 Task: Find connections with filter location Murshidābād with filter topic #socialentrepreneurswith filter profile language Spanish with filter current company Shalina Healthcare with filter school Institute of Engineering and Technology with filter industry Office Furniture and Fixtures Manufacturing with filter service category Retirement Planning with filter keywords title Plant Engineer
Action: Mouse moved to (607, 101)
Screenshot: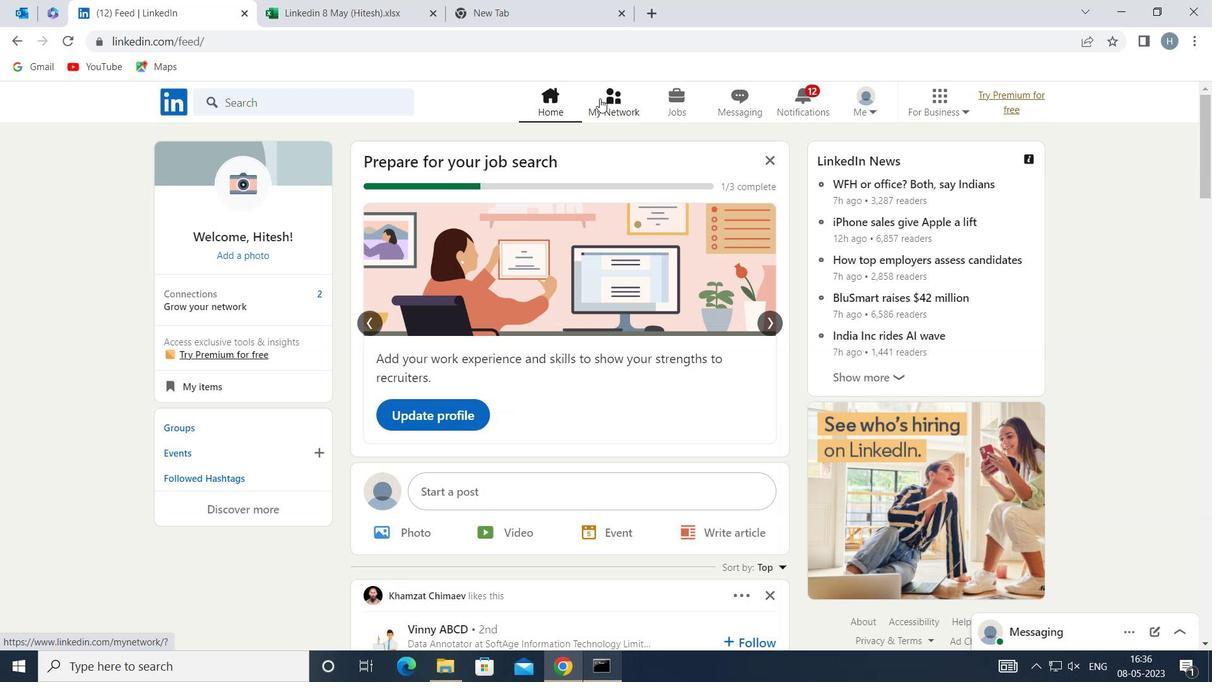 
Action: Mouse pressed left at (607, 101)
Screenshot: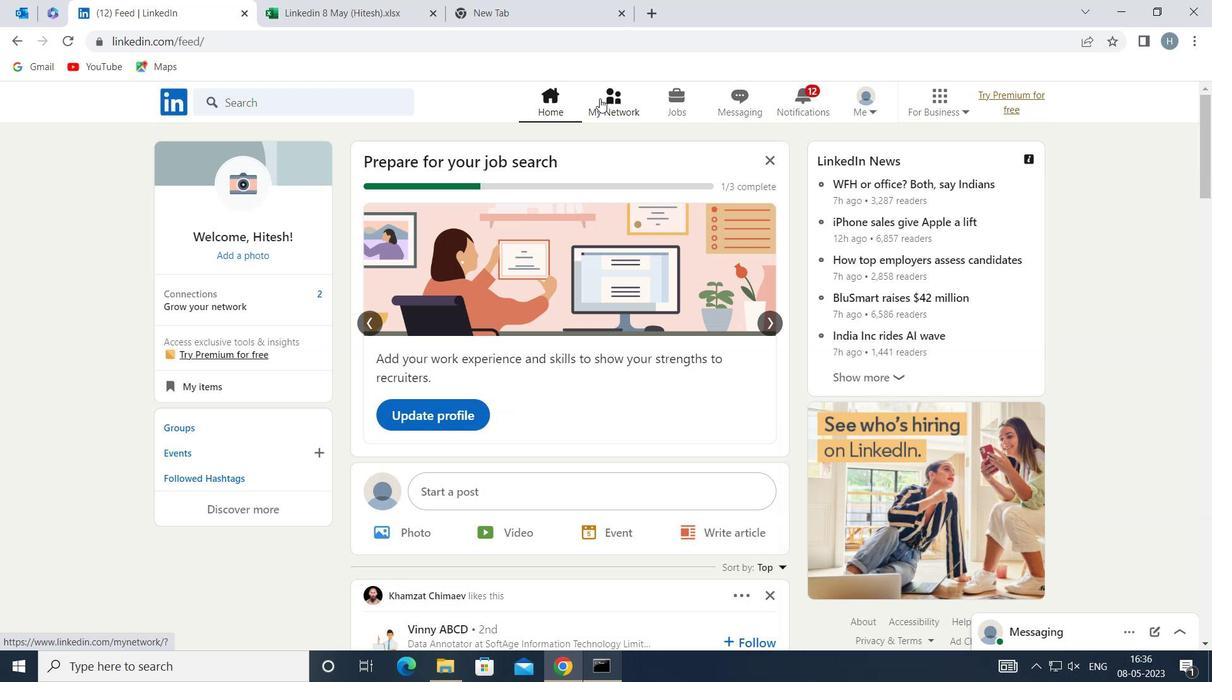 
Action: Mouse moved to (342, 181)
Screenshot: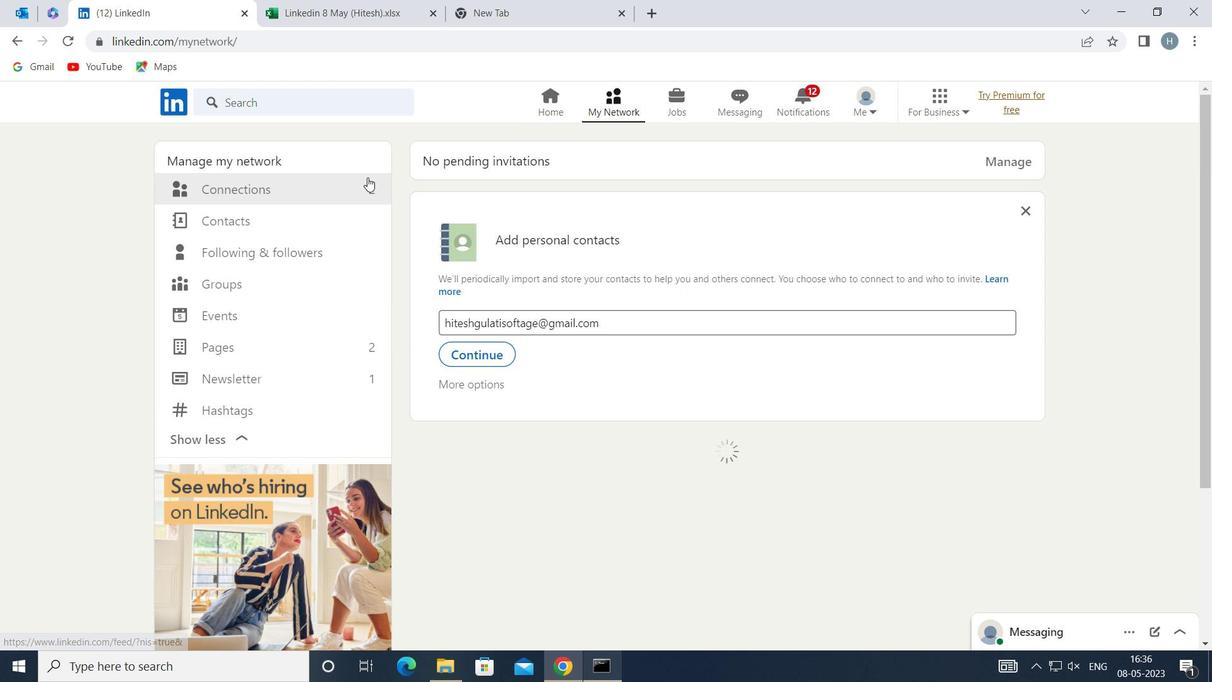 
Action: Mouse pressed left at (342, 181)
Screenshot: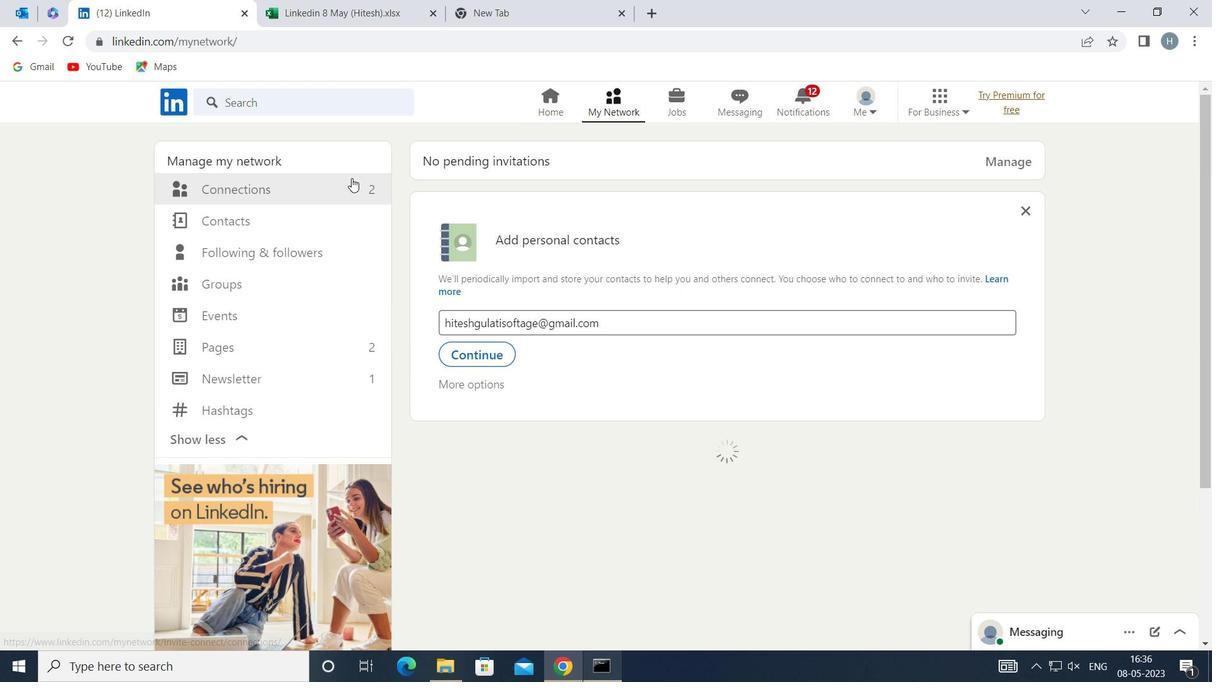 
Action: Mouse moved to (703, 188)
Screenshot: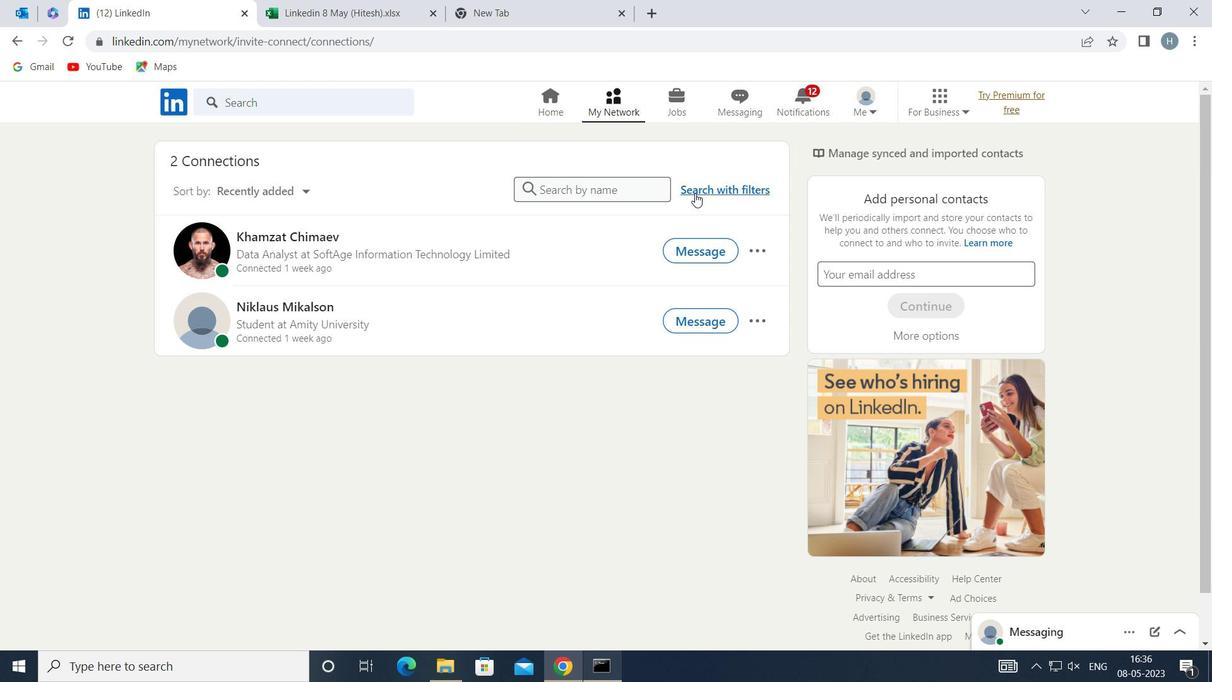 
Action: Mouse pressed left at (703, 188)
Screenshot: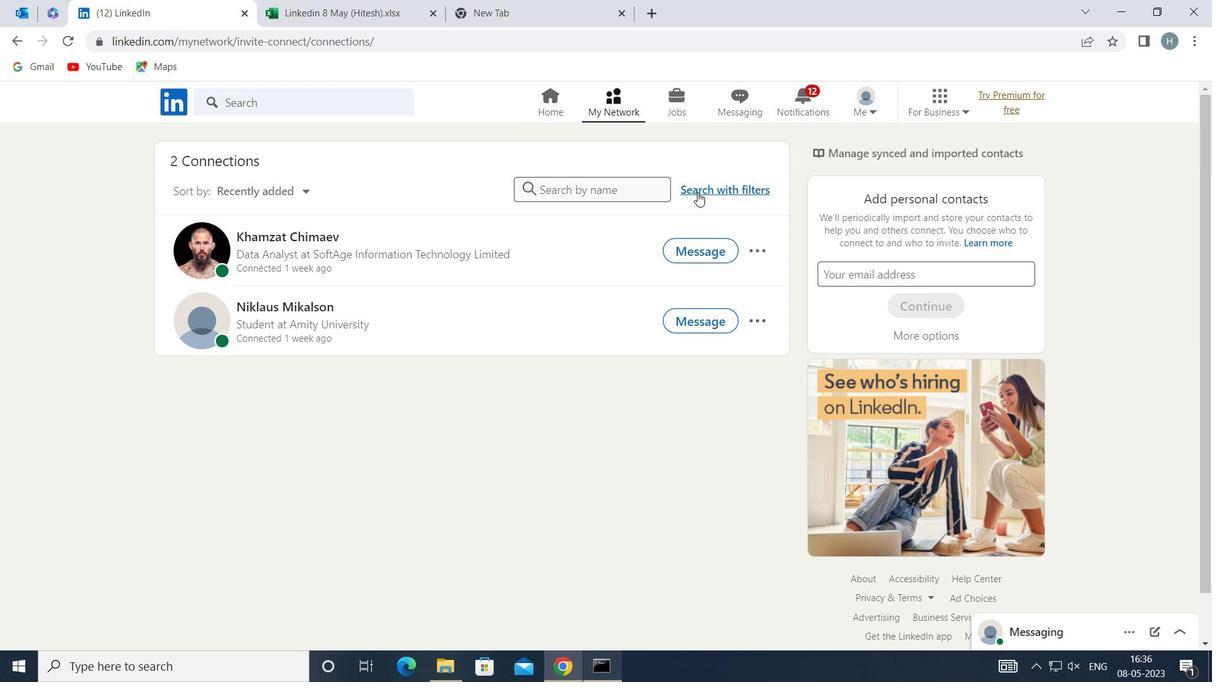 
Action: Mouse moved to (655, 150)
Screenshot: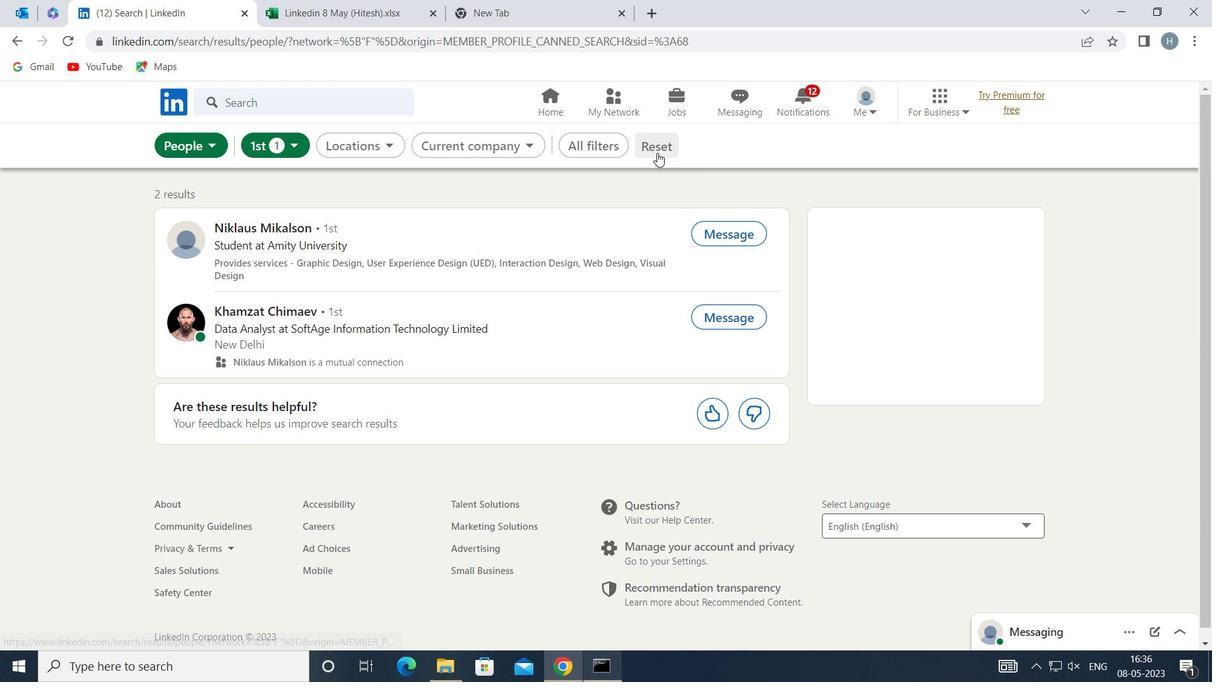 
Action: Mouse pressed left at (655, 150)
Screenshot: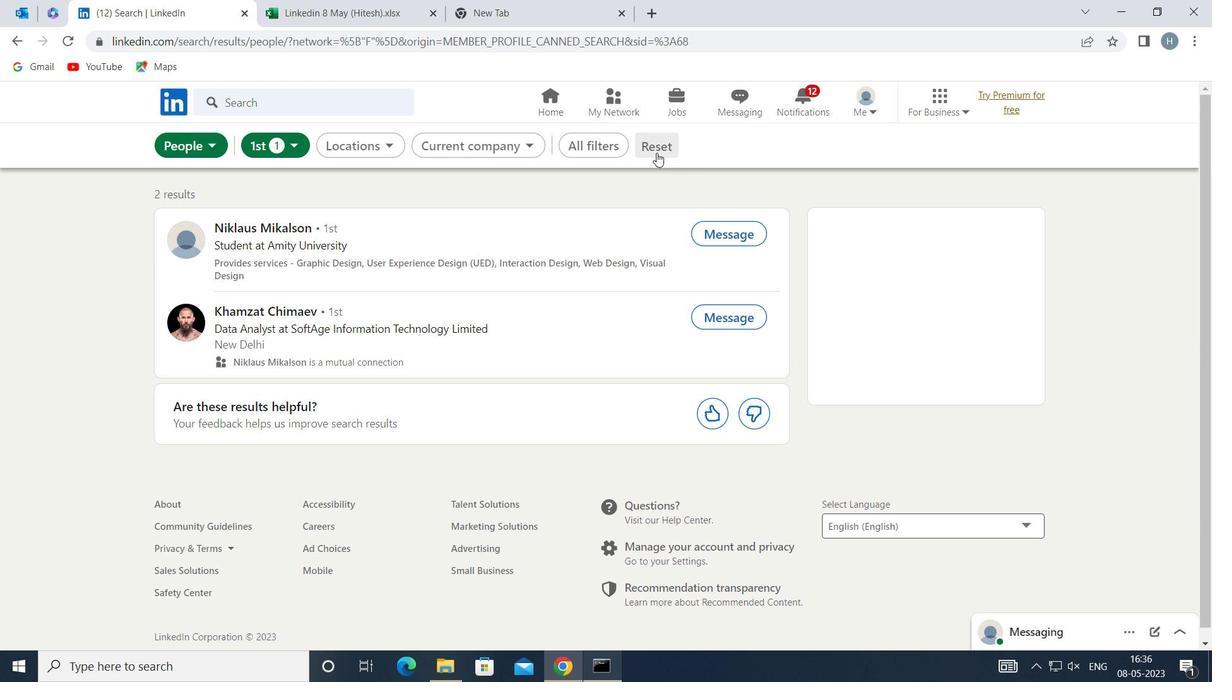 
Action: Mouse moved to (636, 146)
Screenshot: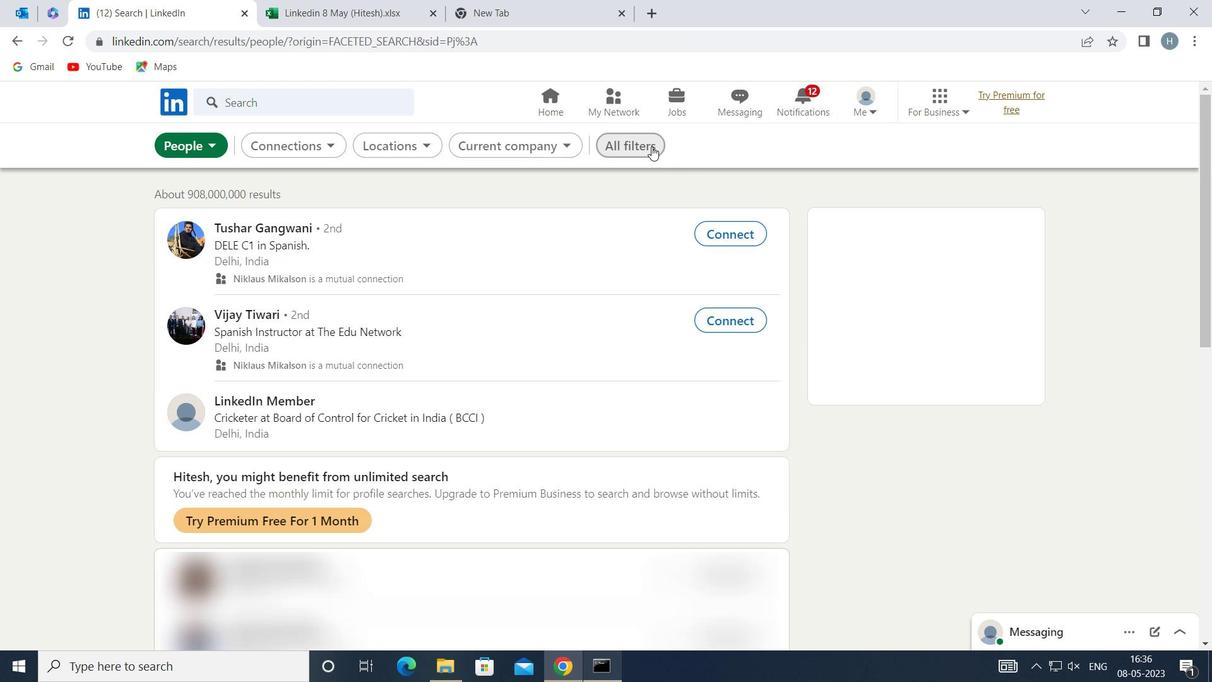 
Action: Mouse pressed left at (636, 146)
Screenshot: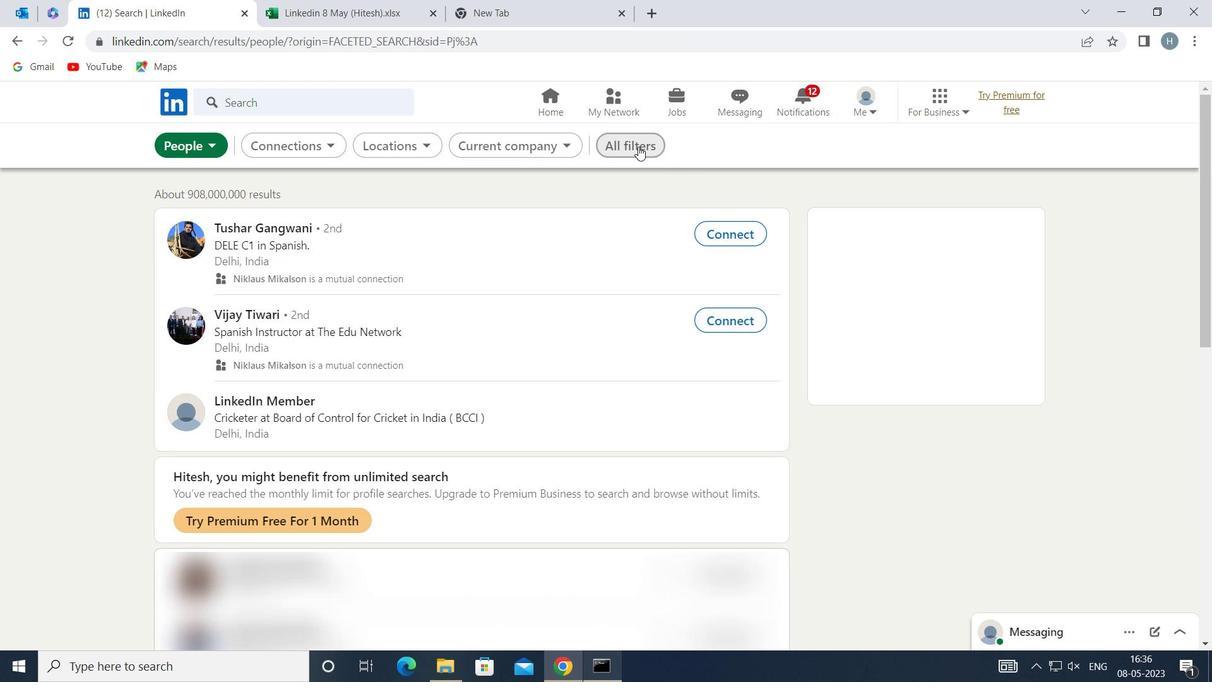 
Action: Mouse moved to (894, 305)
Screenshot: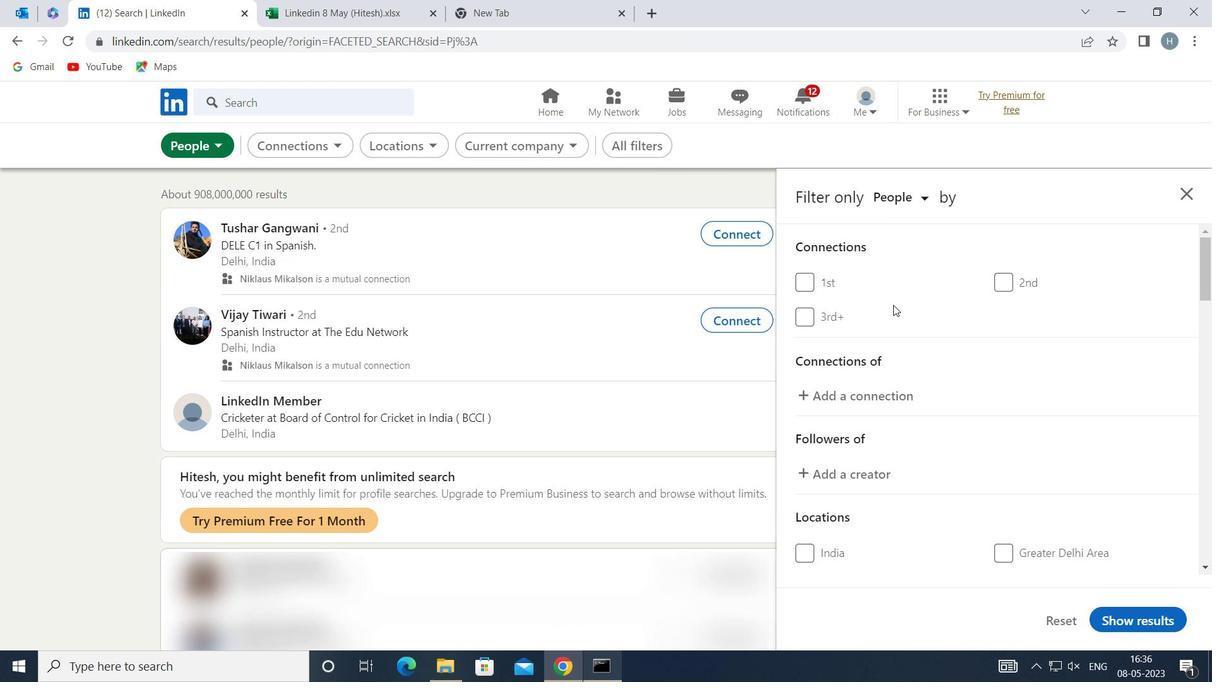 
Action: Mouse scrolled (894, 305) with delta (0, 0)
Screenshot: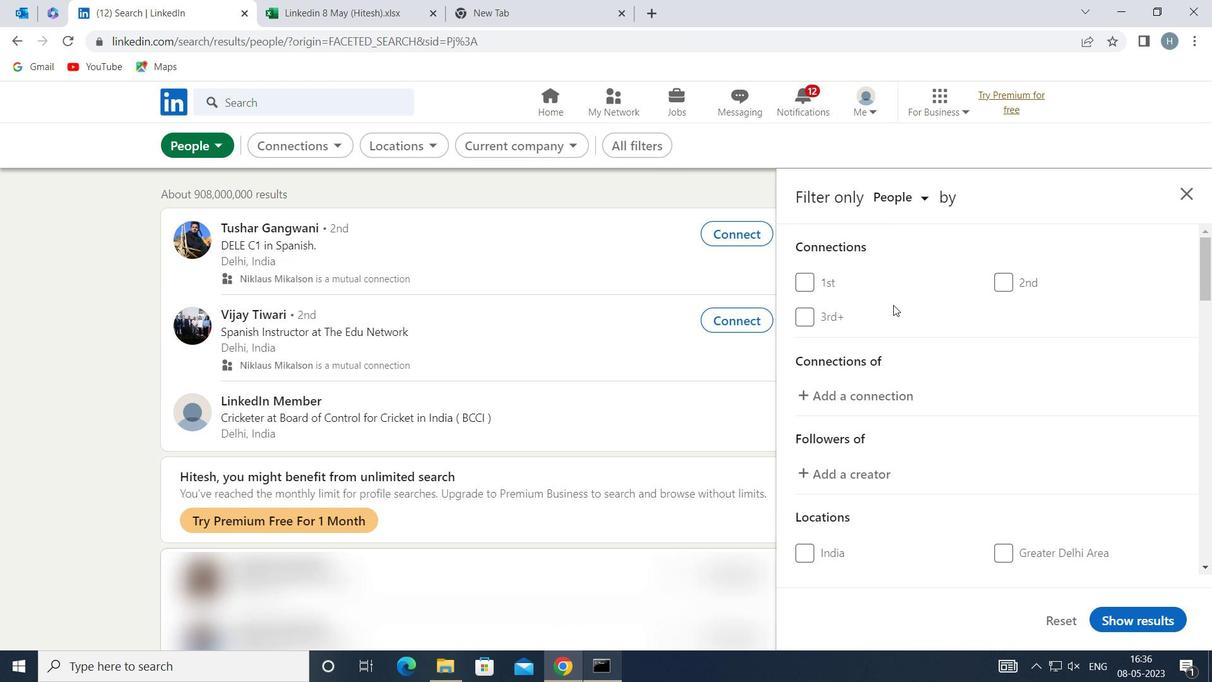 
Action: Mouse scrolled (894, 305) with delta (0, 0)
Screenshot: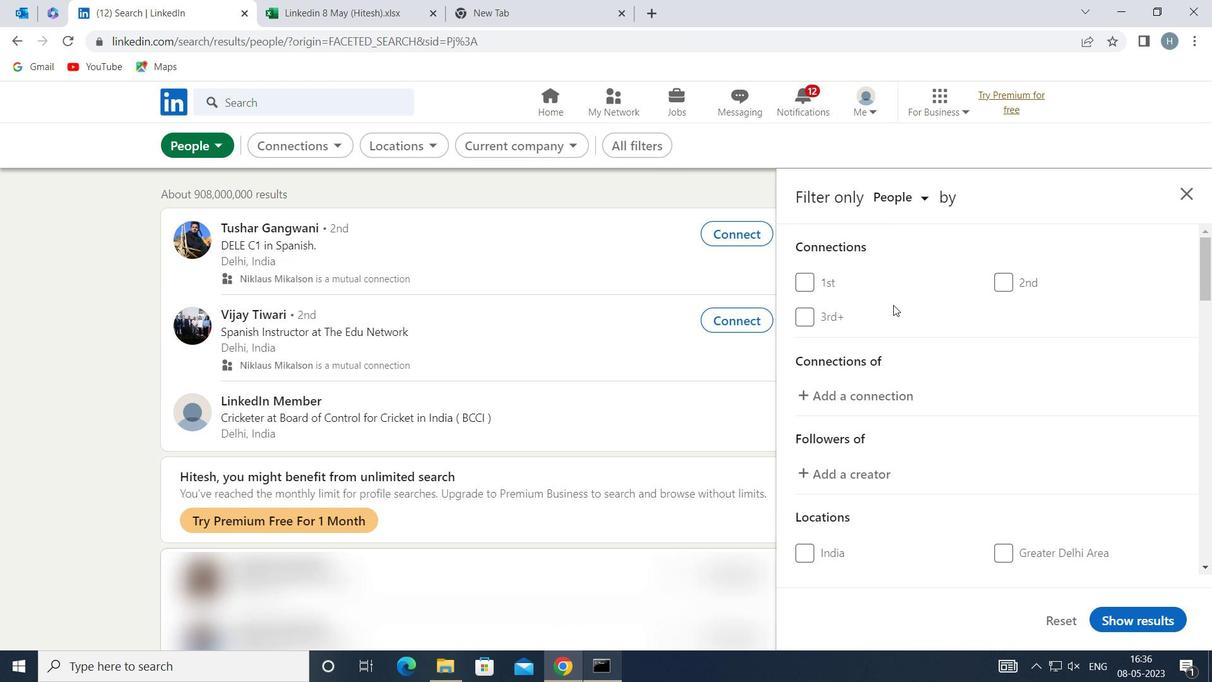 
Action: Mouse moved to (894, 306)
Screenshot: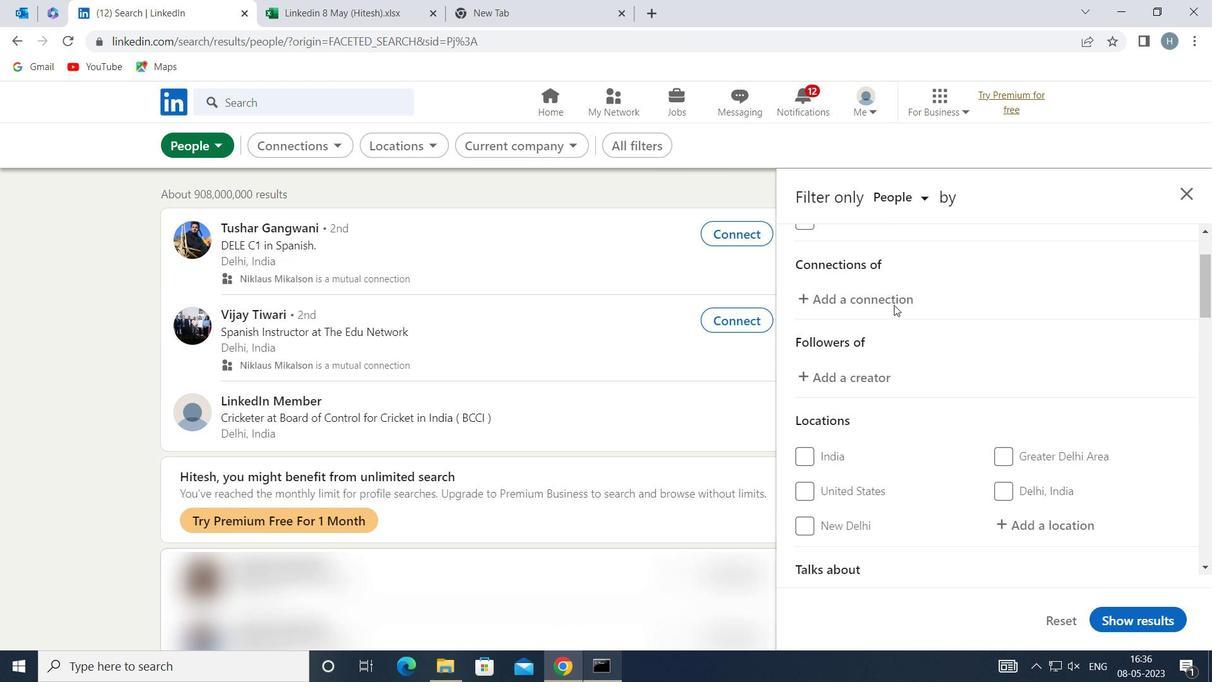 
Action: Mouse scrolled (894, 305) with delta (0, 0)
Screenshot: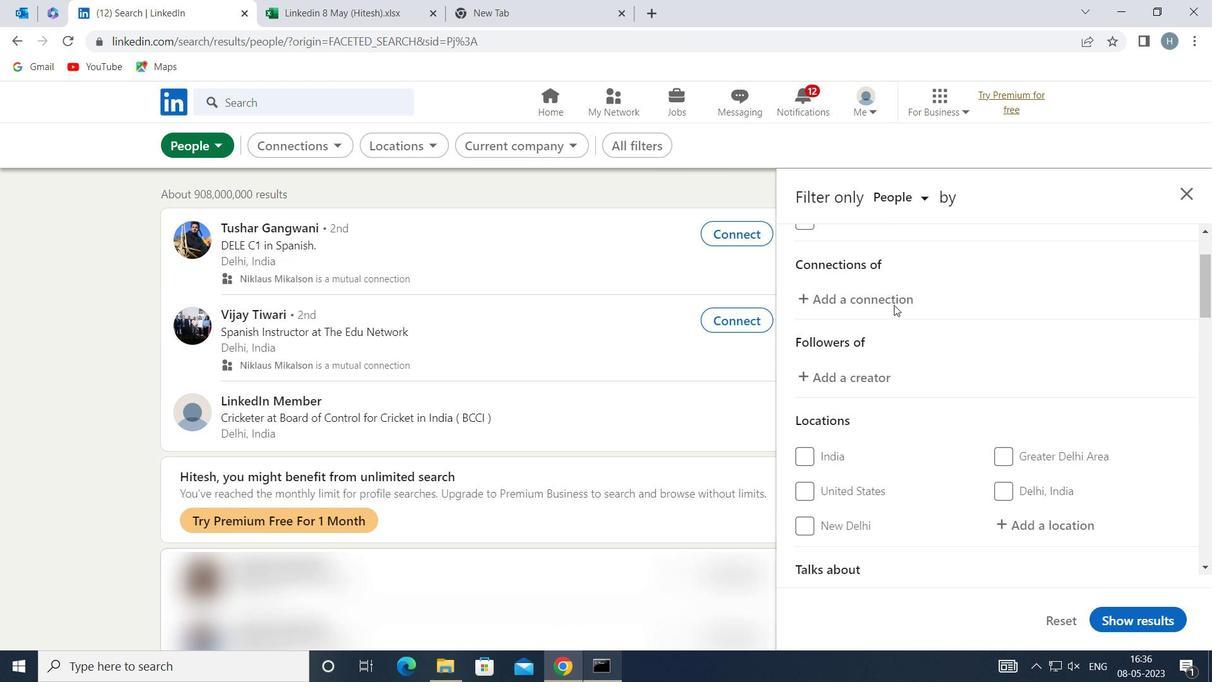
Action: Mouse moved to (1026, 378)
Screenshot: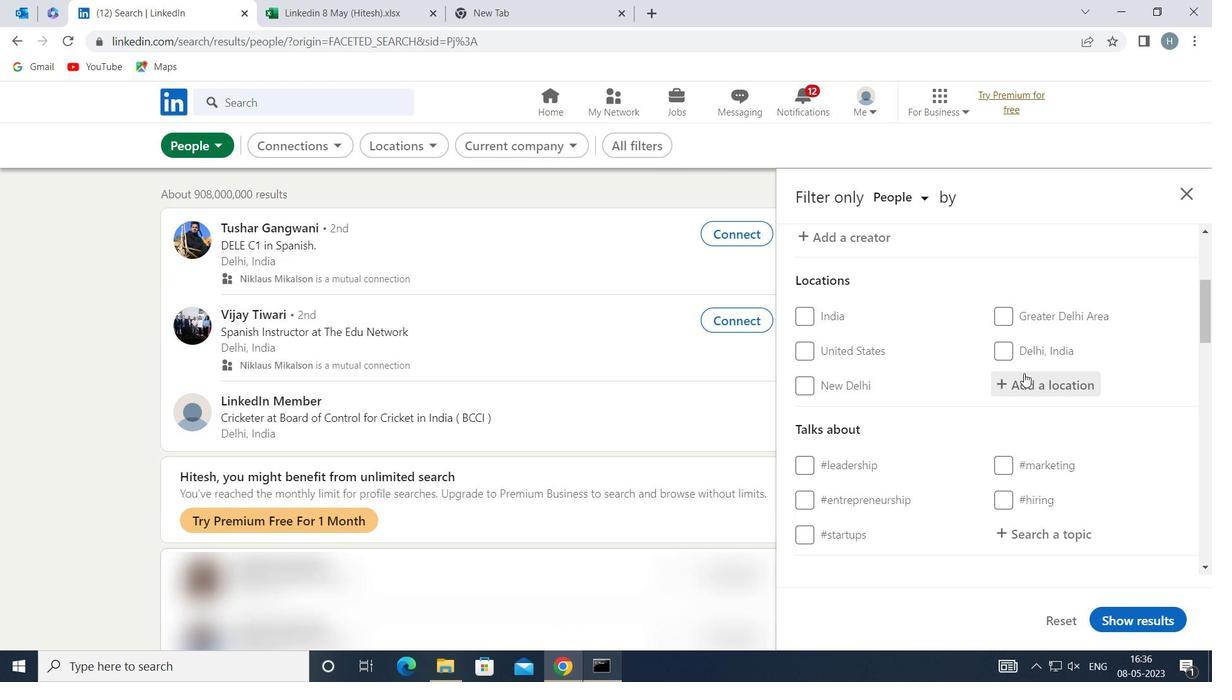 
Action: Mouse pressed left at (1026, 378)
Screenshot: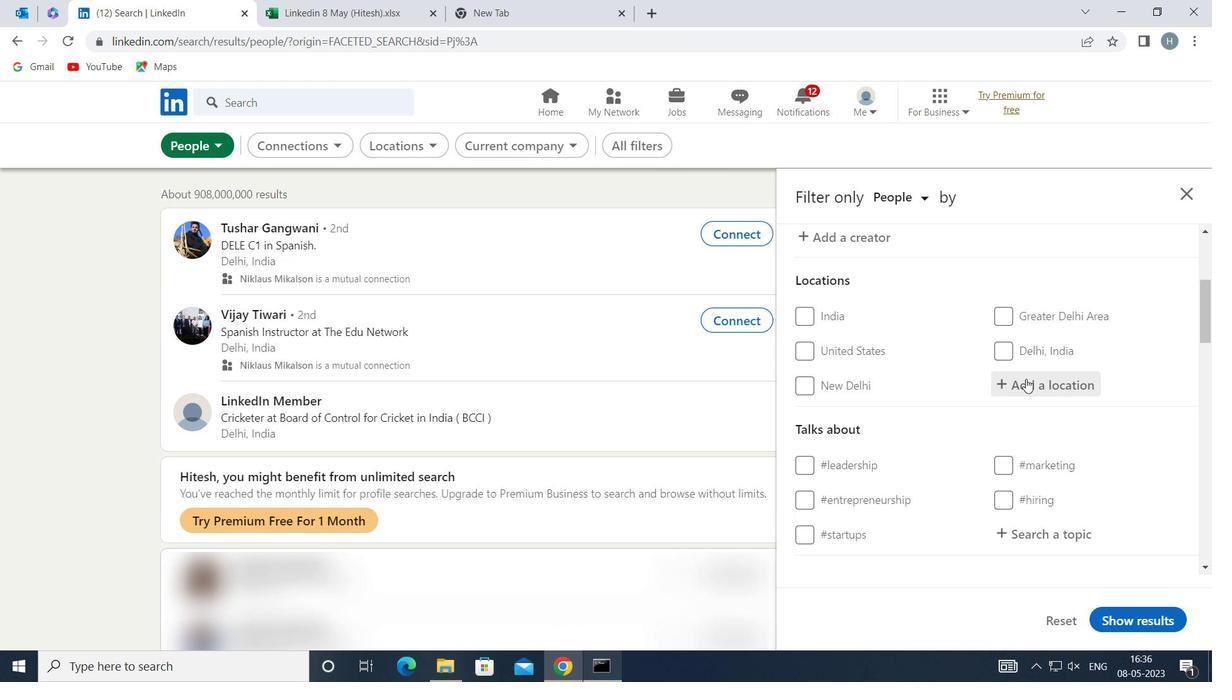 
Action: Mouse moved to (1027, 378)
Screenshot: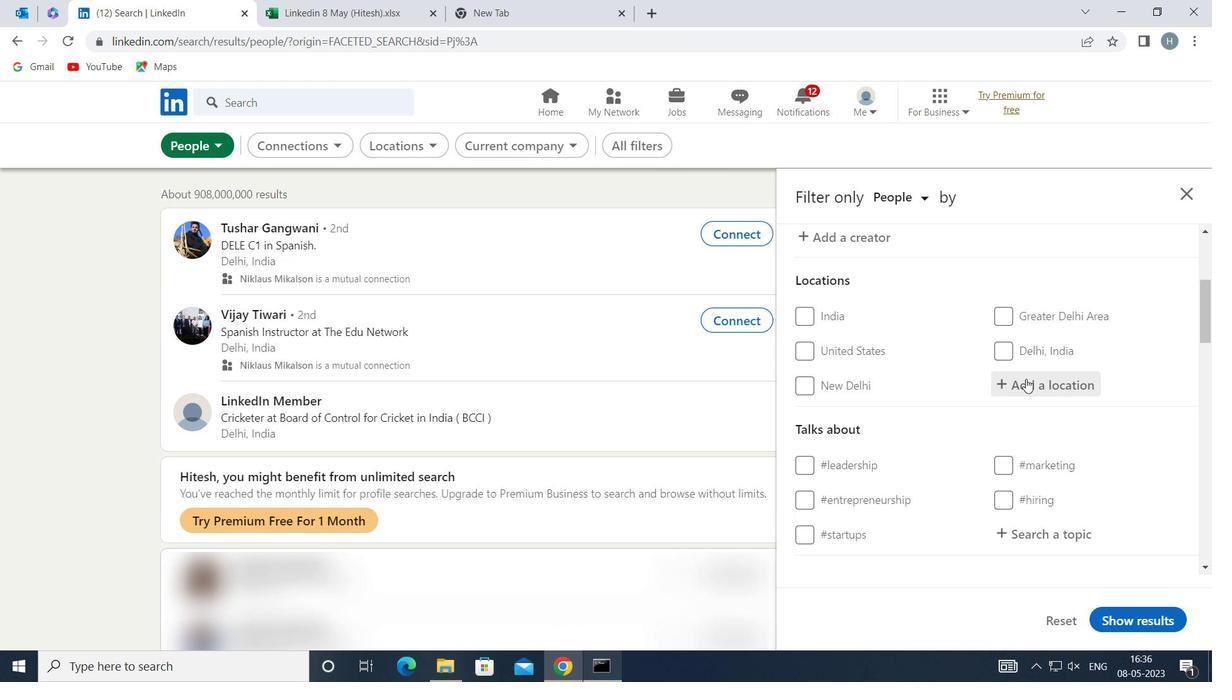 
Action: Key pressed <Key.shift>MUS<Key.backspace>E<Key.backspace>RSHIDABAD
Screenshot: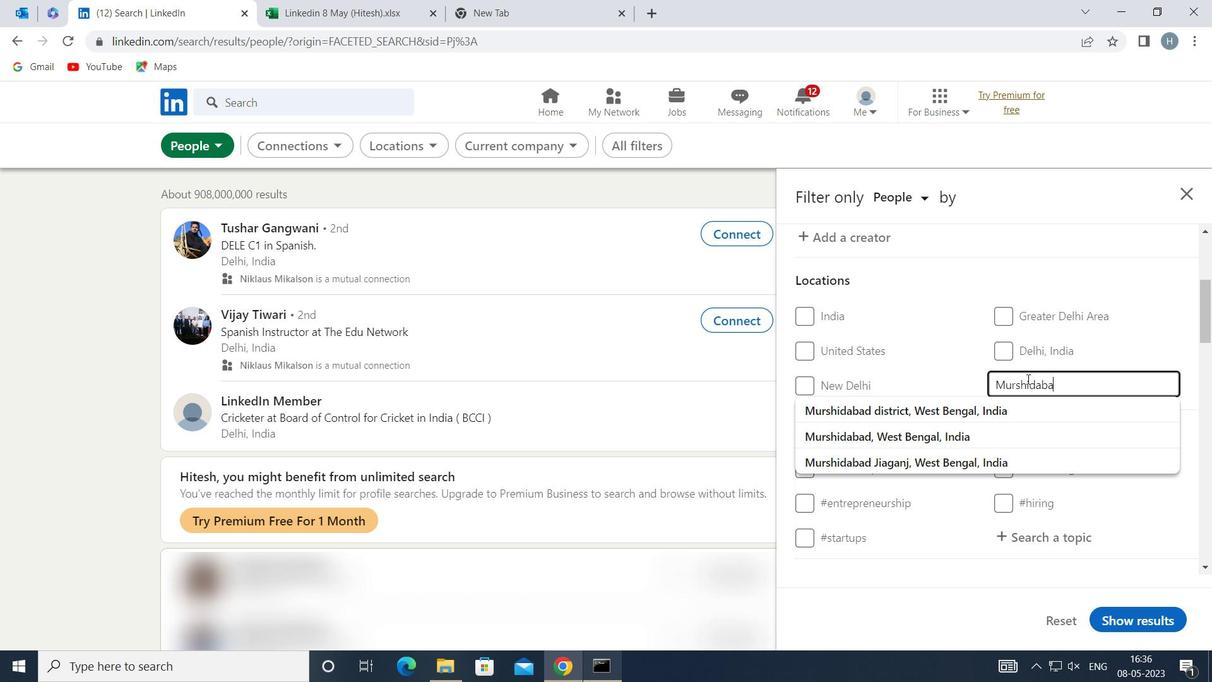 
Action: Mouse moved to (1145, 346)
Screenshot: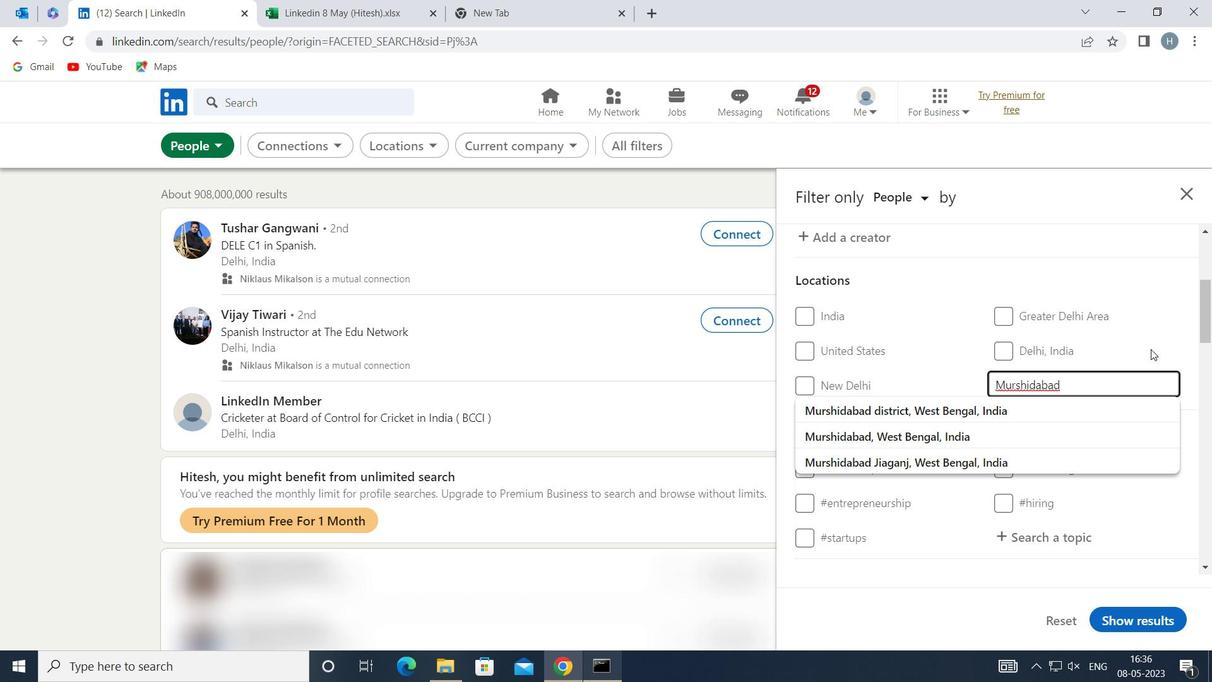 
Action: Mouse pressed left at (1145, 346)
Screenshot: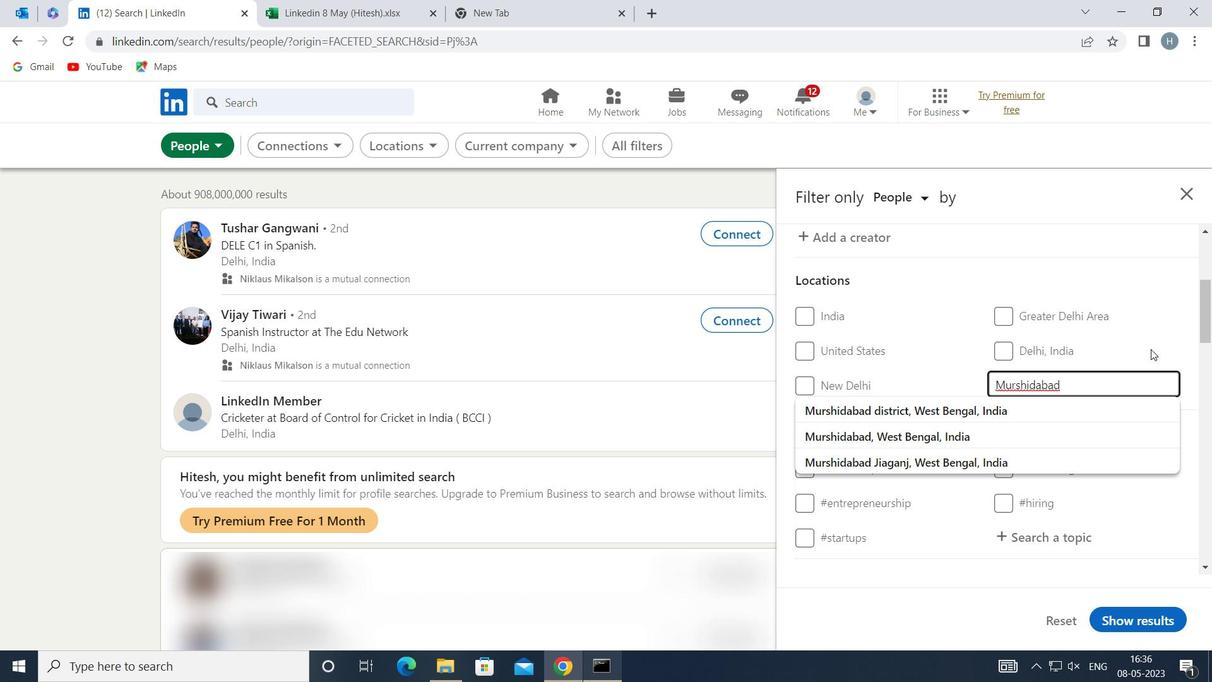 
Action: Mouse moved to (1096, 351)
Screenshot: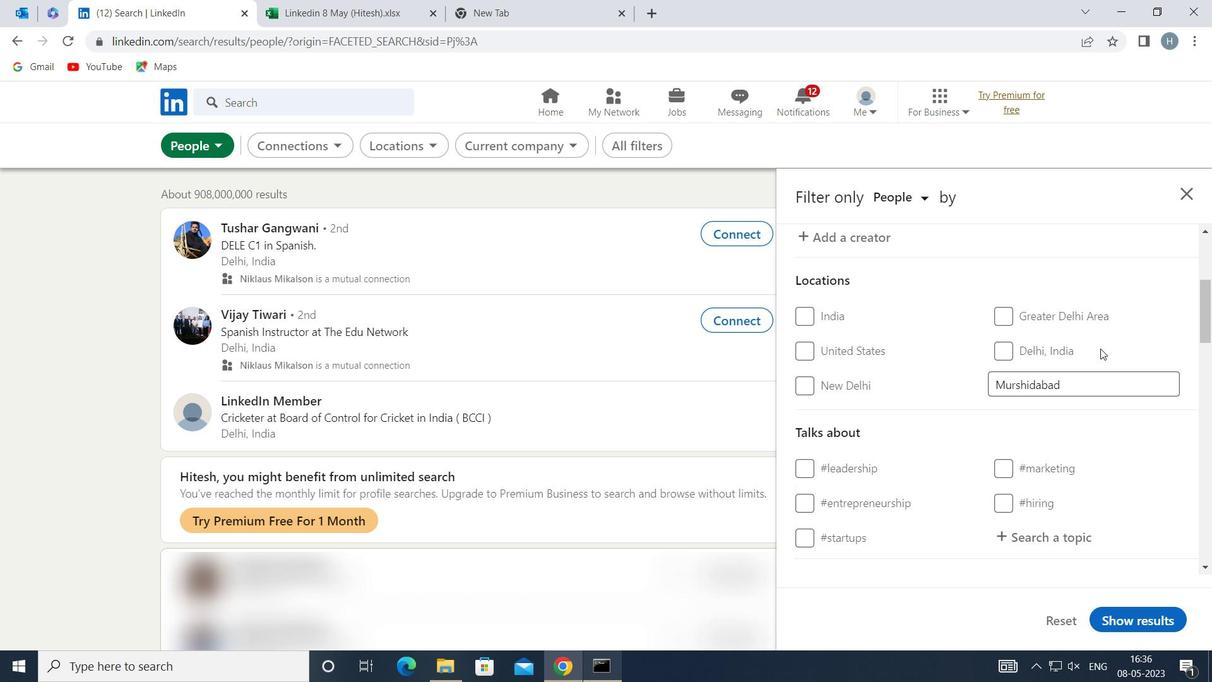 
Action: Mouse scrolled (1096, 350) with delta (0, 0)
Screenshot: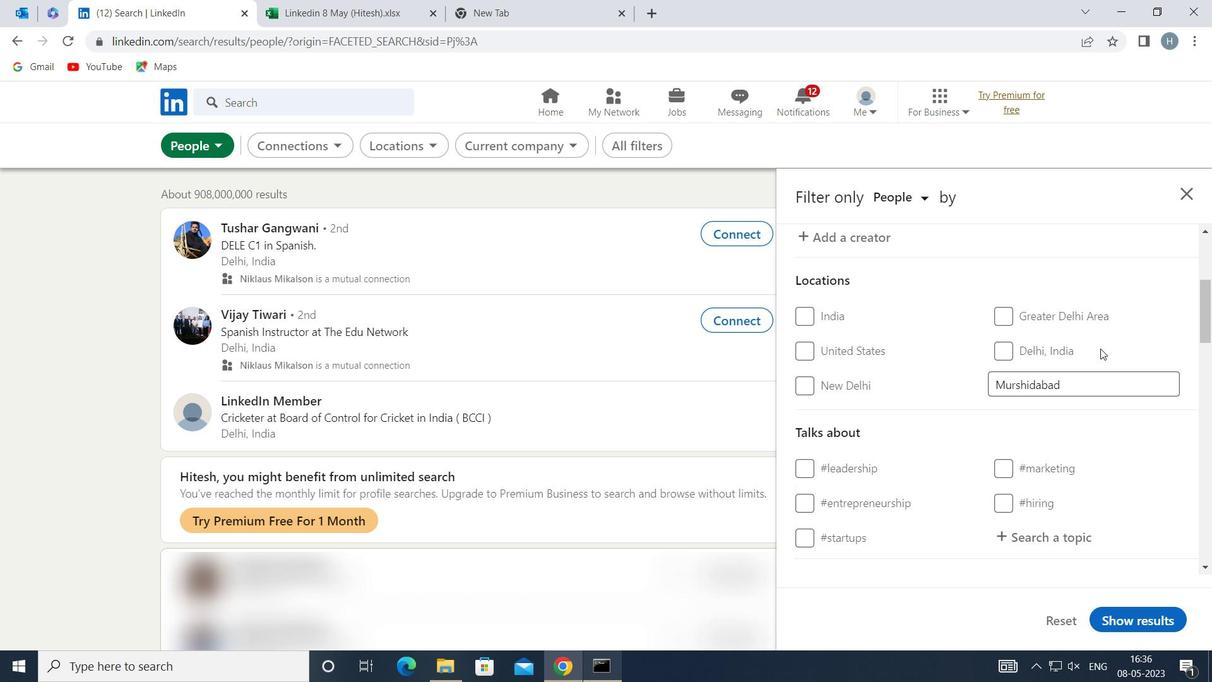 
Action: Mouse moved to (1035, 450)
Screenshot: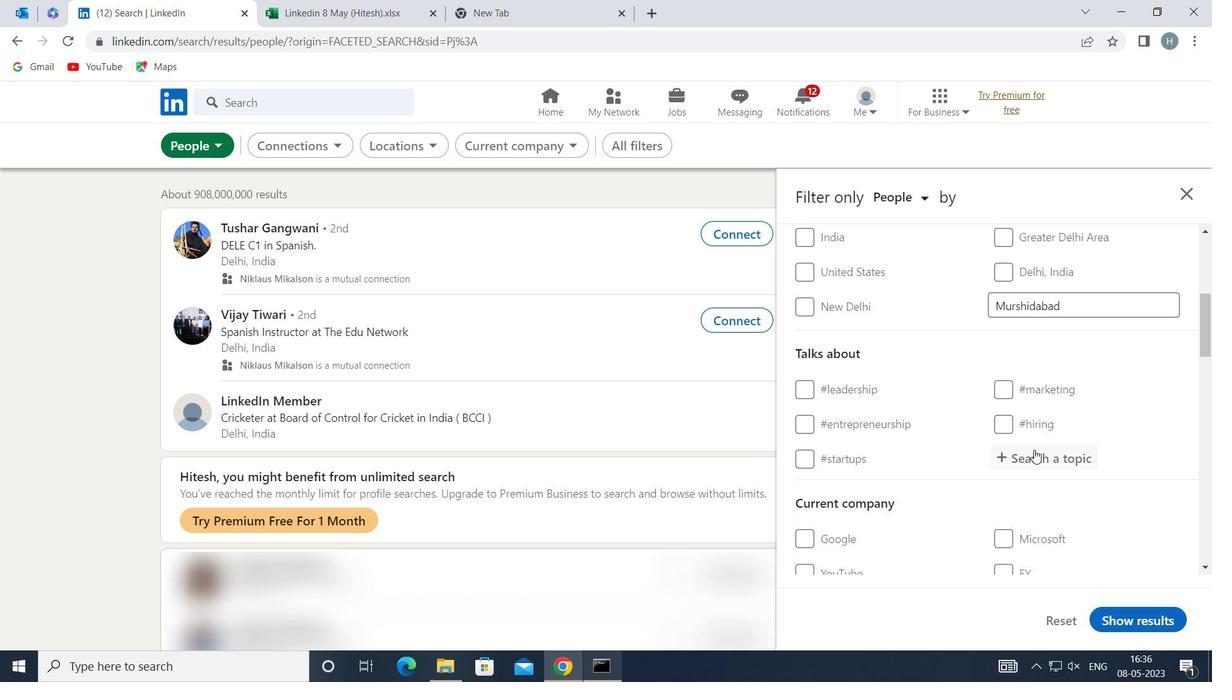 
Action: Mouse pressed left at (1035, 450)
Screenshot: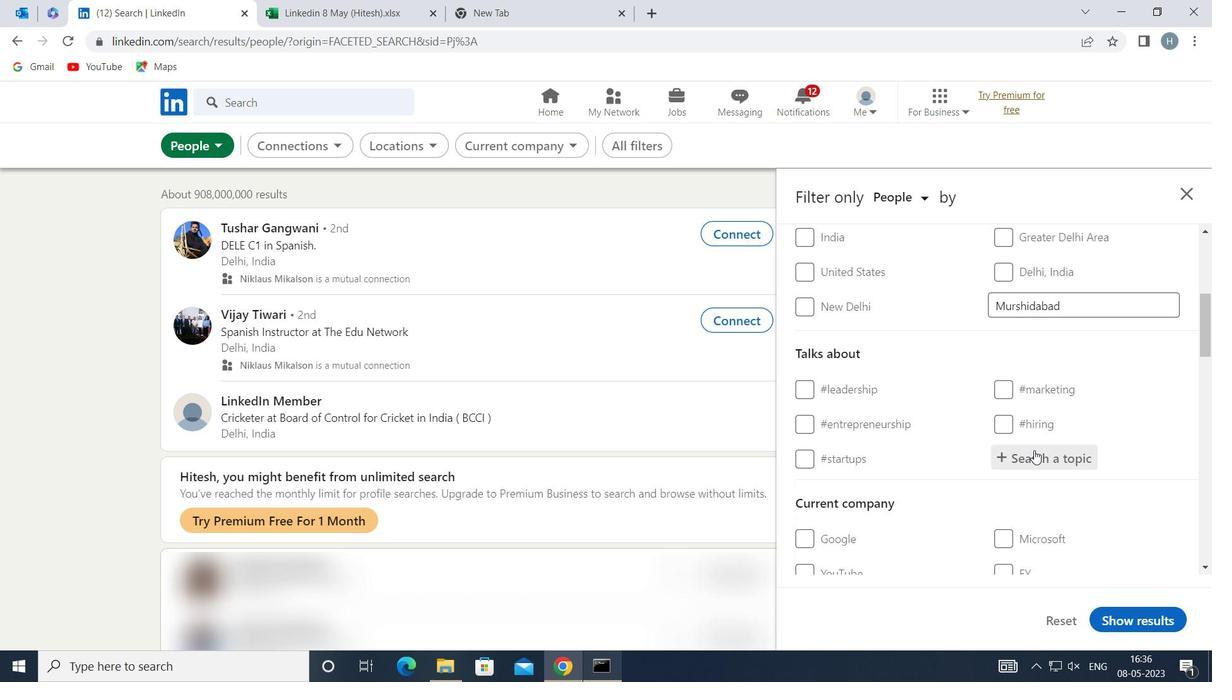 
Action: Key pressed A<Key.backspace>SOCIALENTREP
Screenshot: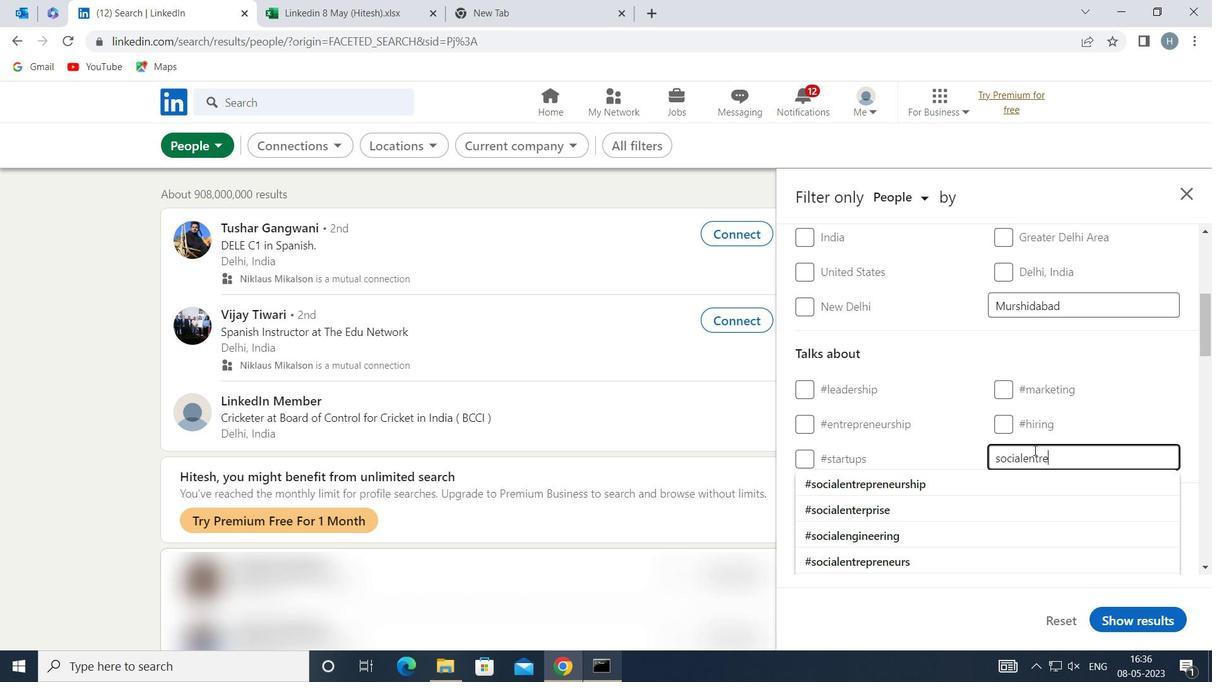 
Action: Mouse moved to (954, 506)
Screenshot: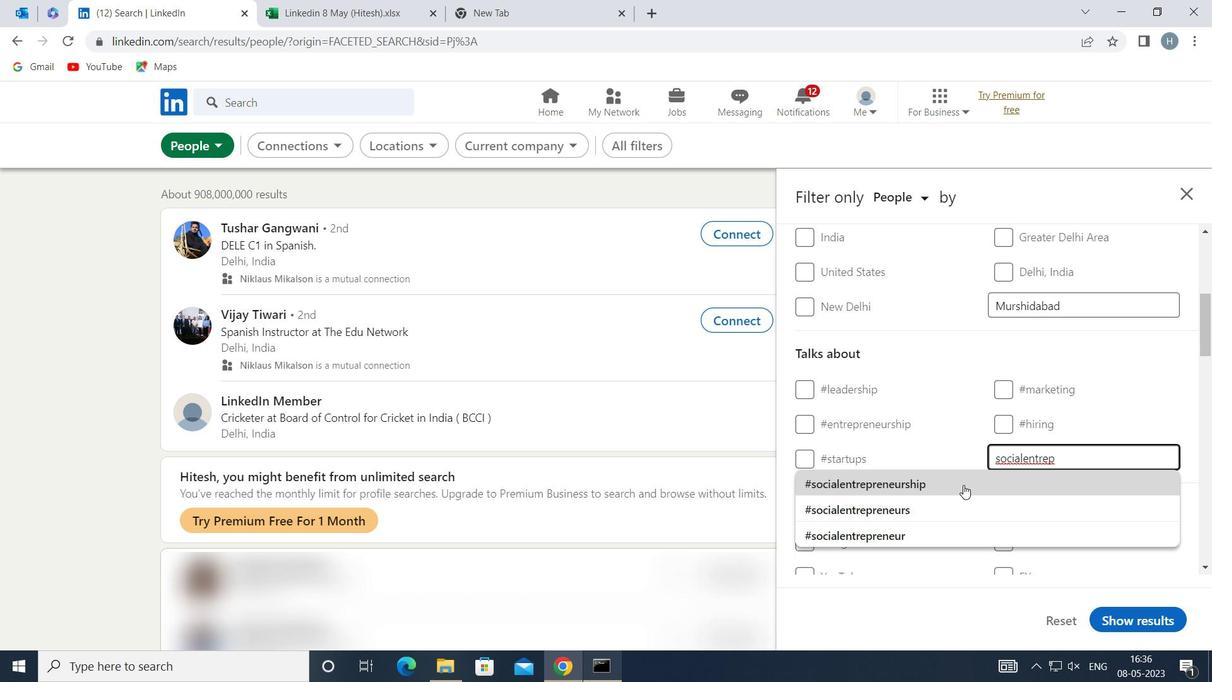 
Action: Mouse pressed left at (954, 506)
Screenshot: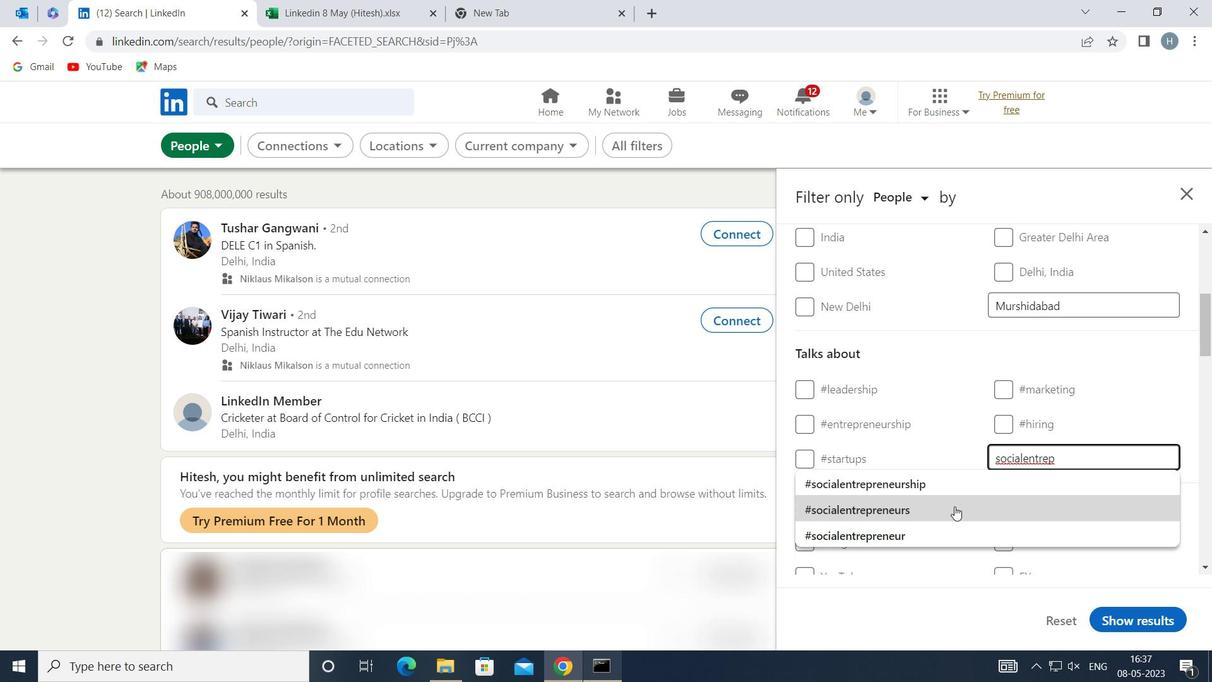 
Action: Mouse moved to (925, 427)
Screenshot: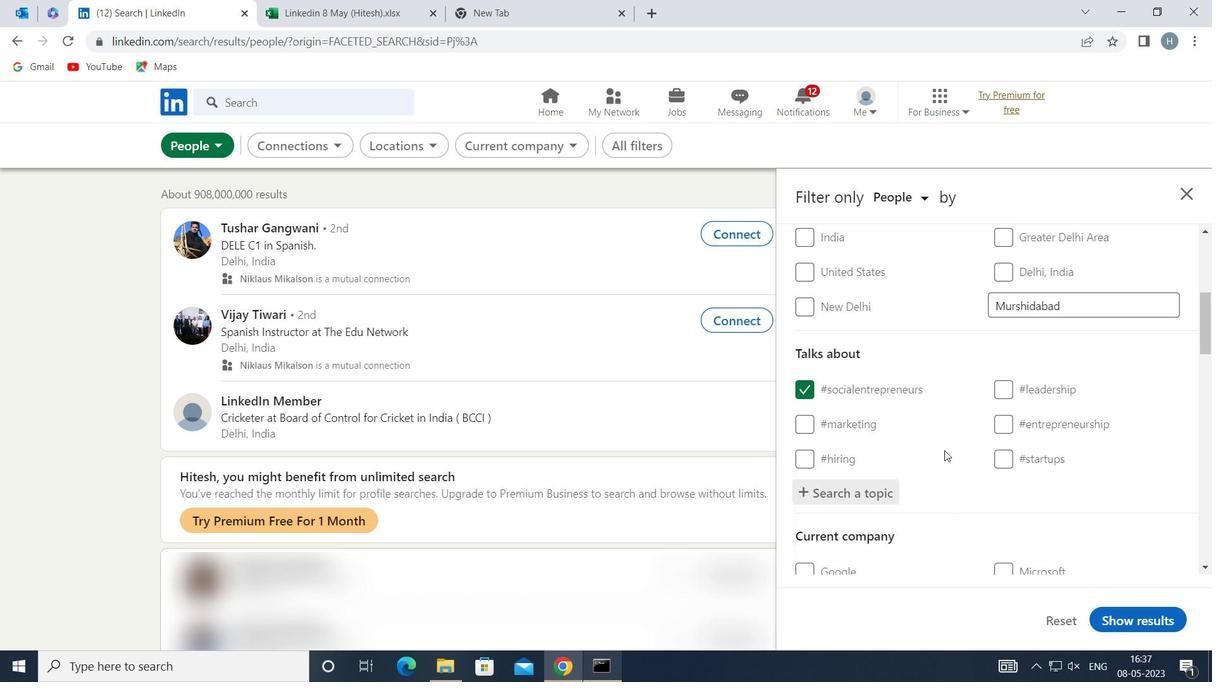 
Action: Mouse scrolled (925, 426) with delta (0, 0)
Screenshot: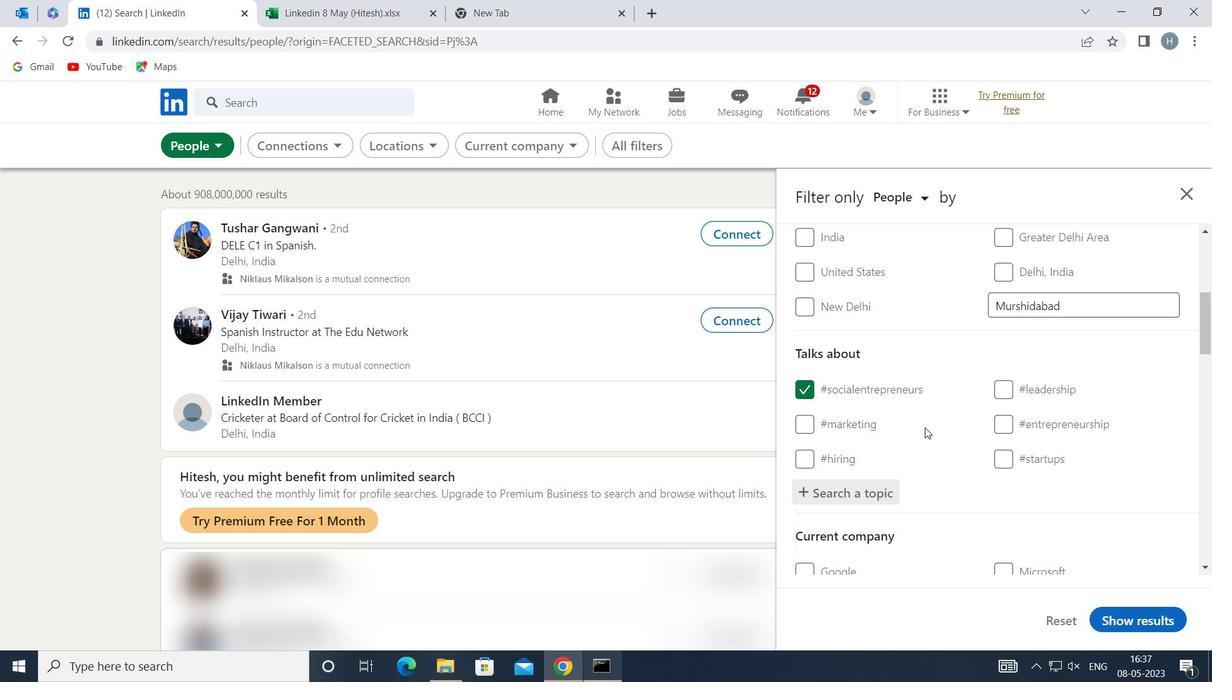 
Action: Mouse scrolled (925, 426) with delta (0, 0)
Screenshot: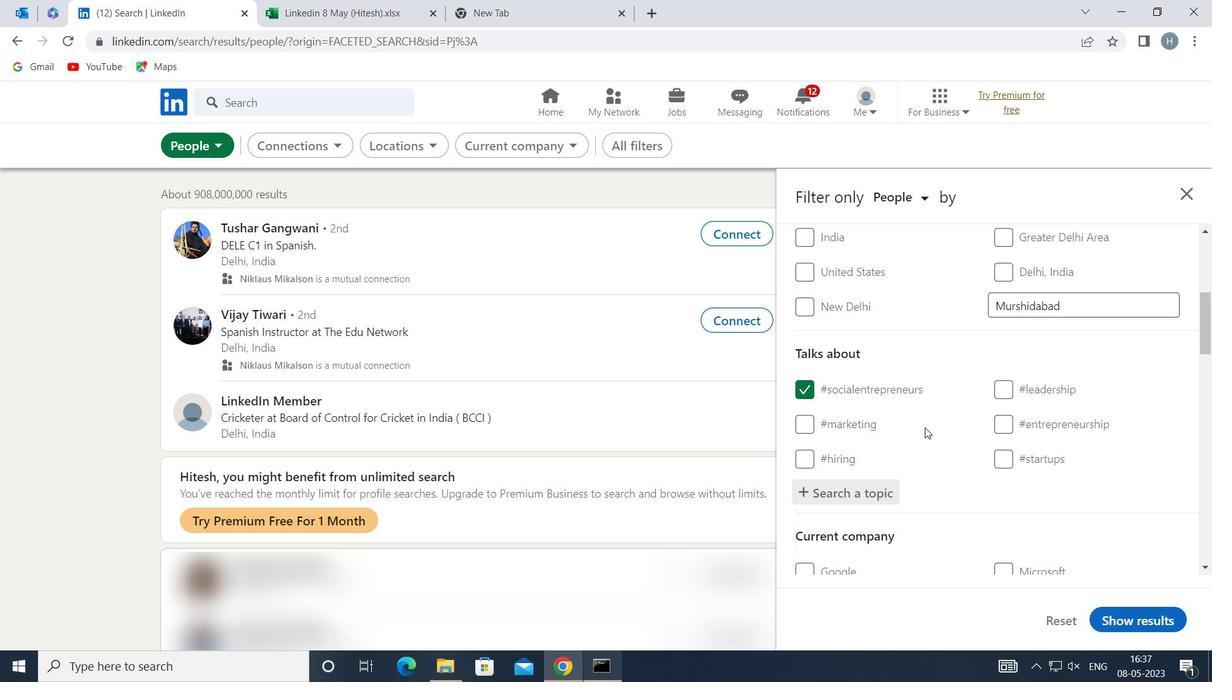 
Action: Mouse moved to (934, 429)
Screenshot: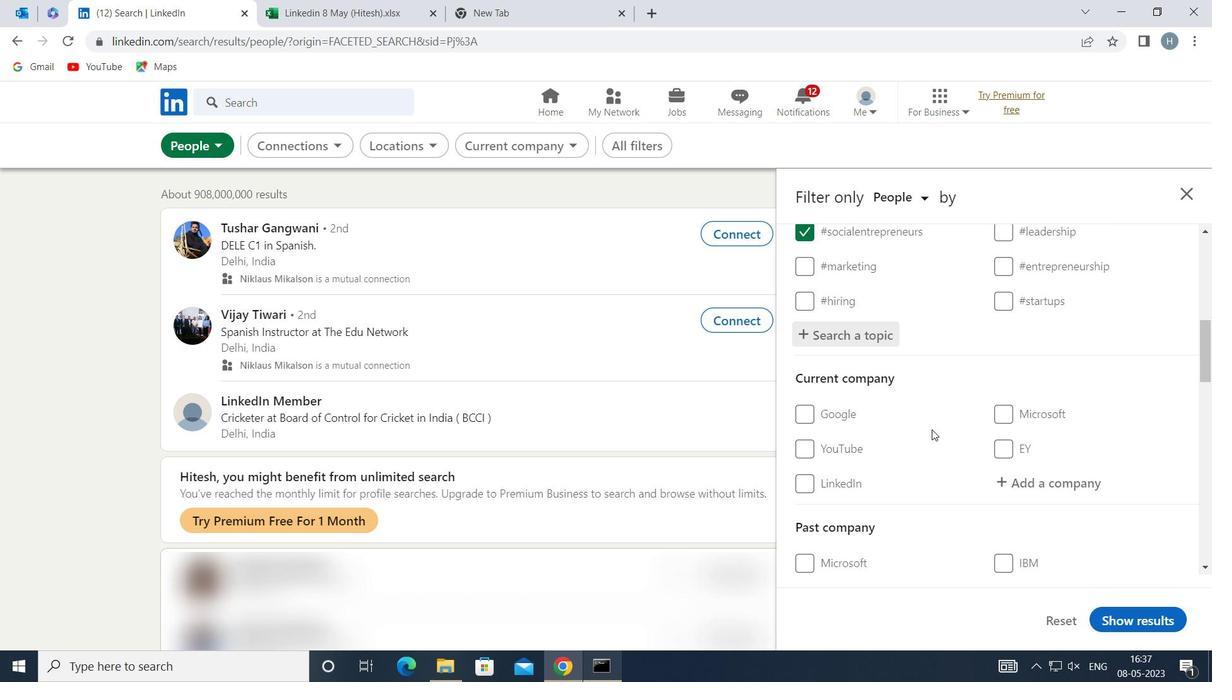 
Action: Mouse scrolled (934, 428) with delta (0, 0)
Screenshot: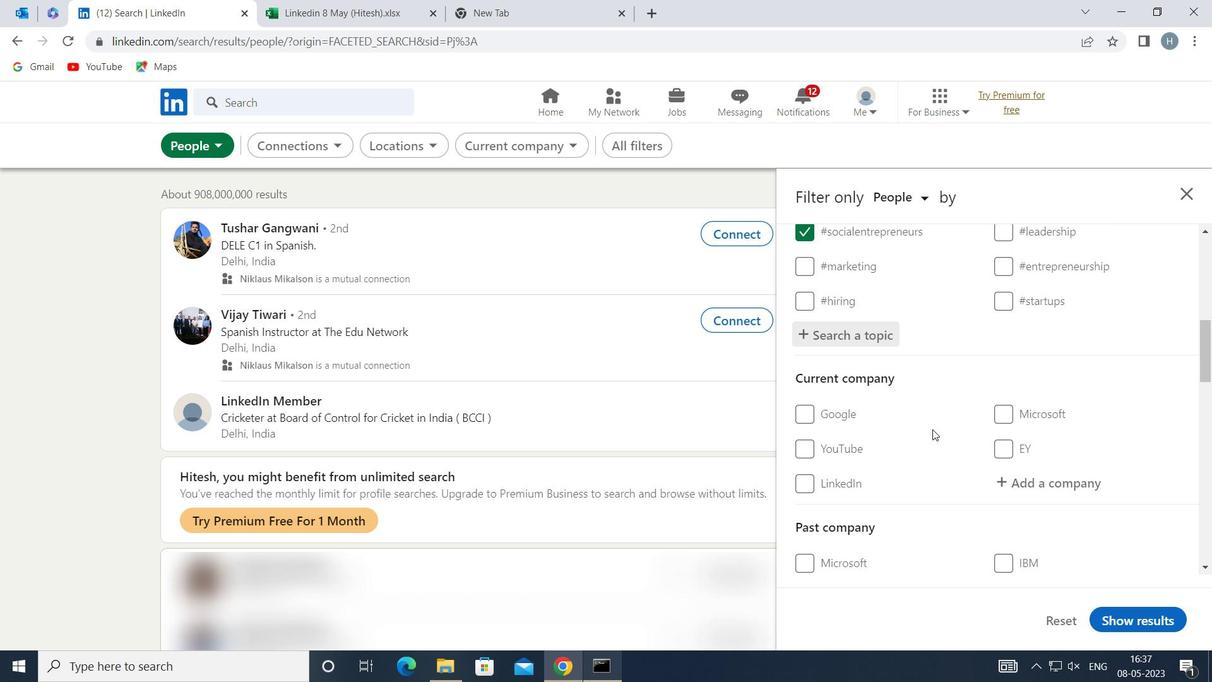 
Action: Mouse scrolled (934, 428) with delta (0, 0)
Screenshot: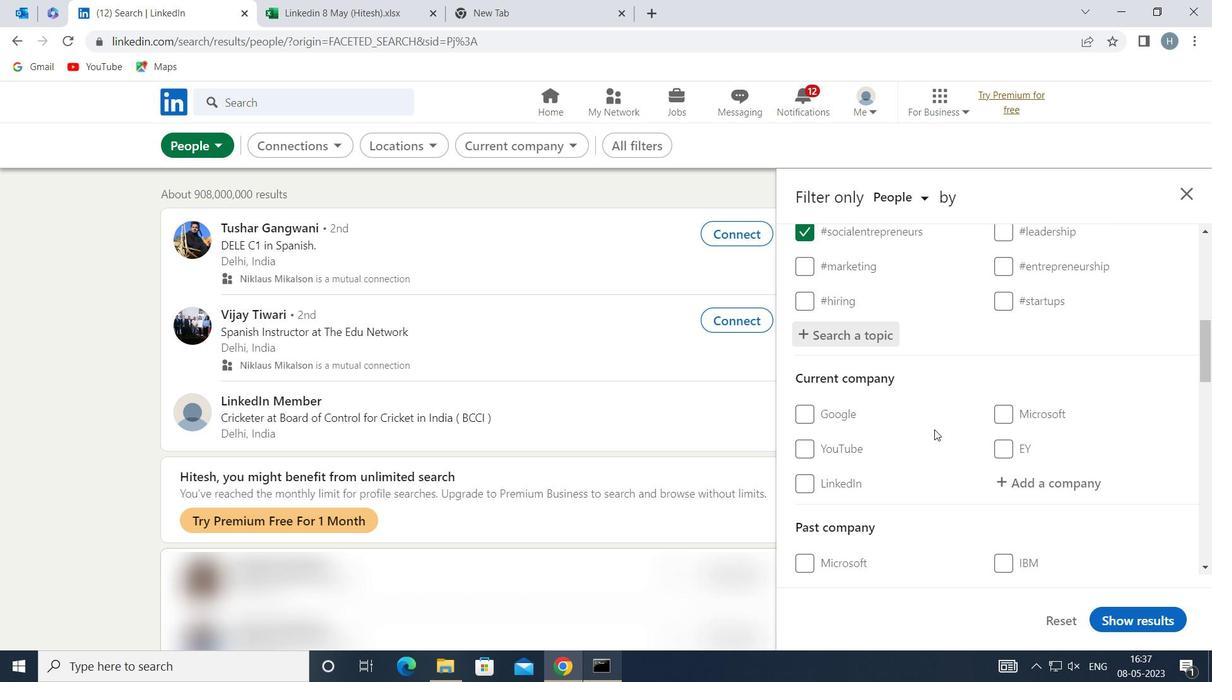
Action: Mouse moved to (934, 426)
Screenshot: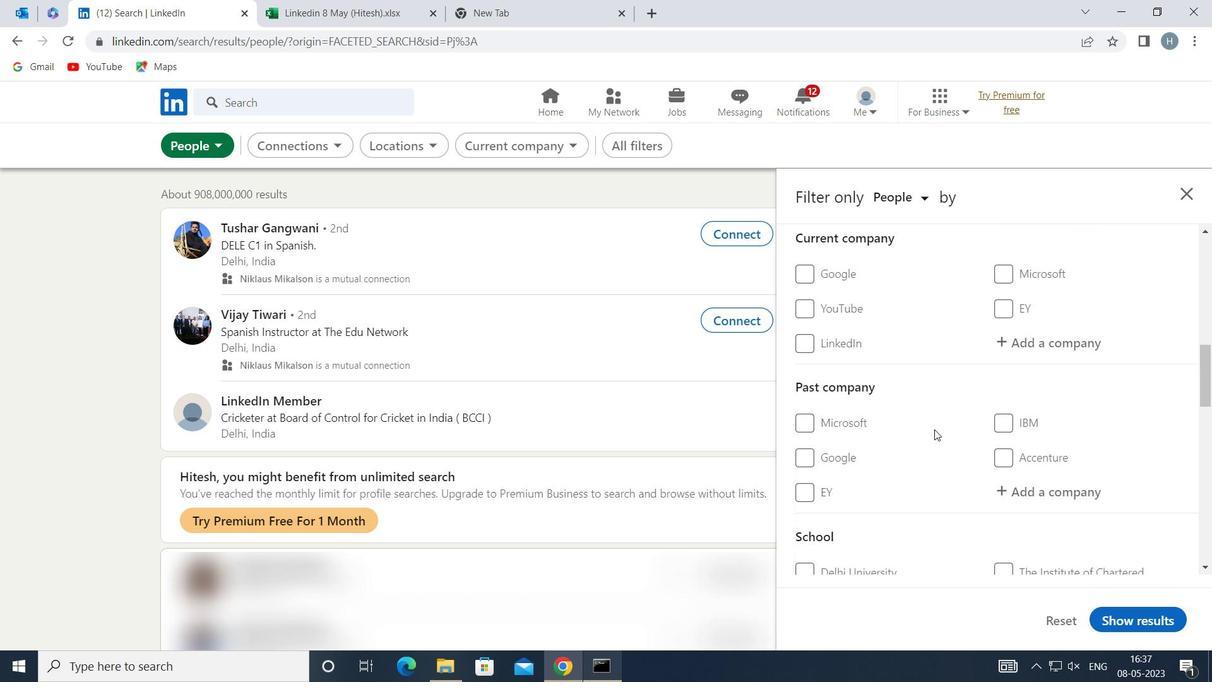 
Action: Mouse scrolled (934, 426) with delta (0, 0)
Screenshot: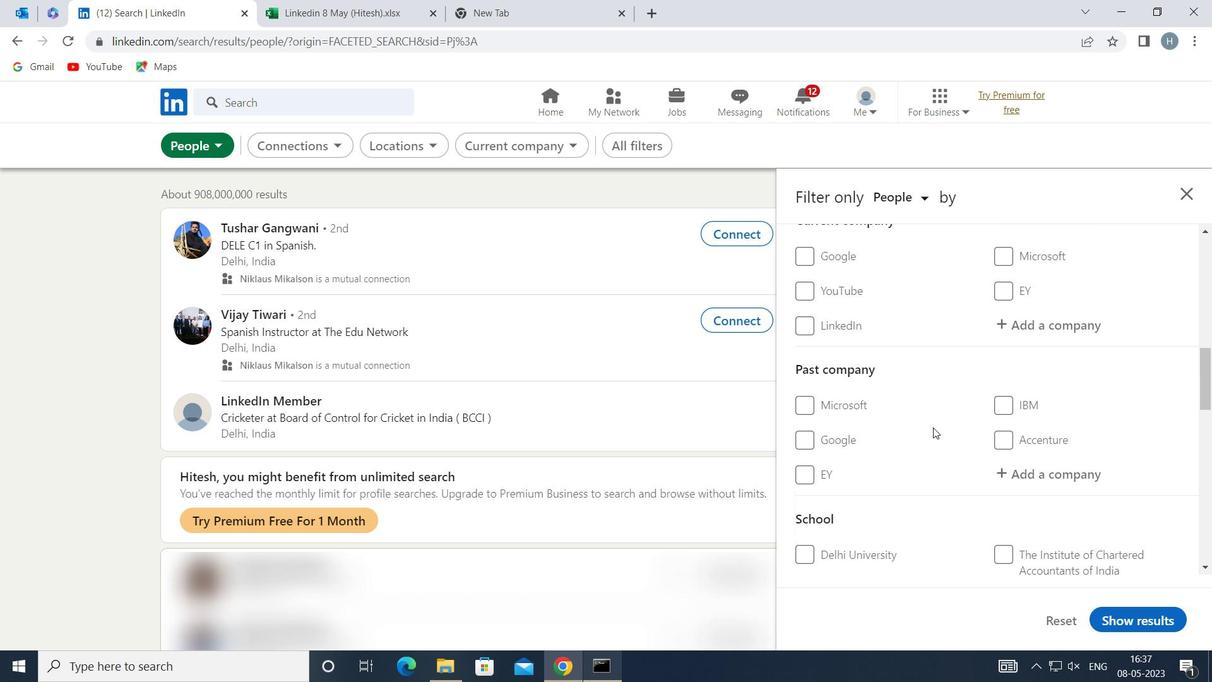 
Action: Mouse moved to (927, 425)
Screenshot: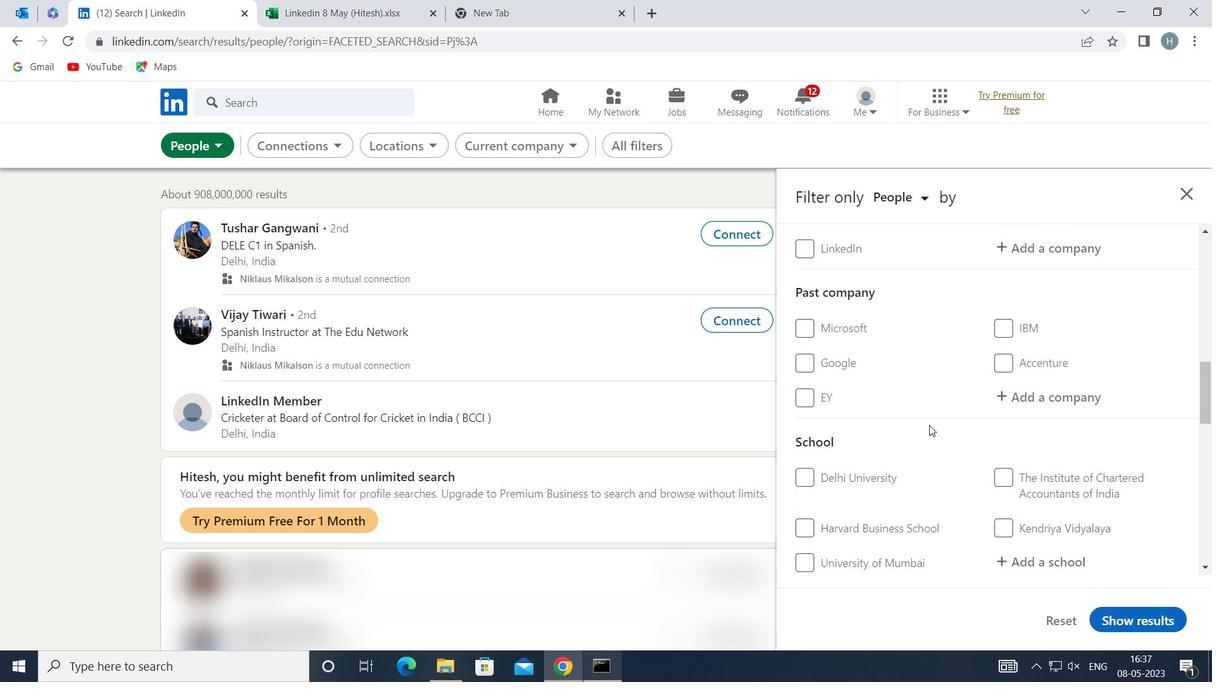 
Action: Mouse scrolled (927, 425) with delta (0, 0)
Screenshot: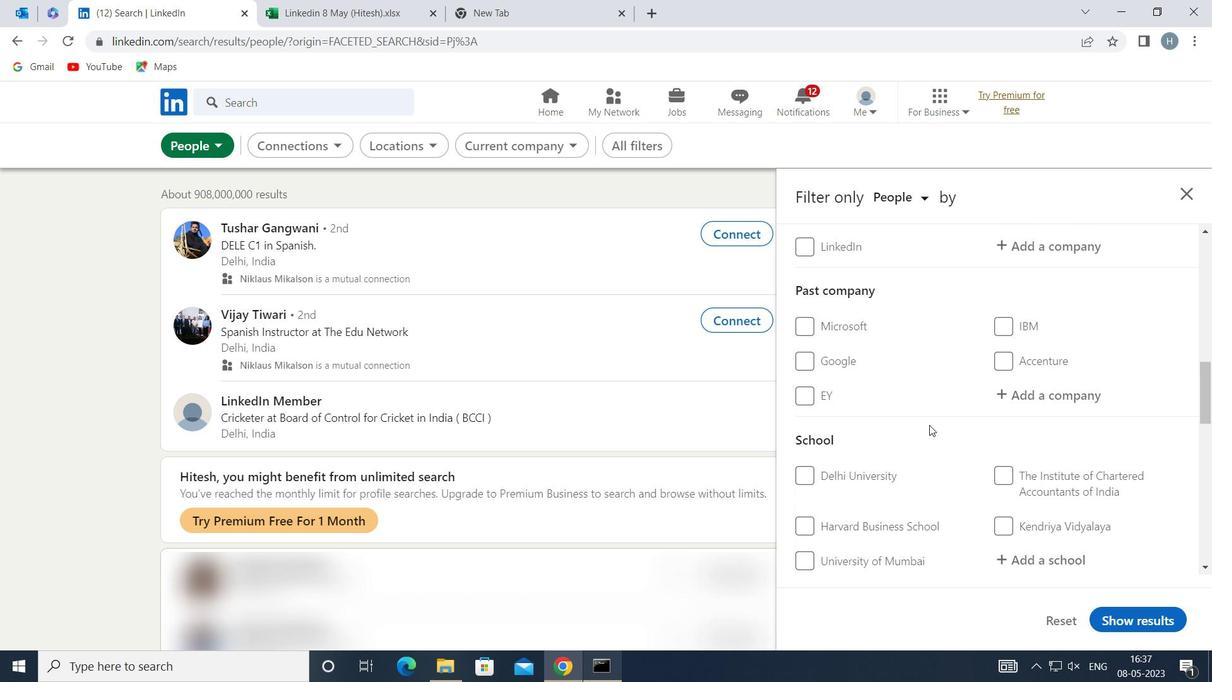 
Action: Mouse moved to (926, 425)
Screenshot: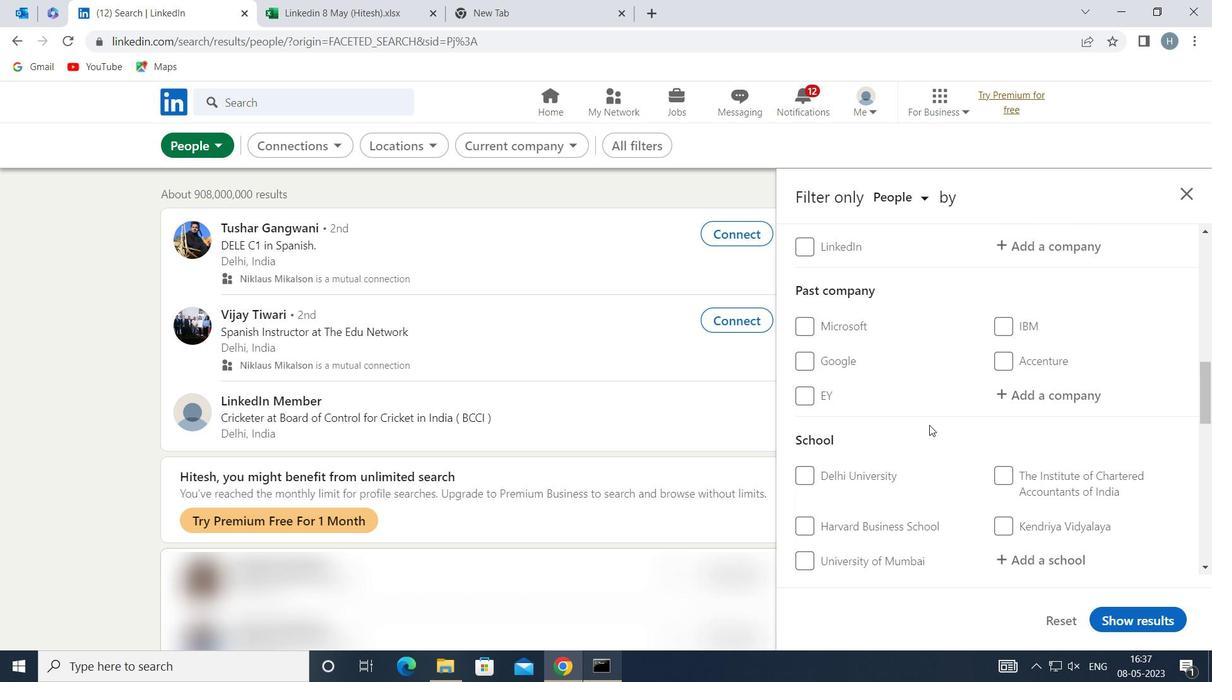 
Action: Mouse scrolled (926, 425) with delta (0, 0)
Screenshot: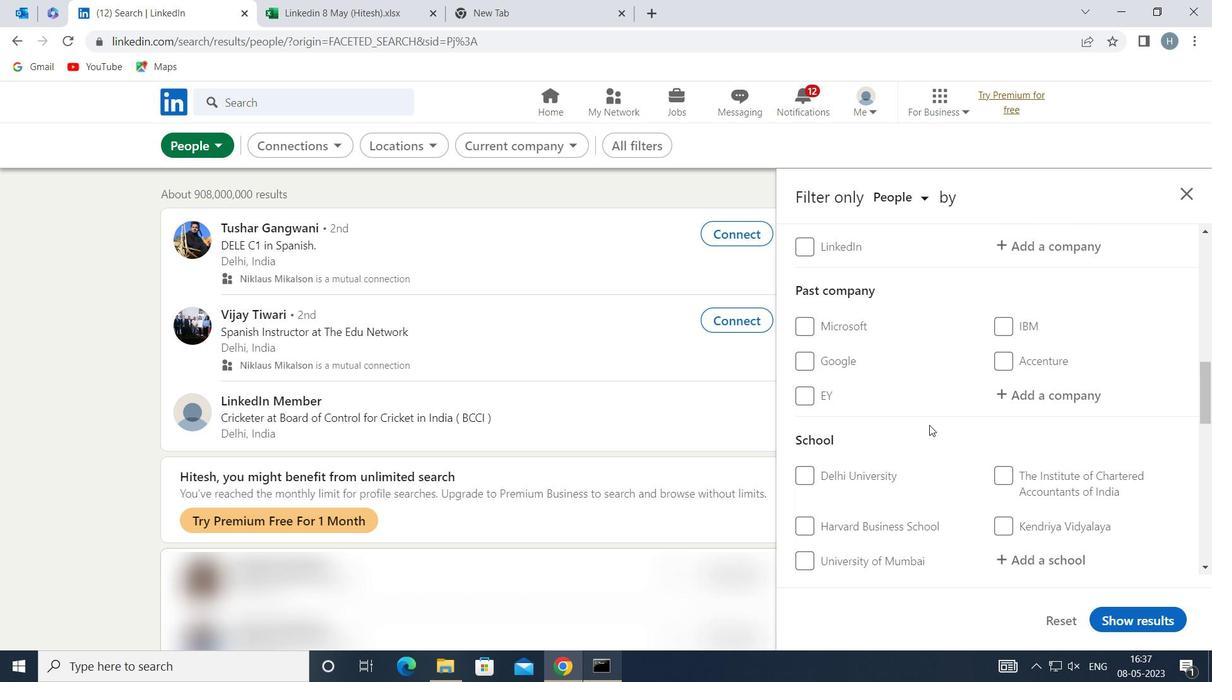 
Action: Mouse scrolled (926, 425) with delta (0, 0)
Screenshot: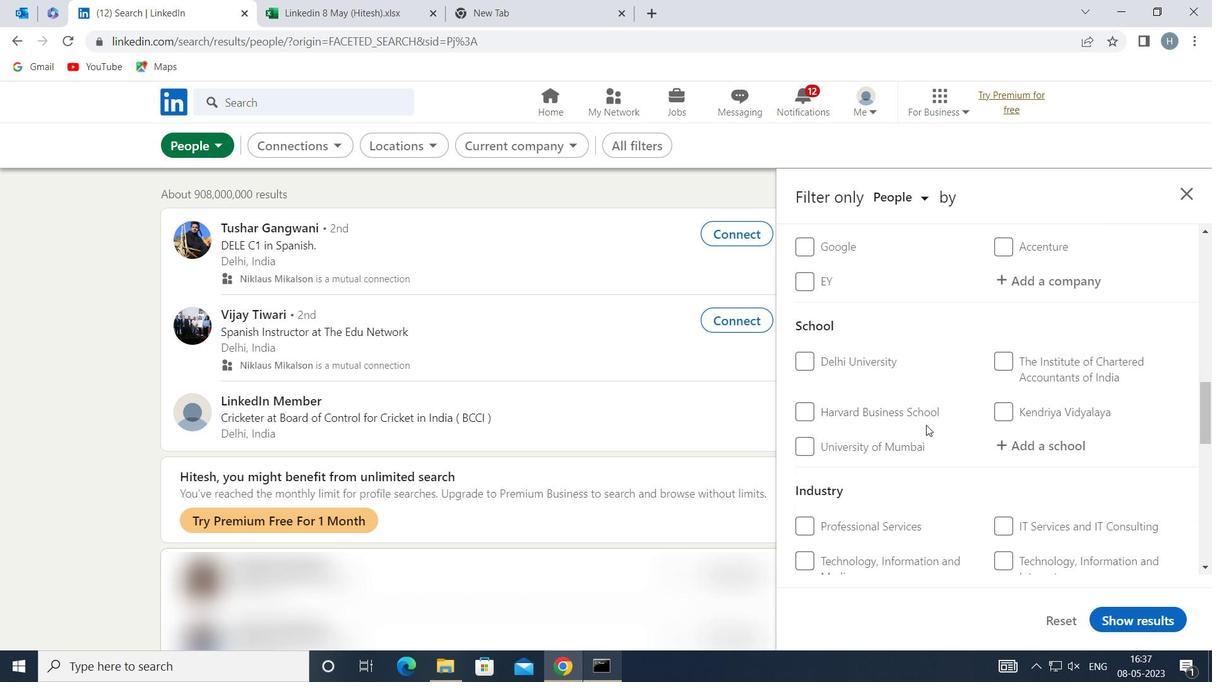 
Action: Mouse scrolled (926, 425) with delta (0, 0)
Screenshot: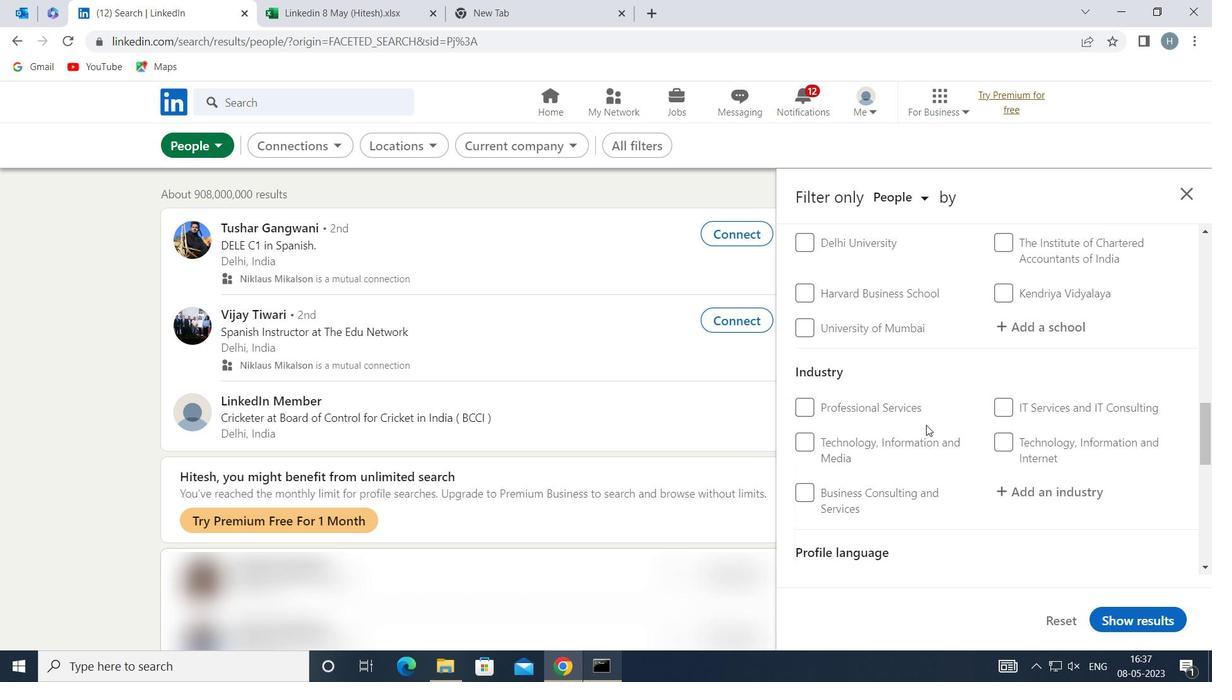 
Action: Mouse scrolled (926, 425) with delta (0, 0)
Screenshot: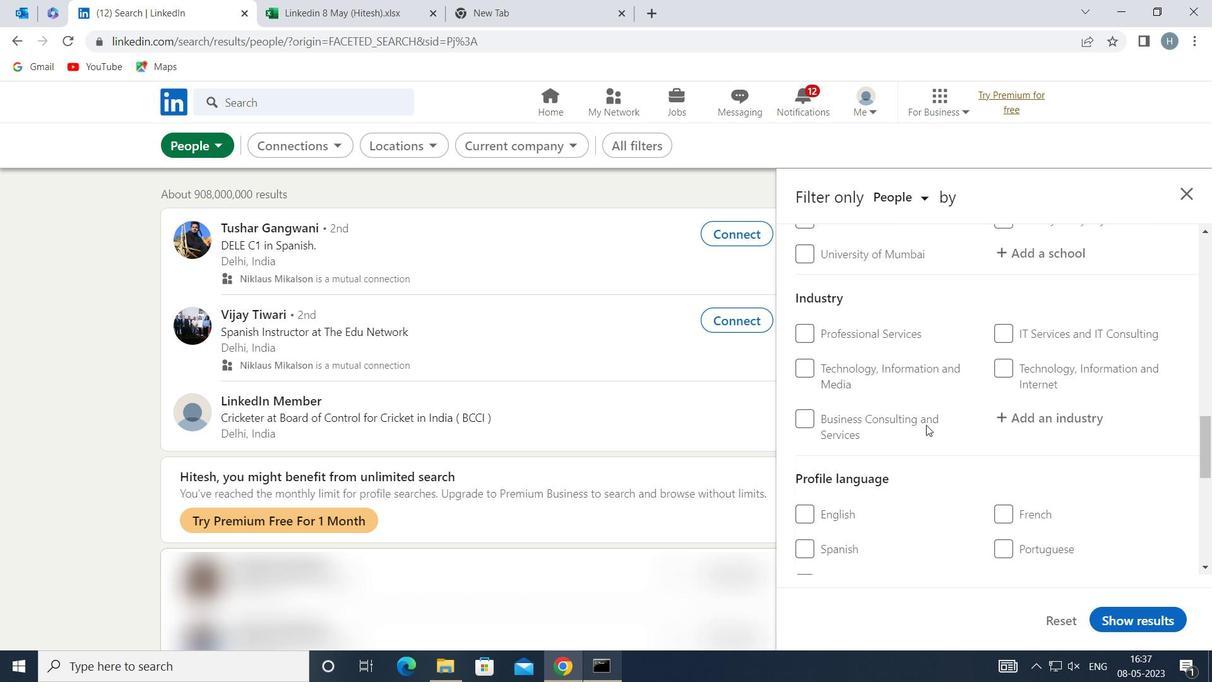 
Action: Mouse moved to (819, 458)
Screenshot: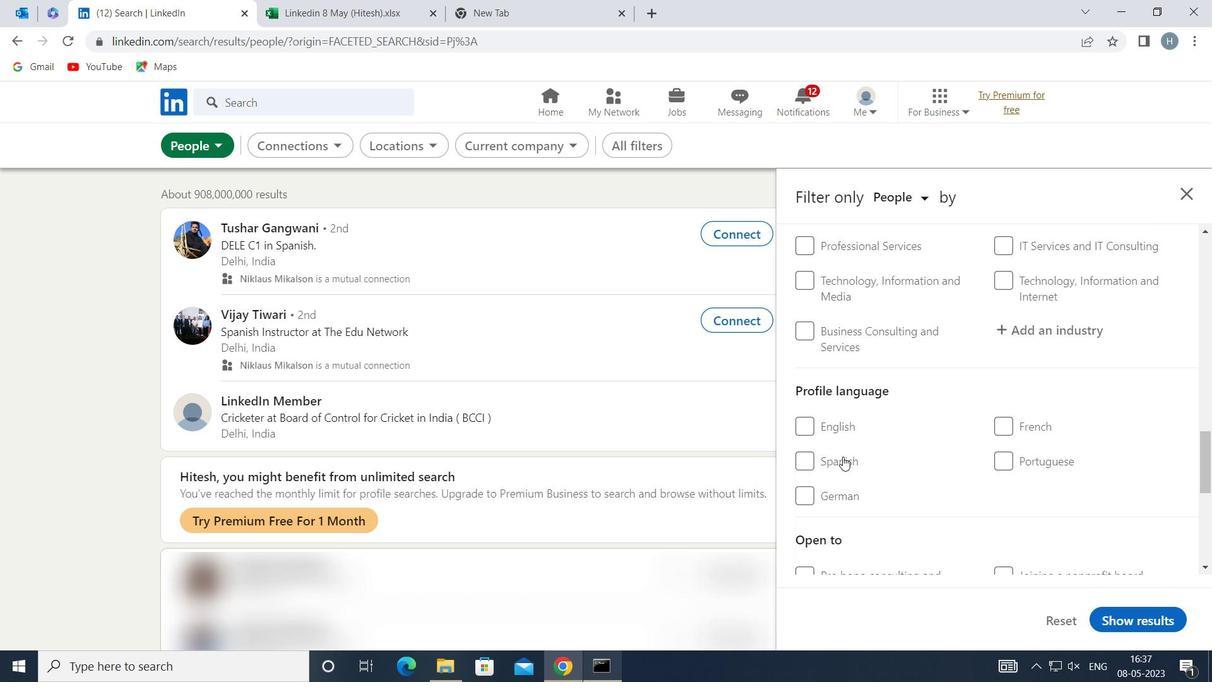 
Action: Mouse pressed left at (819, 458)
Screenshot: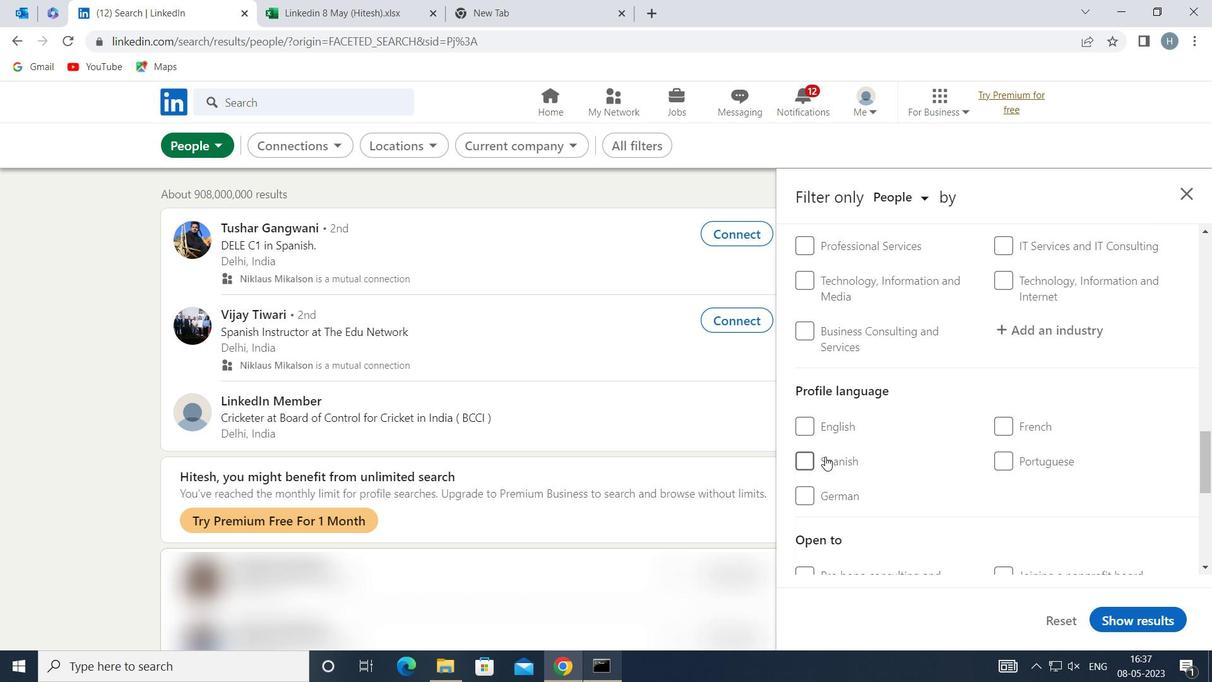 
Action: Mouse moved to (929, 453)
Screenshot: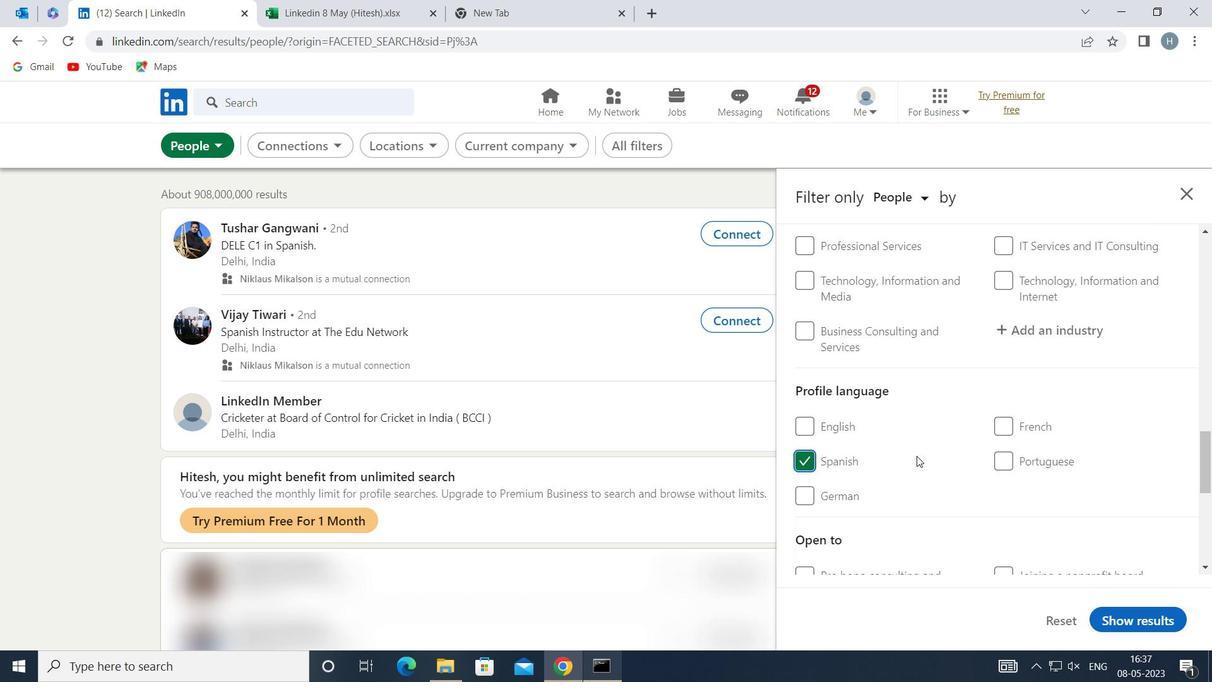 
Action: Mouse scrolled (929, 454) with delta (0, 0)
Screenshot: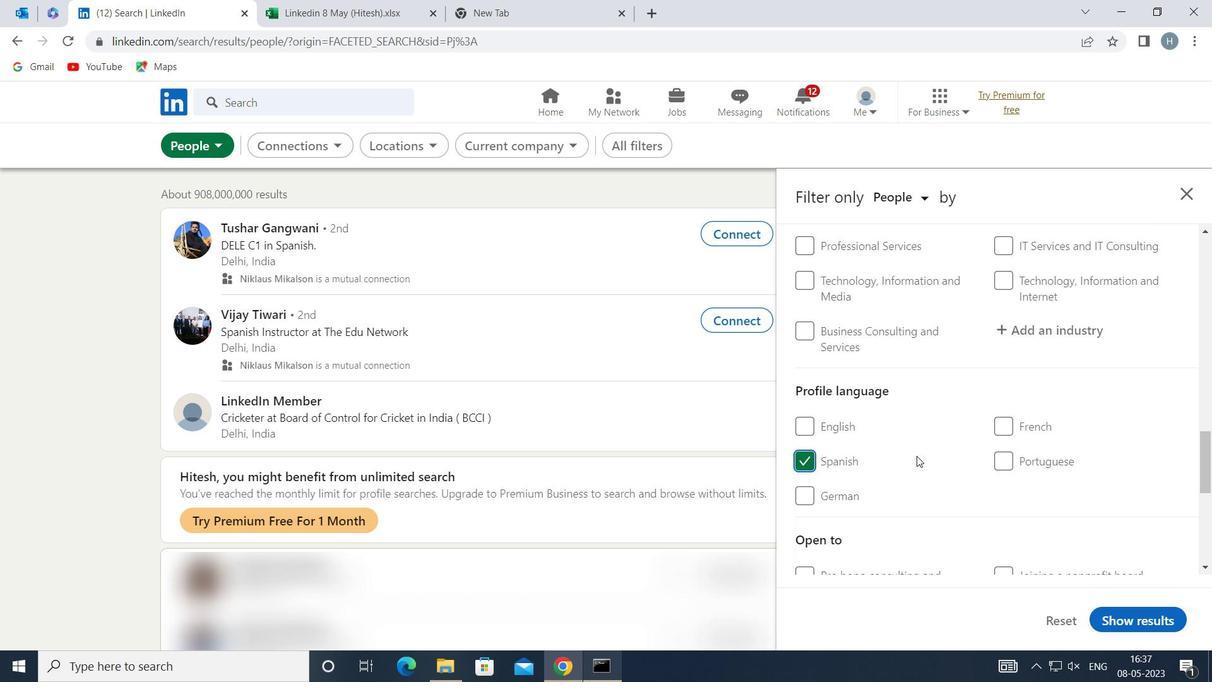 
Action: Mouse moved to (930, 449)
Screenshot: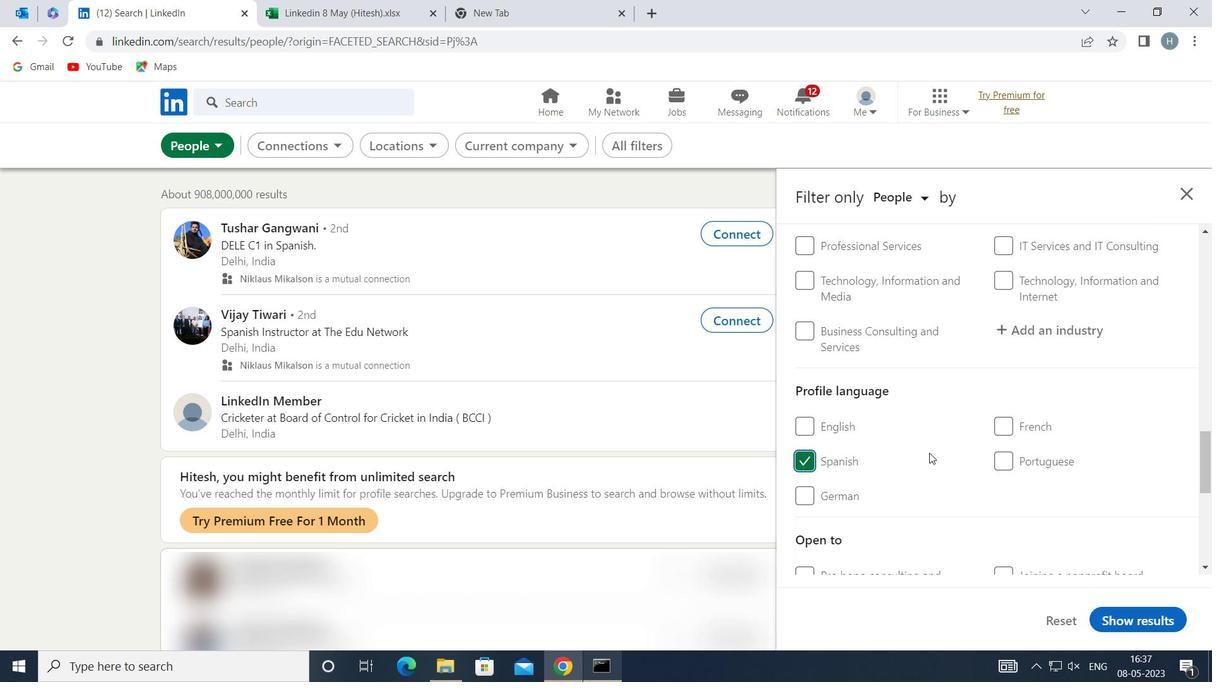 
Action: Mouse scrolled (930, 450) with delta (0, 0)
Screenshot: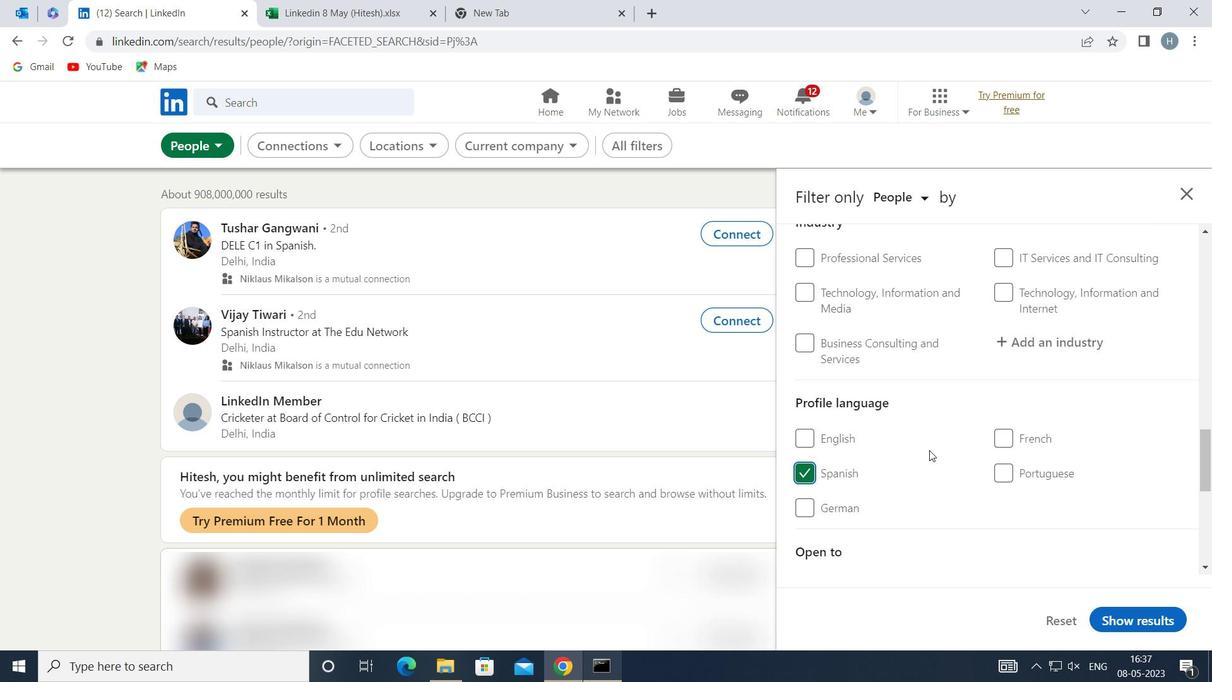 
Action: Mouse scrolled (930, 450) with delta (0, 0)
Screenshot: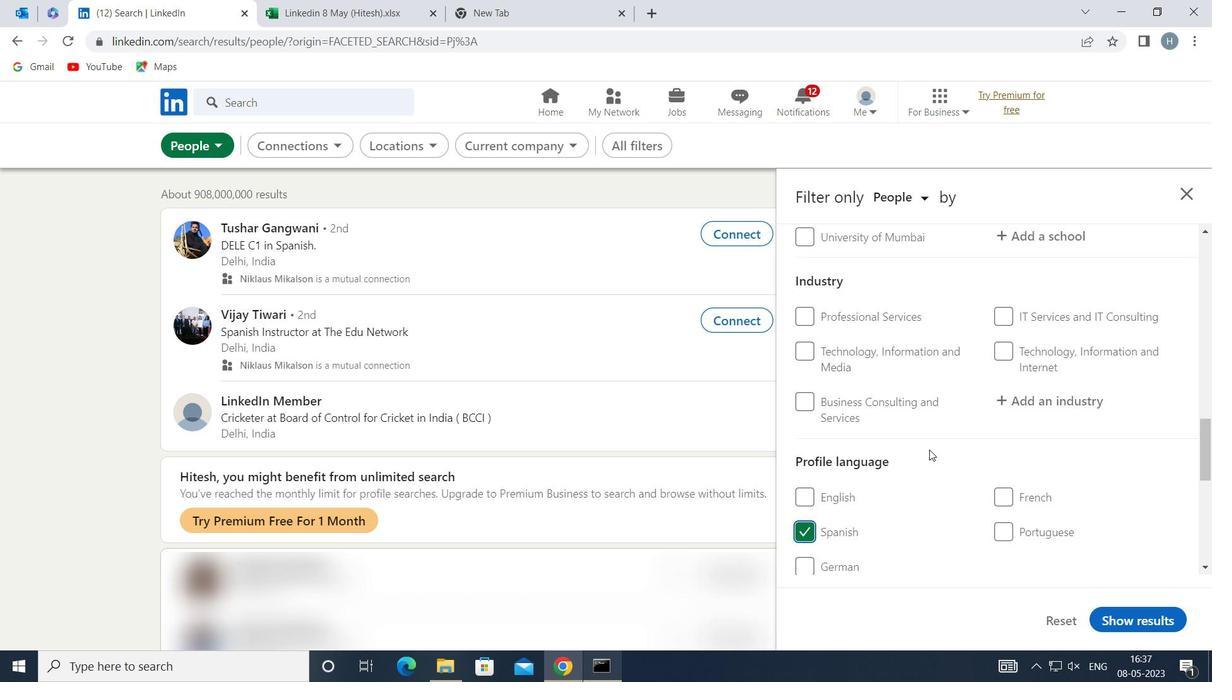 
Action: Mouse scrolled (930, 450) with delta (0, 0)
Screenshot: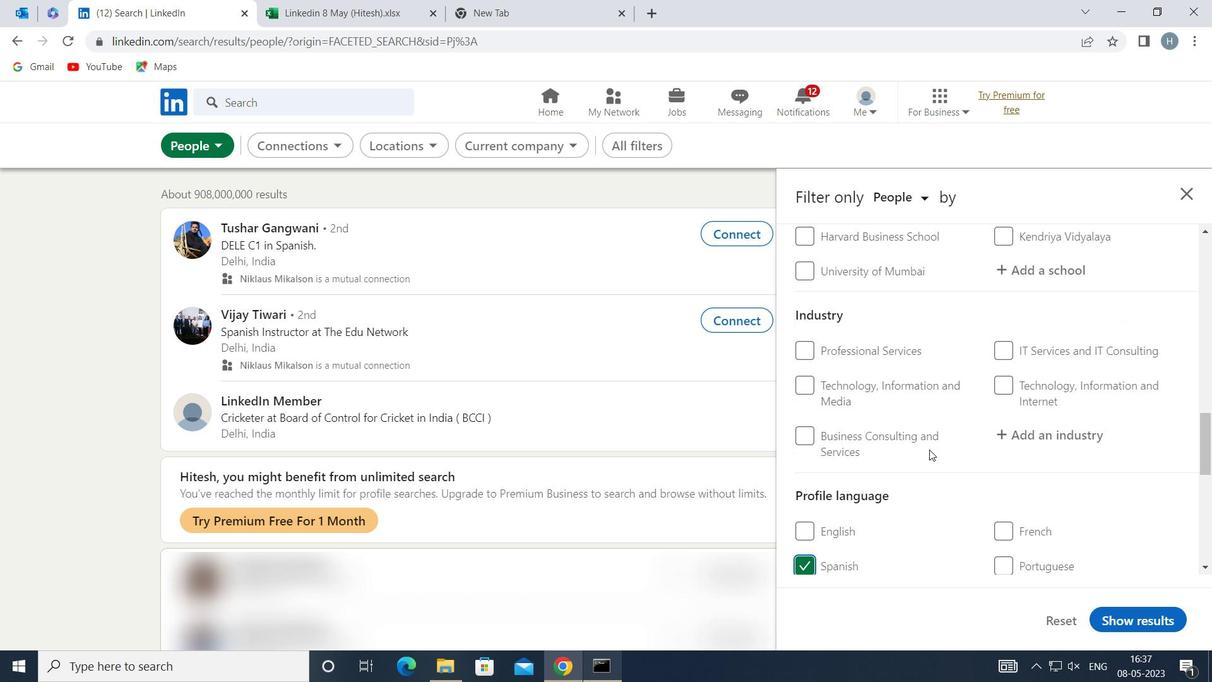 
Action: Mouse scrolled (930, 450) with delta (0, 0)
Screenshot: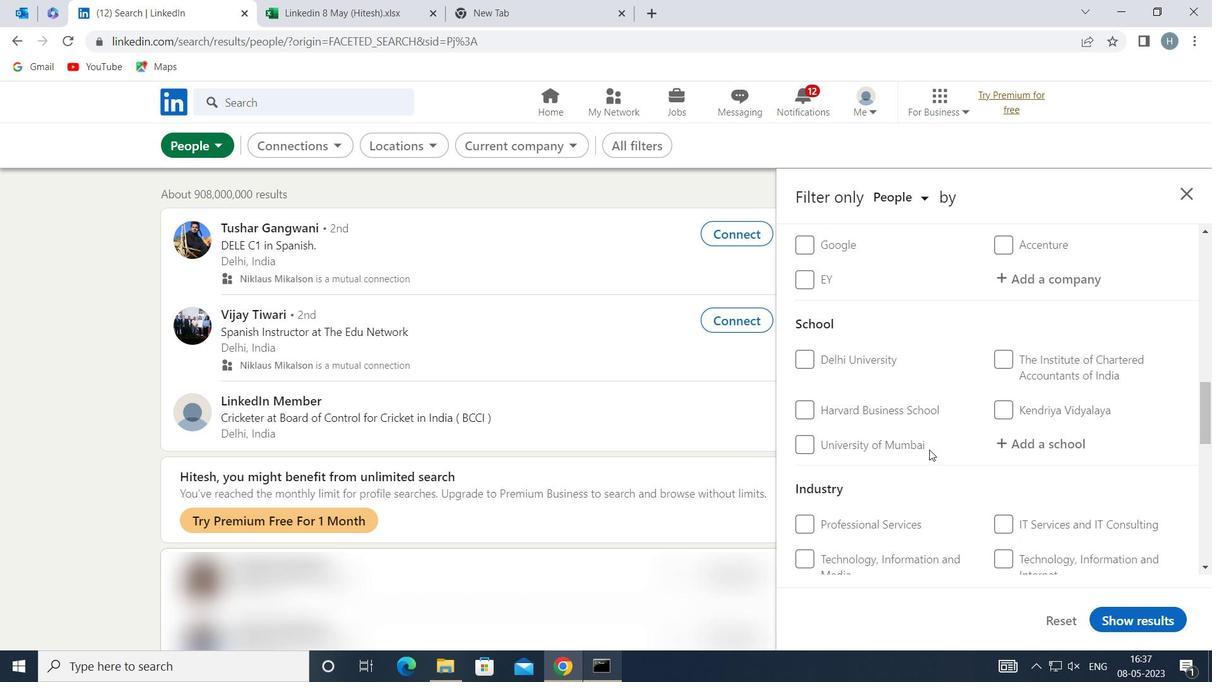 
Action: Mouse scrolled (930, 450) with delta (0, 0)
Screenshot: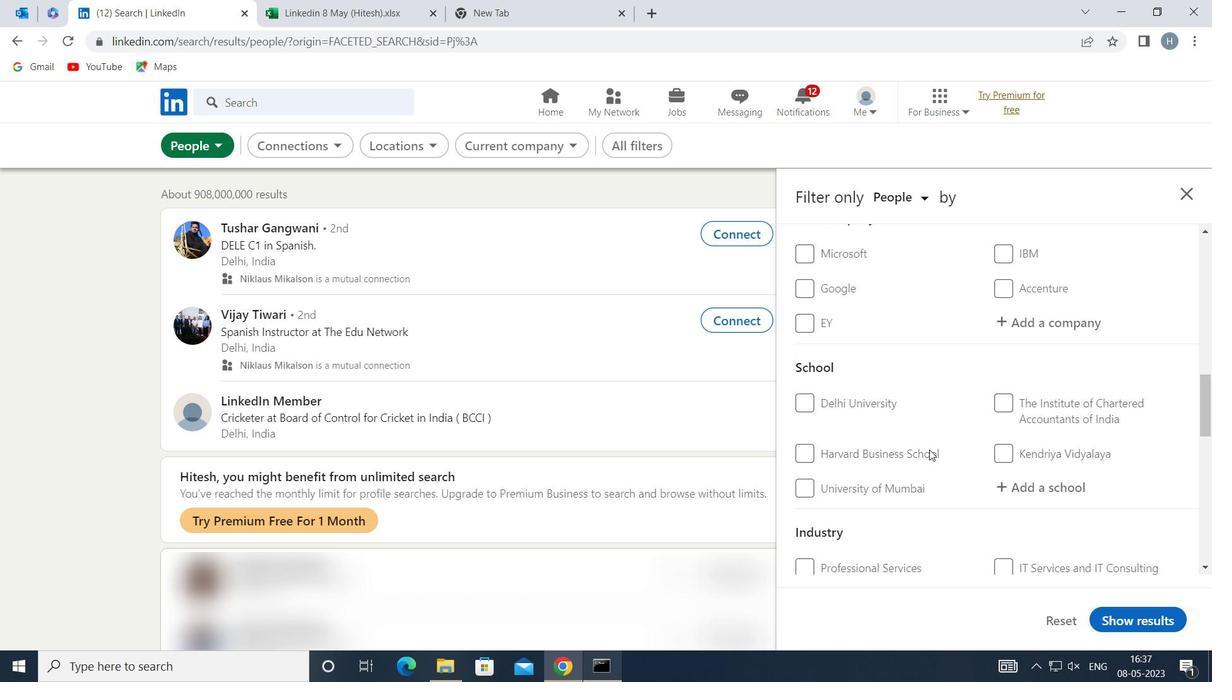 
Action: Mouse scrolled (930, 450) with delta (0, 0)
Screenshot: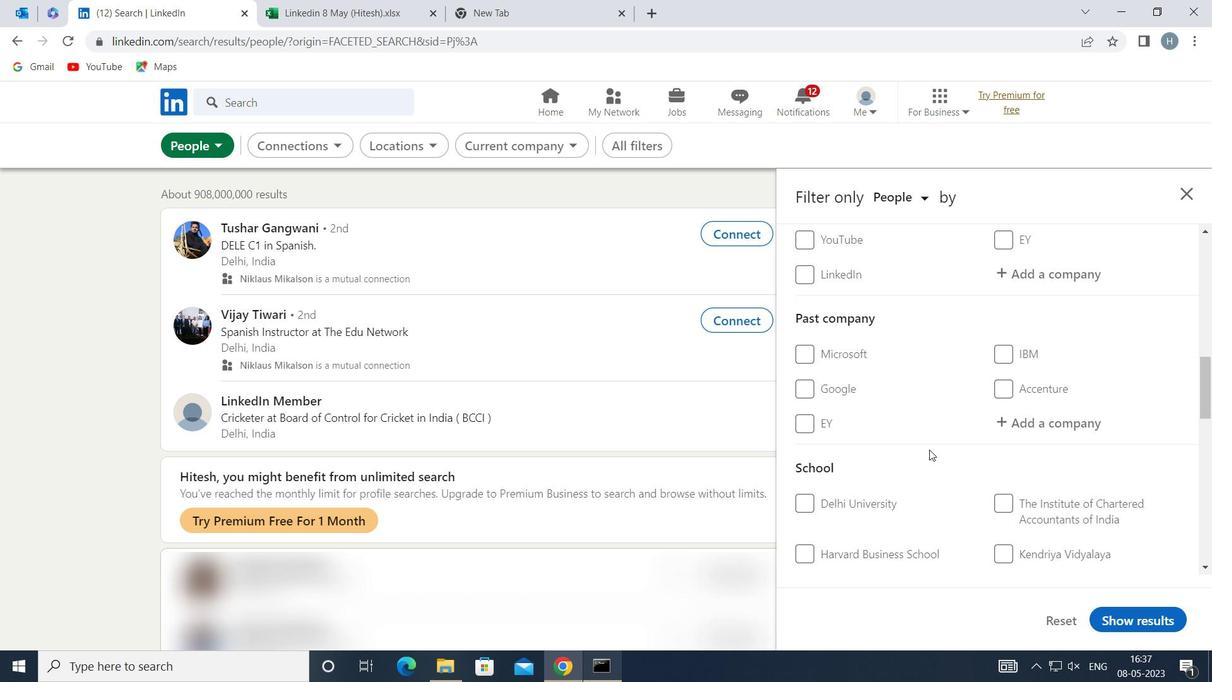 
Action: Mouse moved to (930, 449)
Screenshot: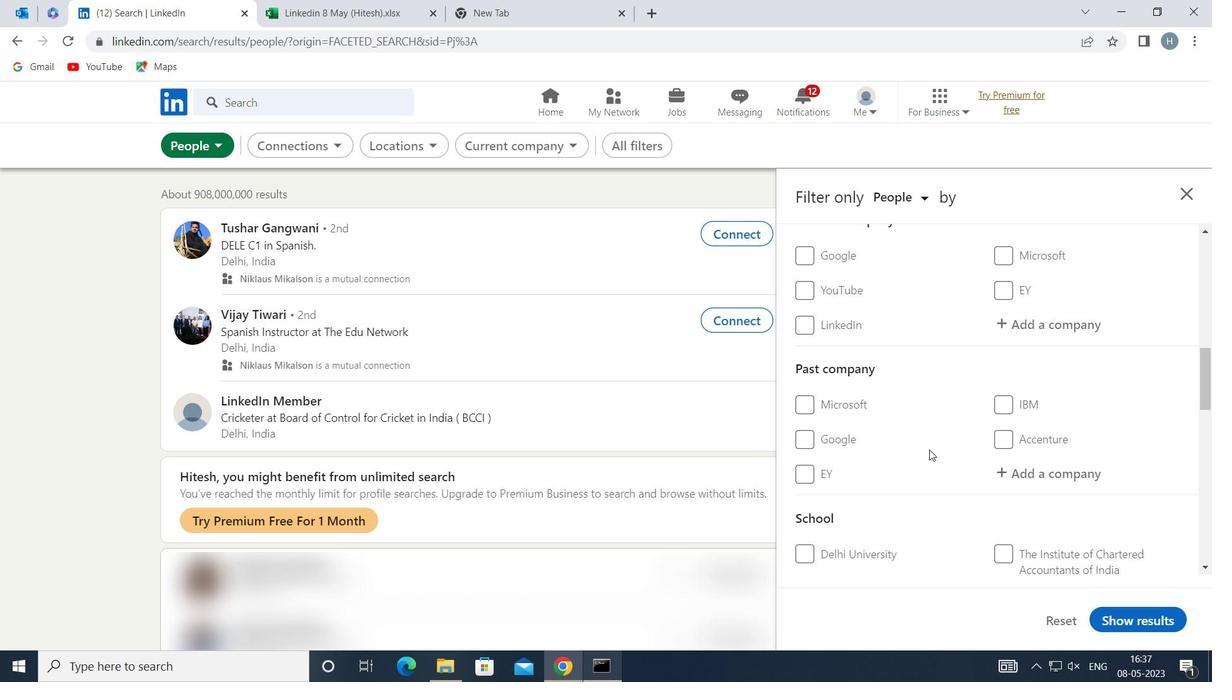 
Action: Mouse scrolled (930, 449) with delta (0, 0)
Screenshot: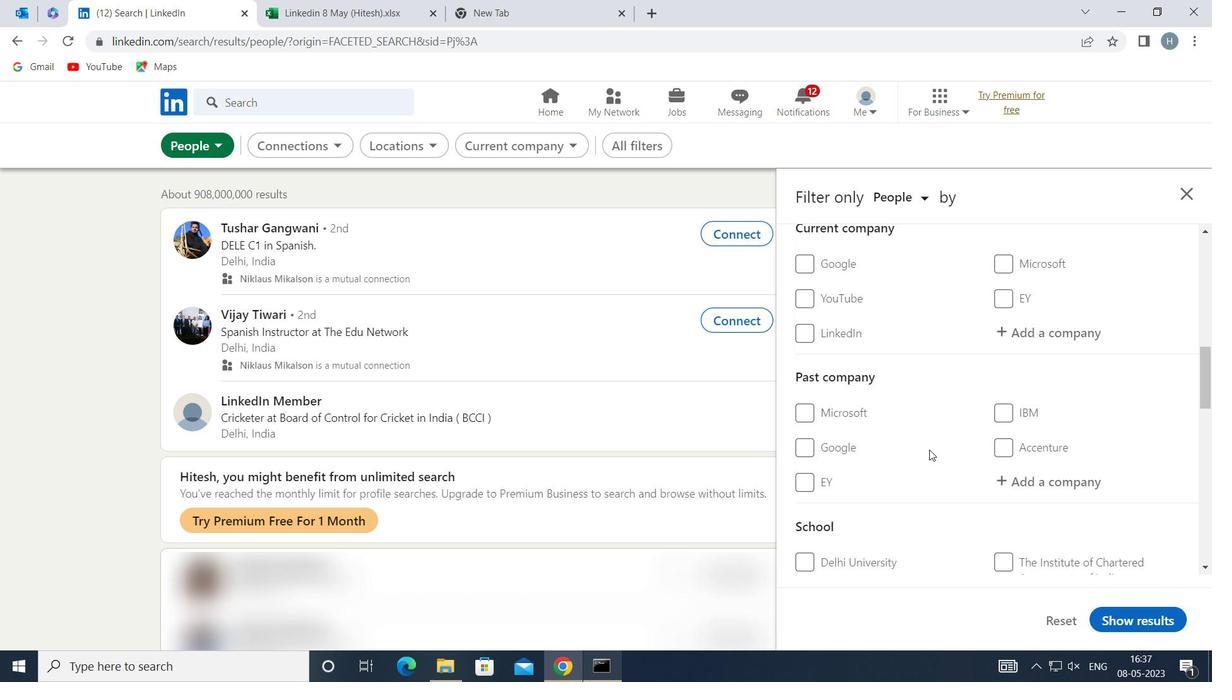 
Action: Mouse moved to (935, 449)
Screenshot: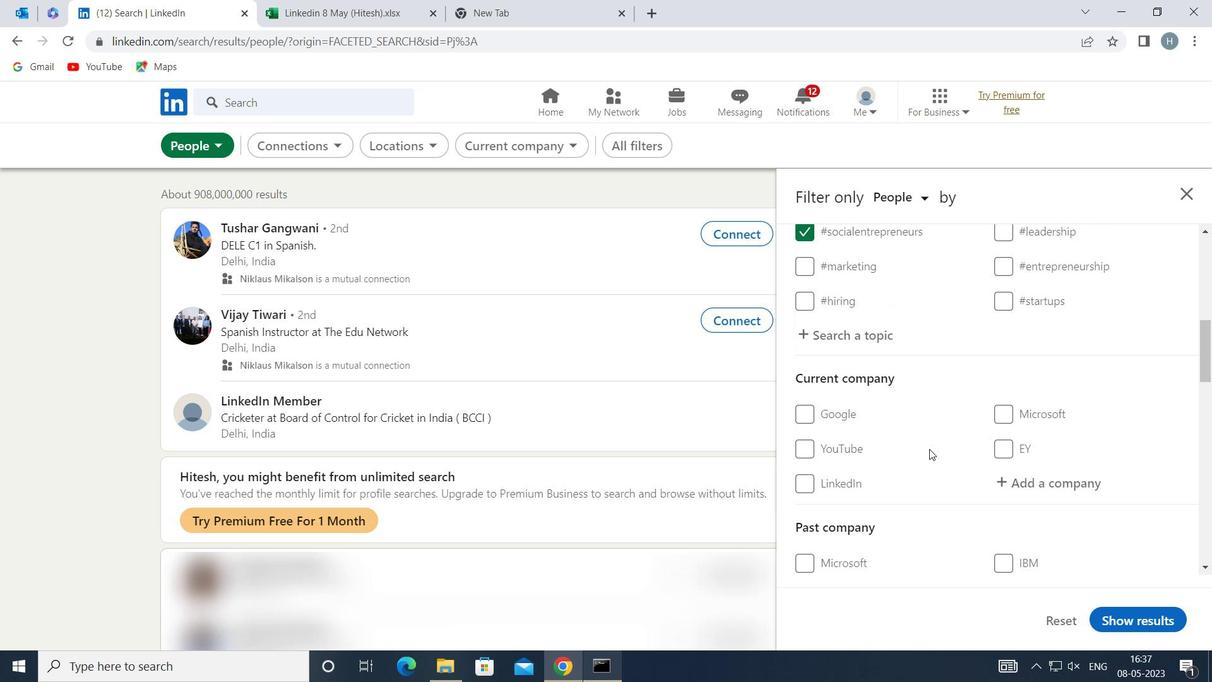 
Action: Mouse scrolled (935, 448) with delta (0, 0)
Screenshot: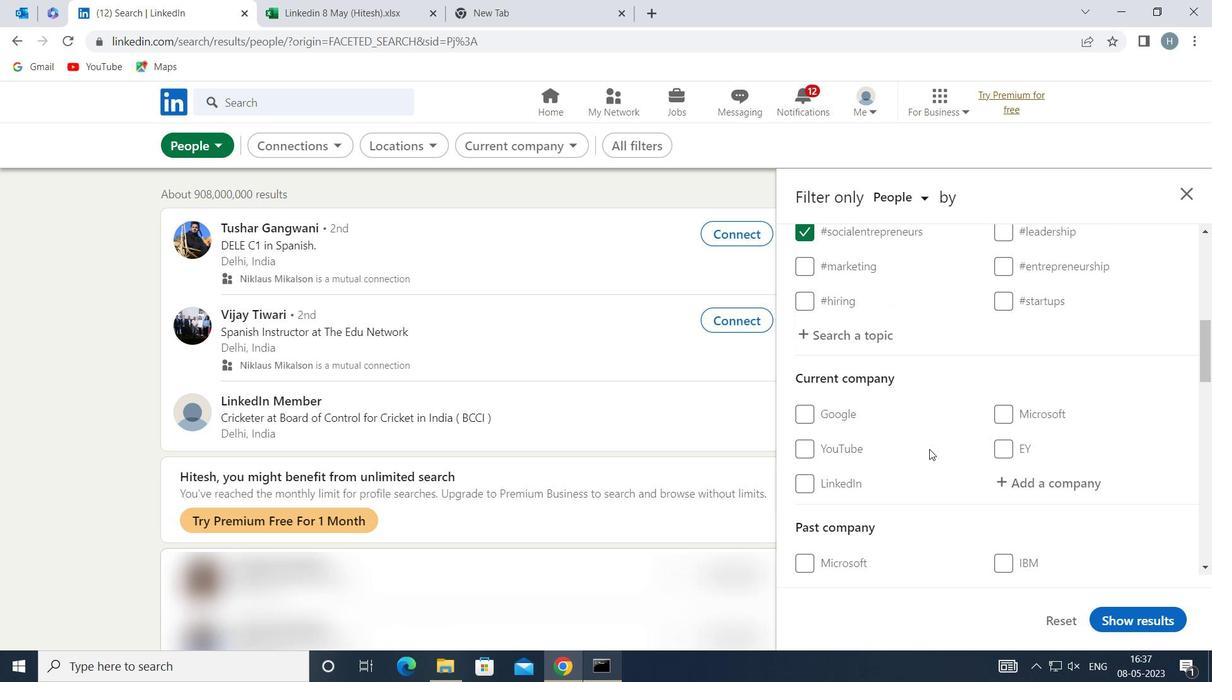 
Action: Mouse moved to (1050, 401)
Screenshot: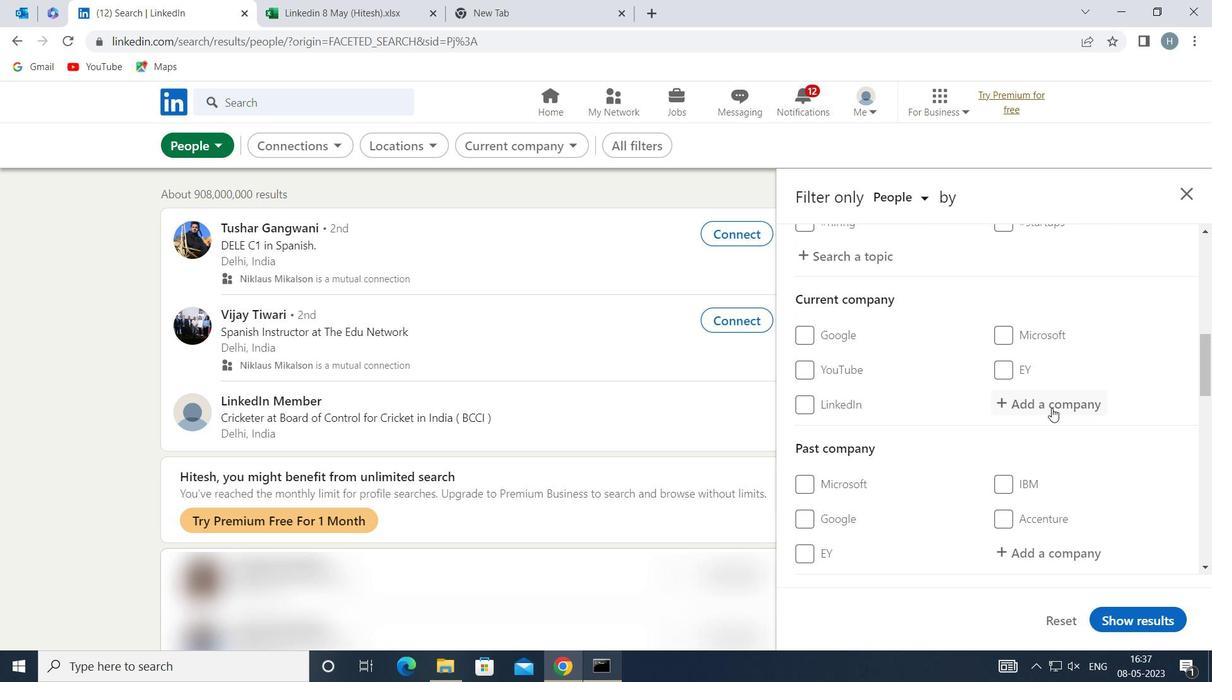 
Action: Mouse pressed left at (1050, 401)
Screenshot: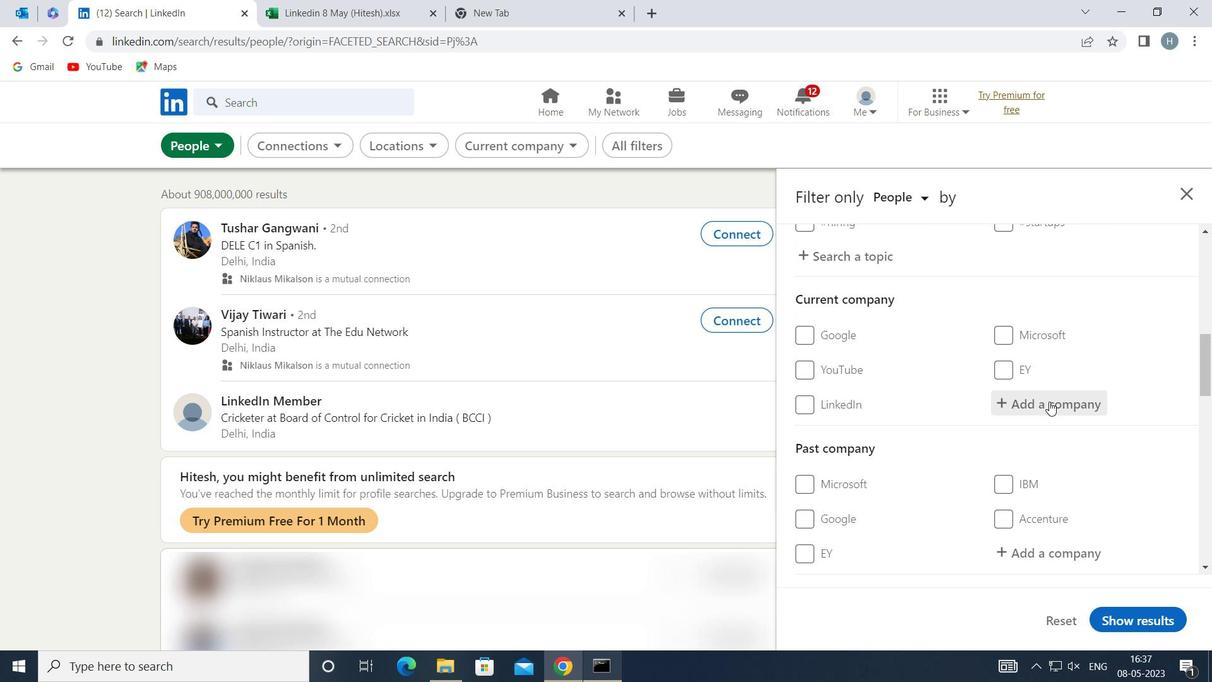 
Action: Mouse moved to (1028, 402)
Screenshot: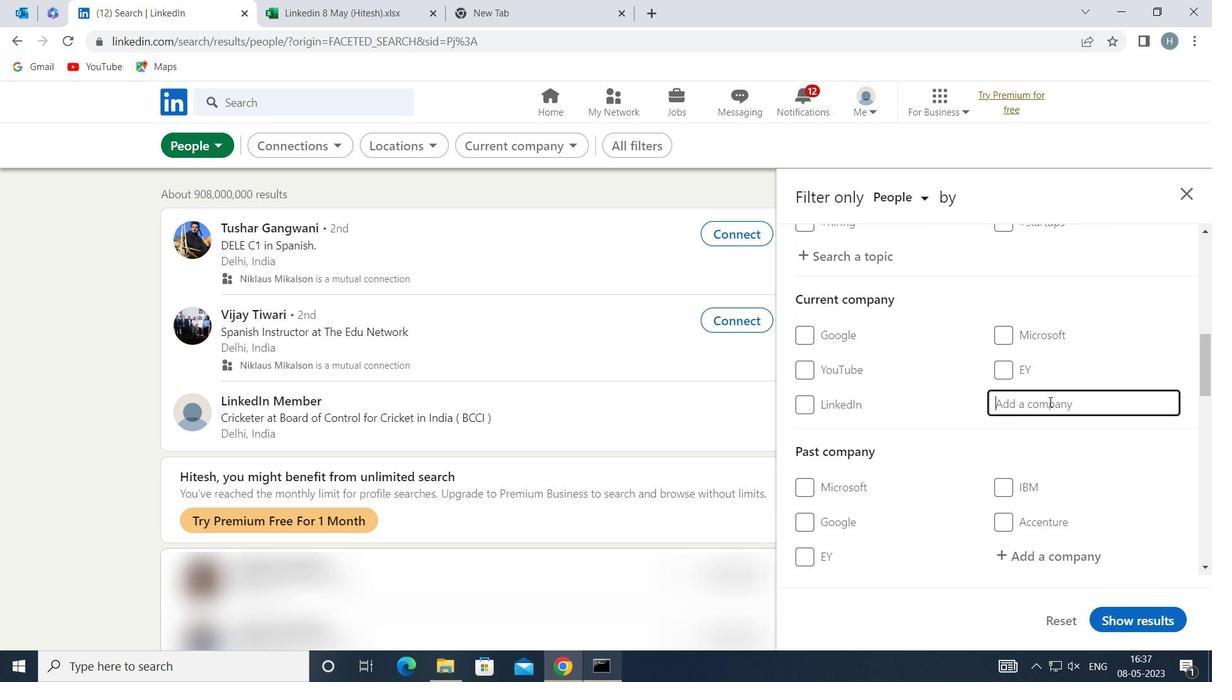 
Action: Key pressed <Key.shift>SHALINA<Key.space><Key.shift>HEALTHCARE
Screenshot: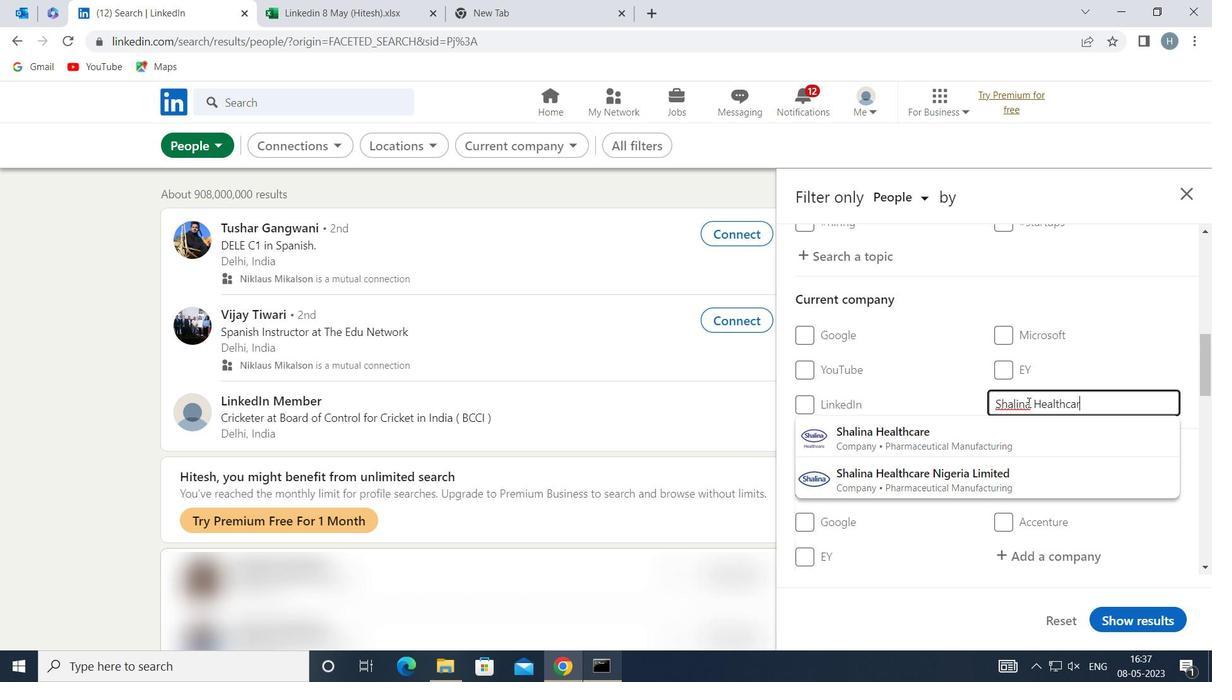
Action: Mouse moved to (982, 436)
Screenshot: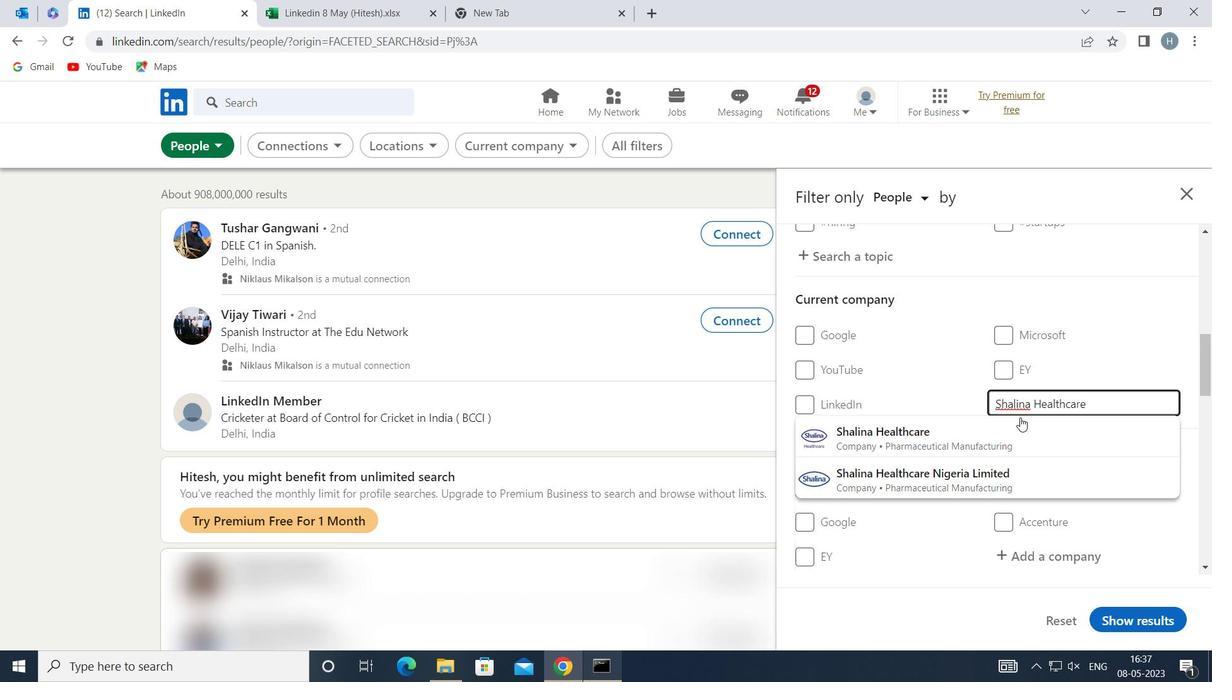 
Action: Mouse pressed left at (982, 436)
Screenshot: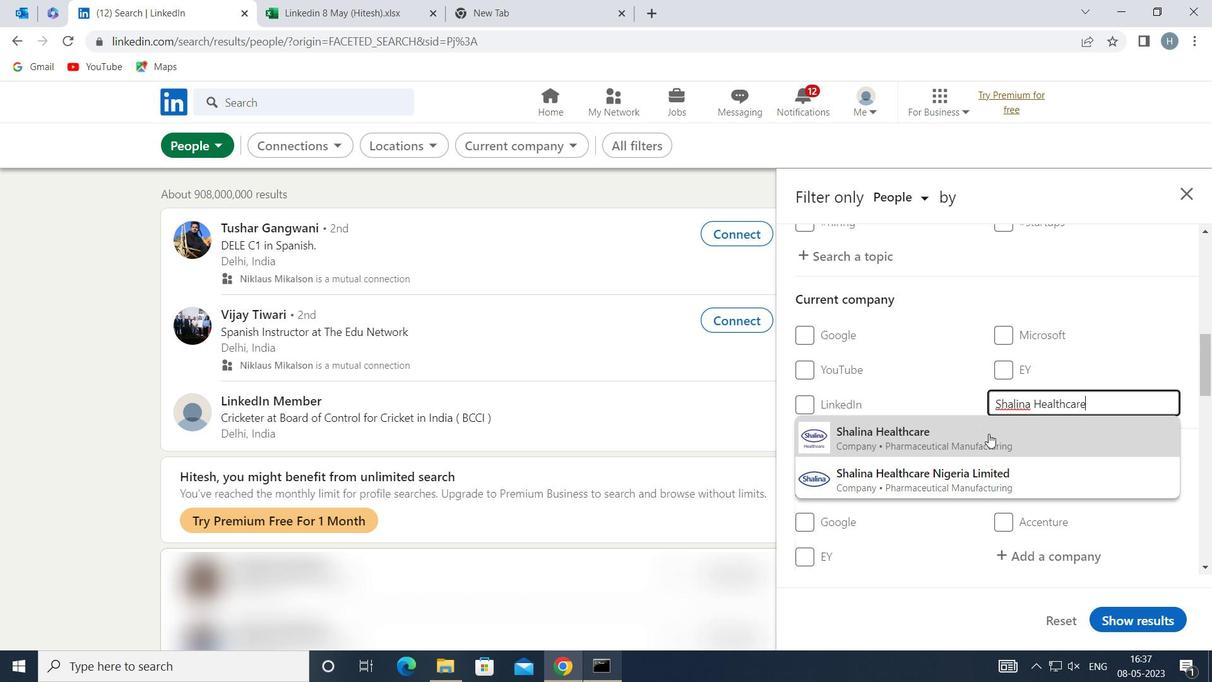 
Action: Mouse moved to (972, 419)
Screenshot: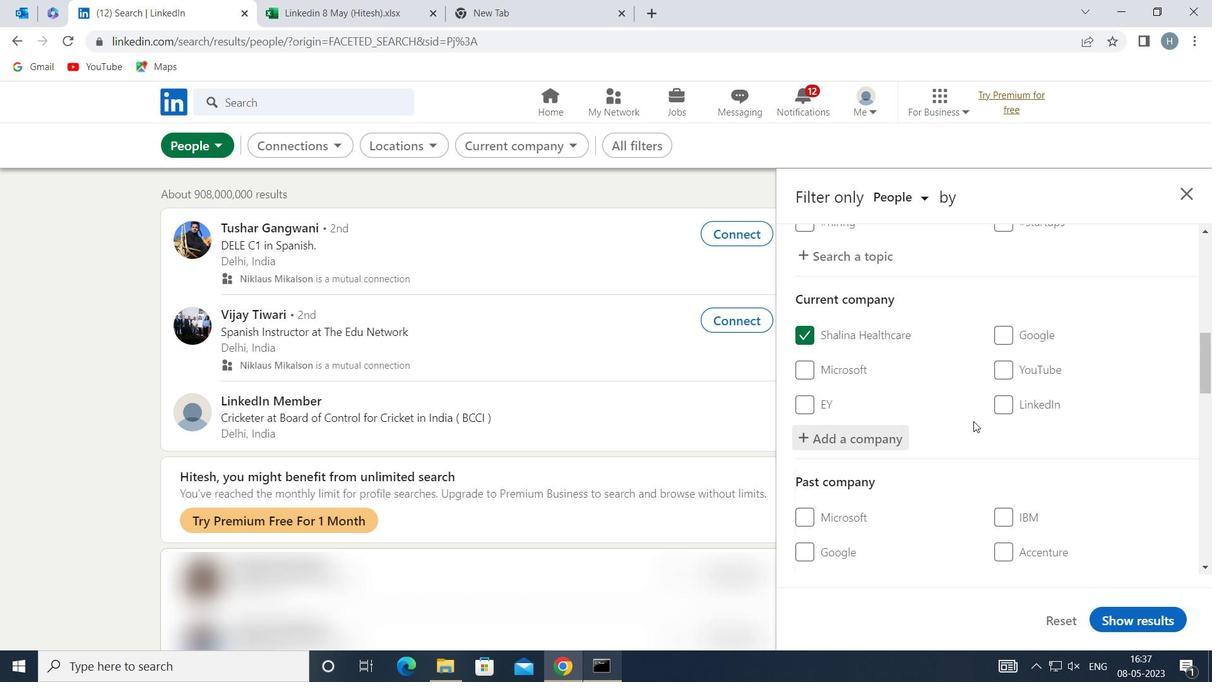 
Action: Mouse scrolled (972, 419) with delta (0, 0)
Screenshot: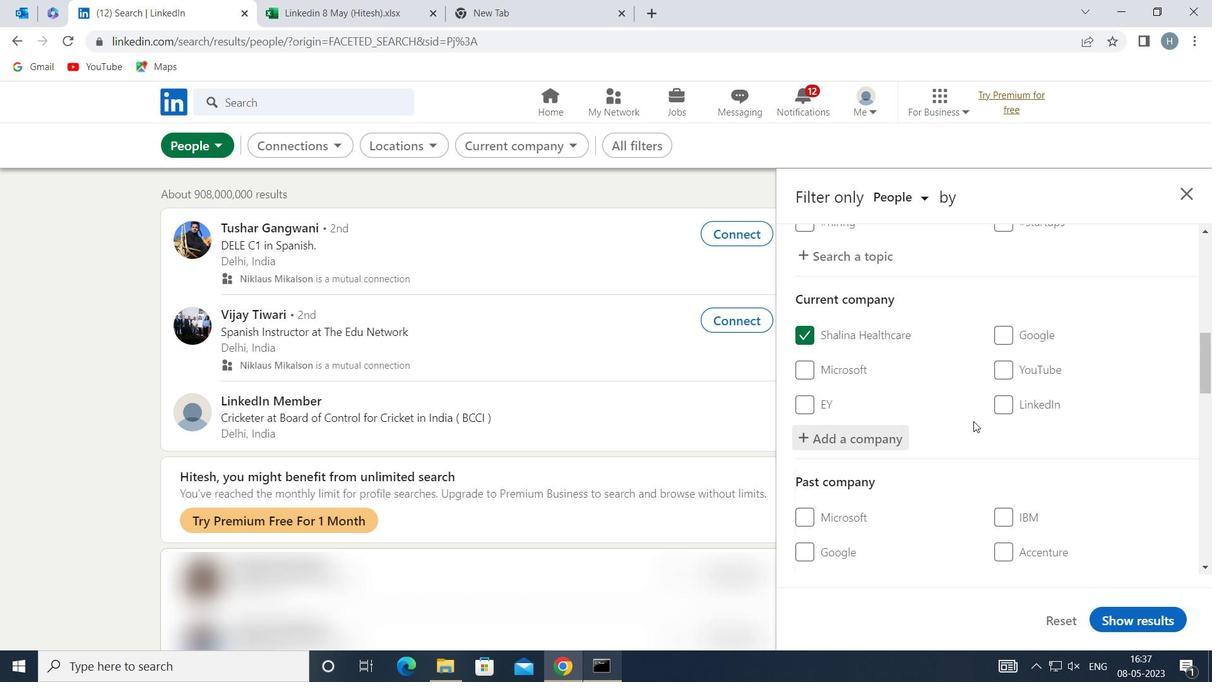 
Action: Mouse moved to (966, 421)
Screenshot: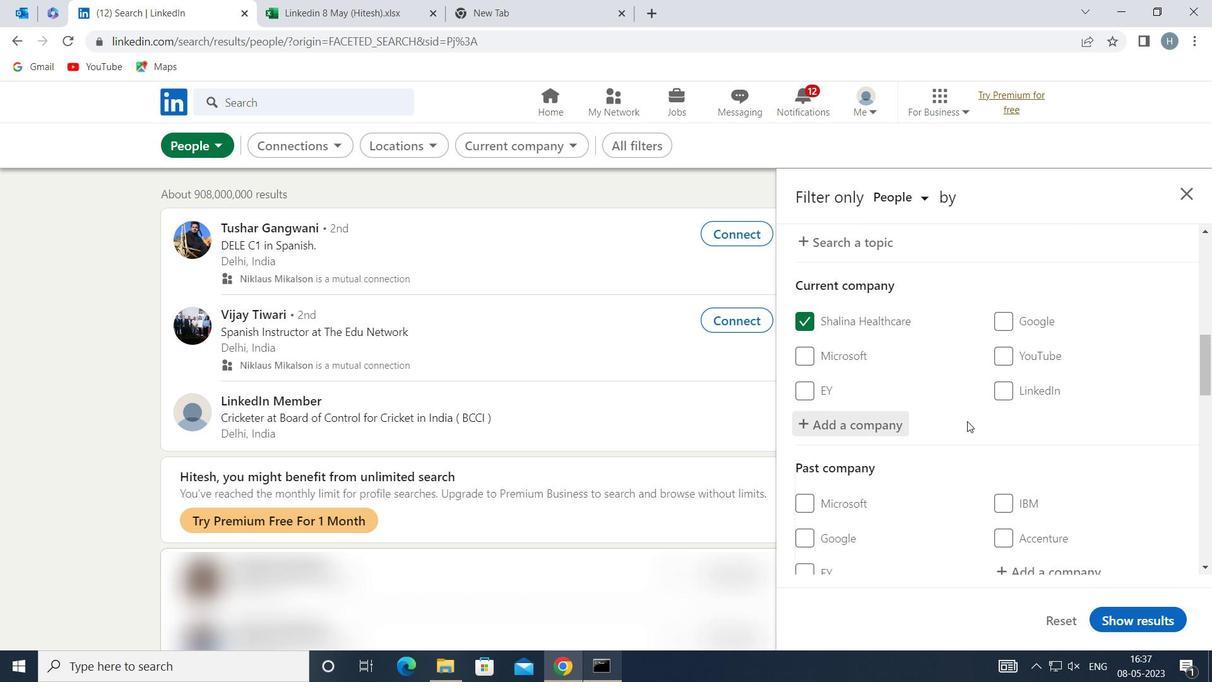 
Action: Mouse scrolled (966, 420) with delta (0, 0)
Screenshot: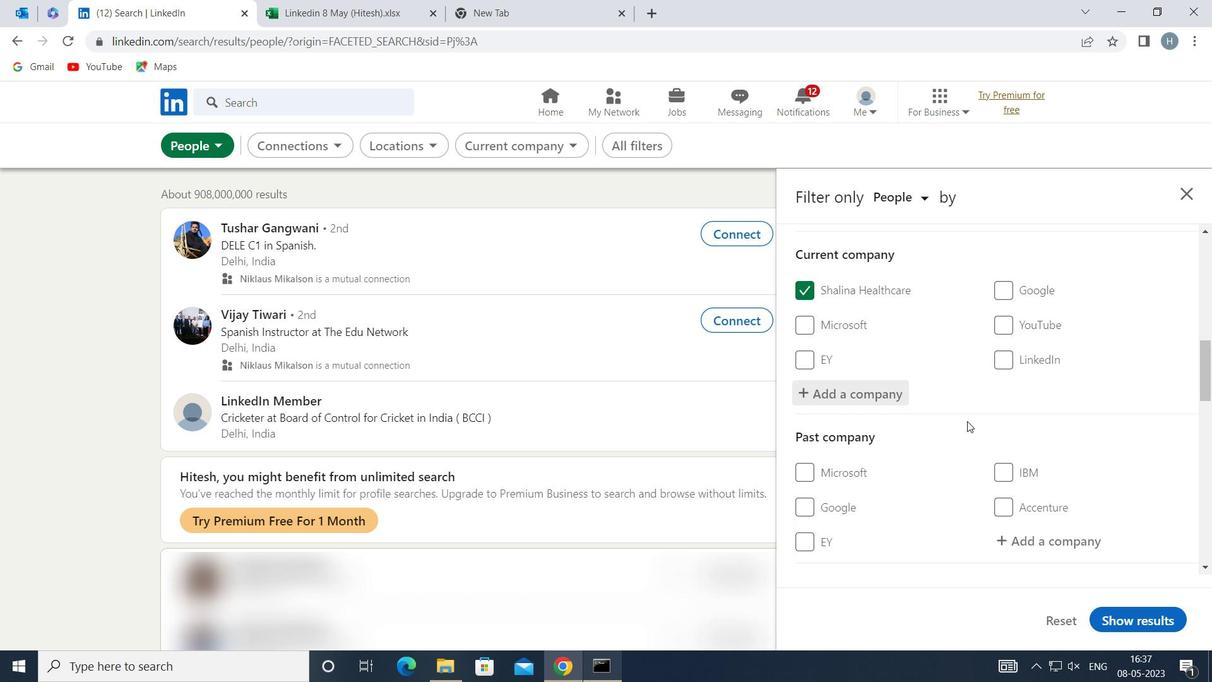 
Action: Mouse scrolled (966, 420) with delta (0, 0)
Screenshot: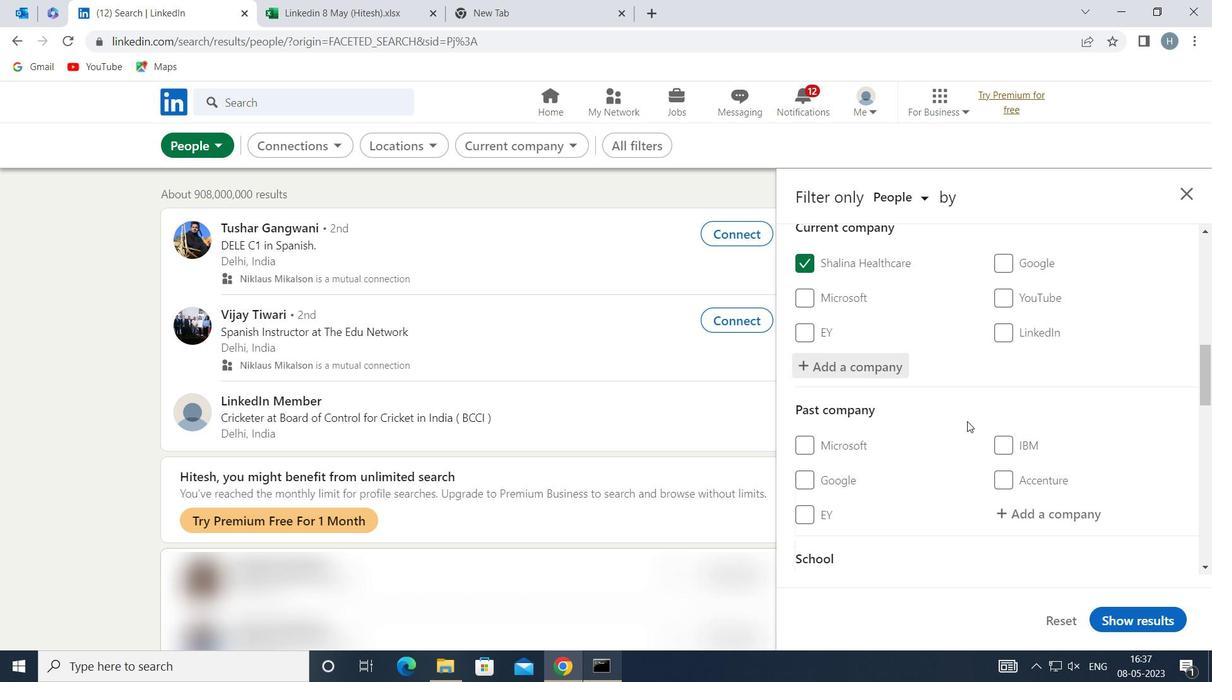 
Action: Mouse scrolled (966, 420) with delta (0, 0)
Screenshot: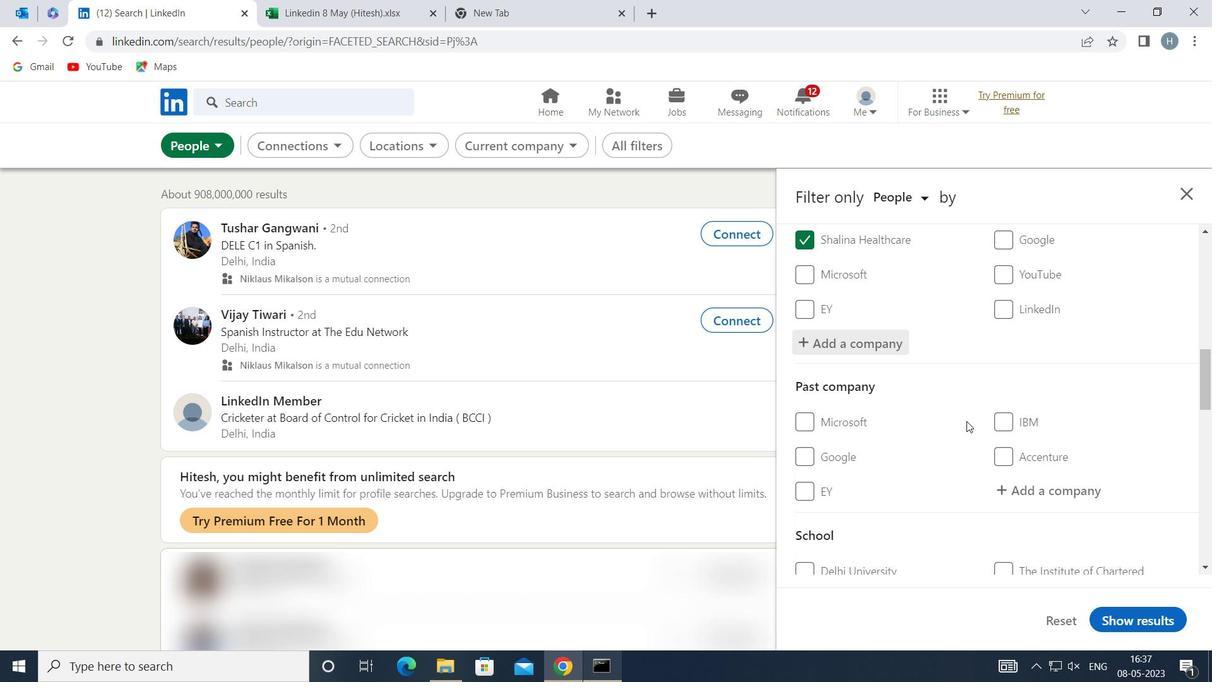 
Action: Mouse moved to (1019, 430)
Screenshot: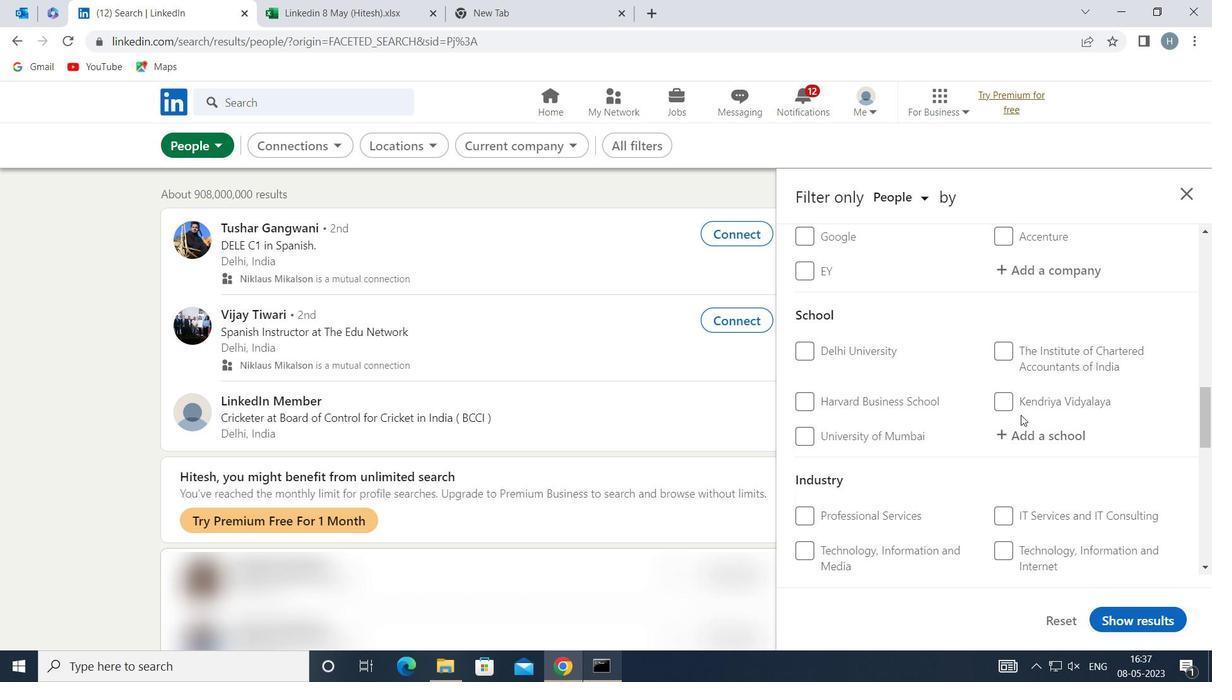 
Action: Mouse pressed left at (1019, 430)
Screenshot: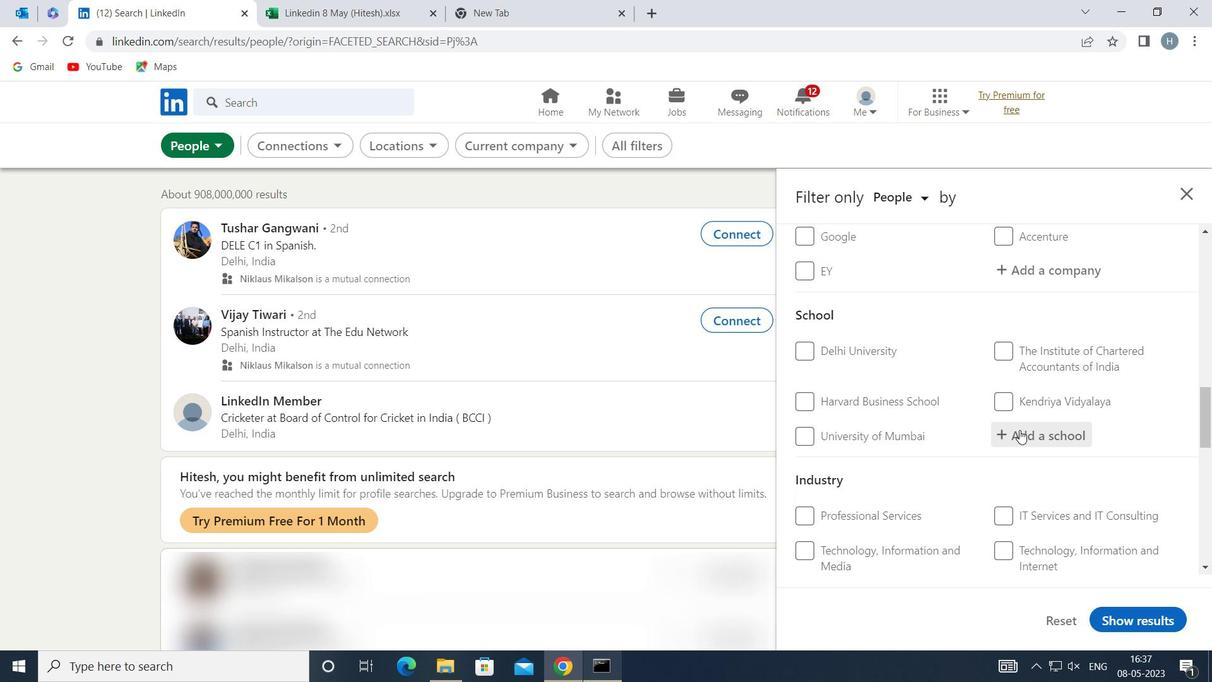 
Action: Key pressed <Key.shift>INSTITUTE<Key.space>OF<Key.space><Key.shift>ENGINEERING<Key.space>AND<Key.space><Key.shift>TECH
Screenshot: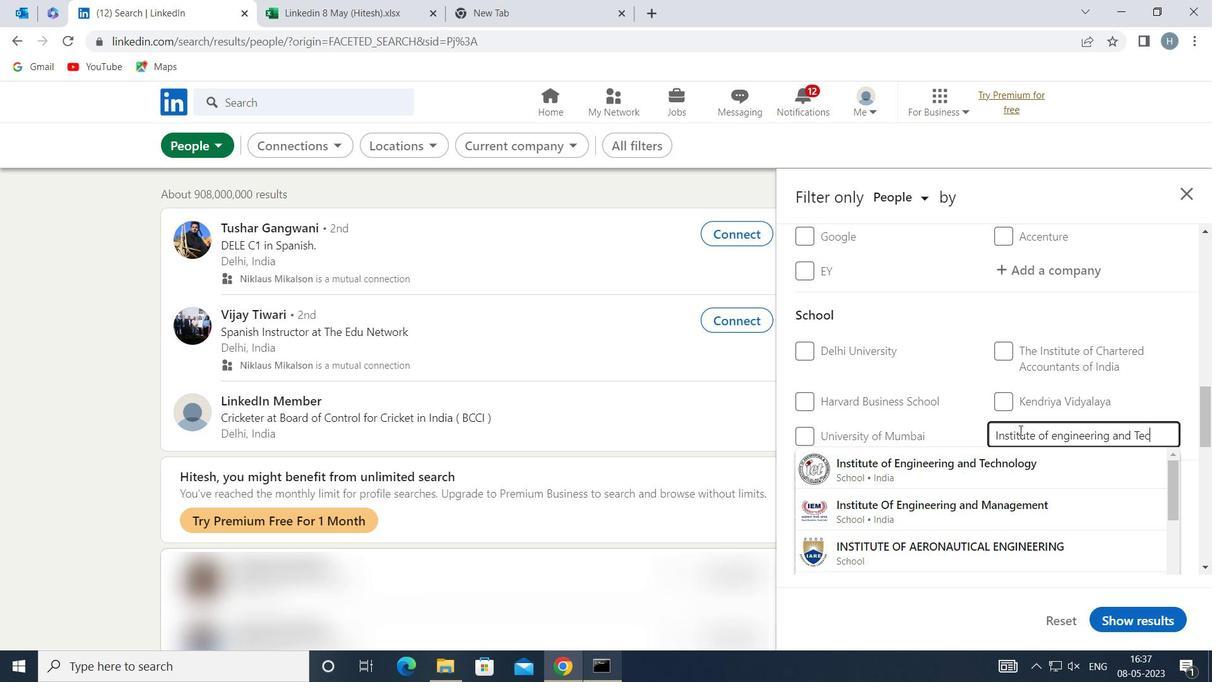 
Action: Mouse moved to (971, 466)
Screenshot: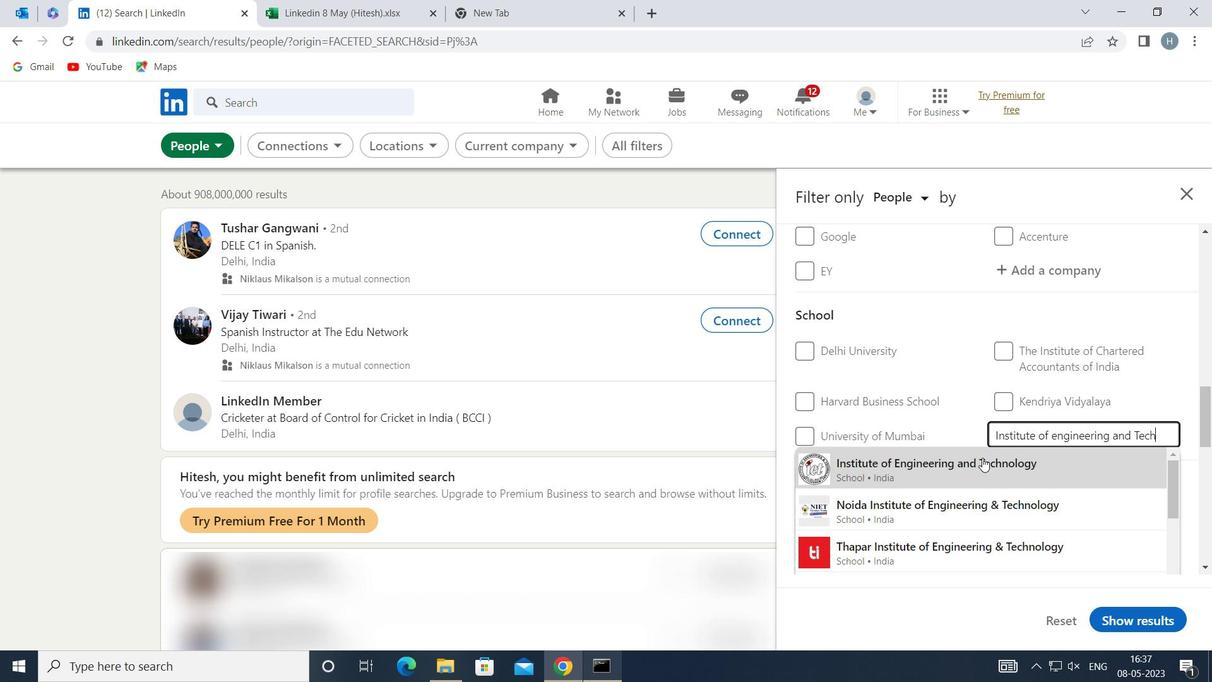
Action: Mouse pressed left at (971, 466)
Screenshot: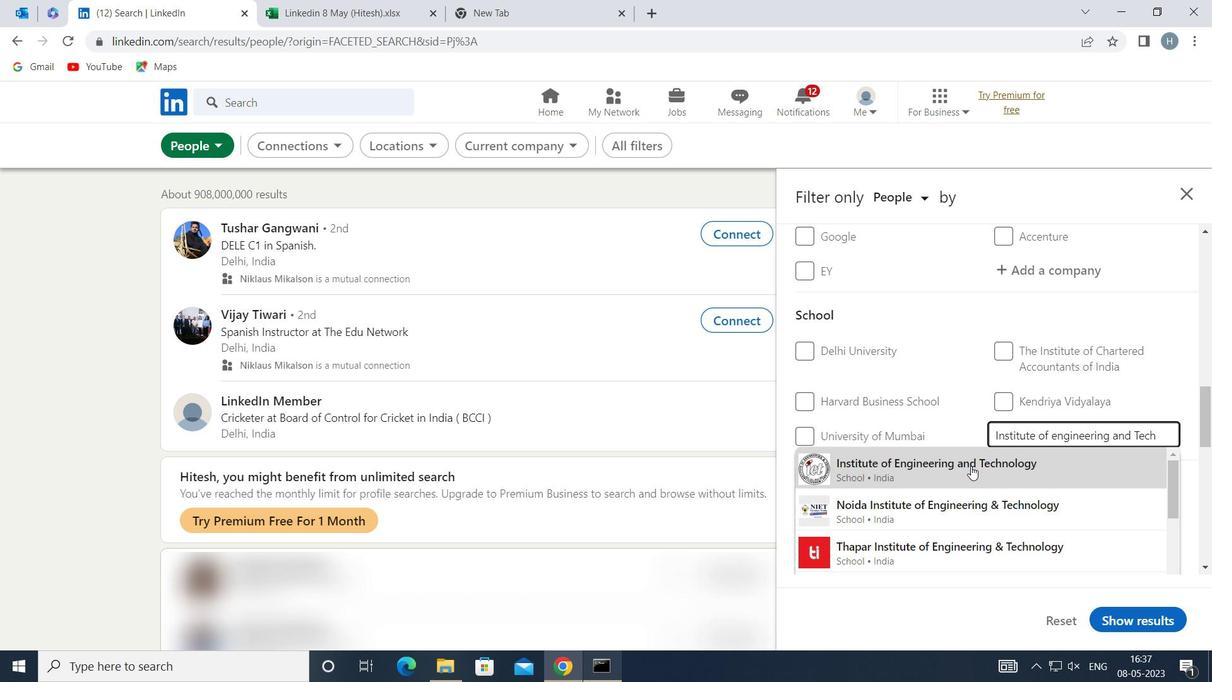 
Action: Mouse moved to (958, 447)
Screenshot: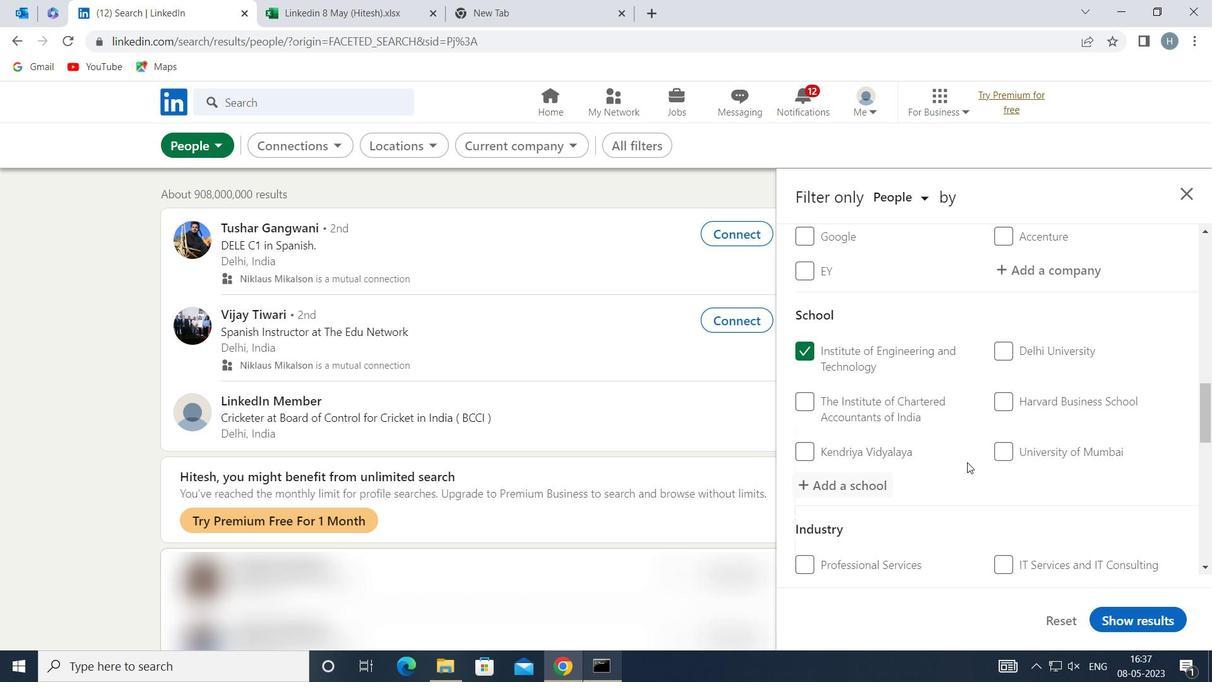 
Action: Mouse scrolled (958, 446) with delta (0, 0)
Screenshot: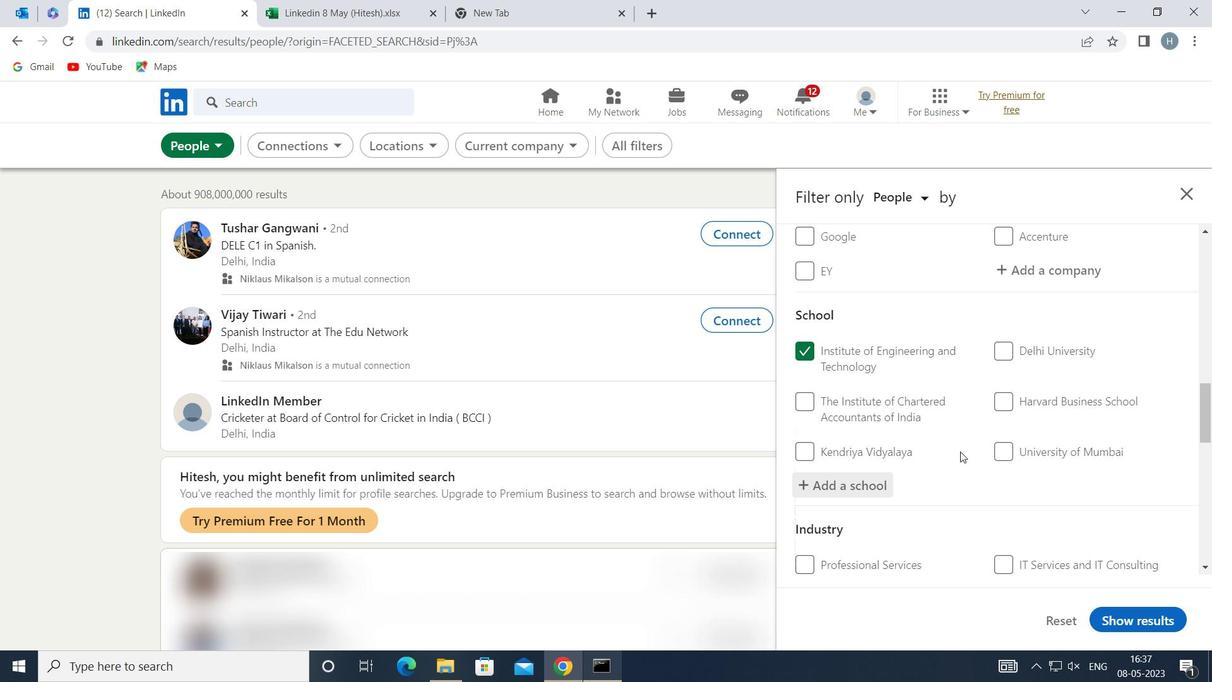 
Action: Mouse moved to (958, 447)
Screenshot: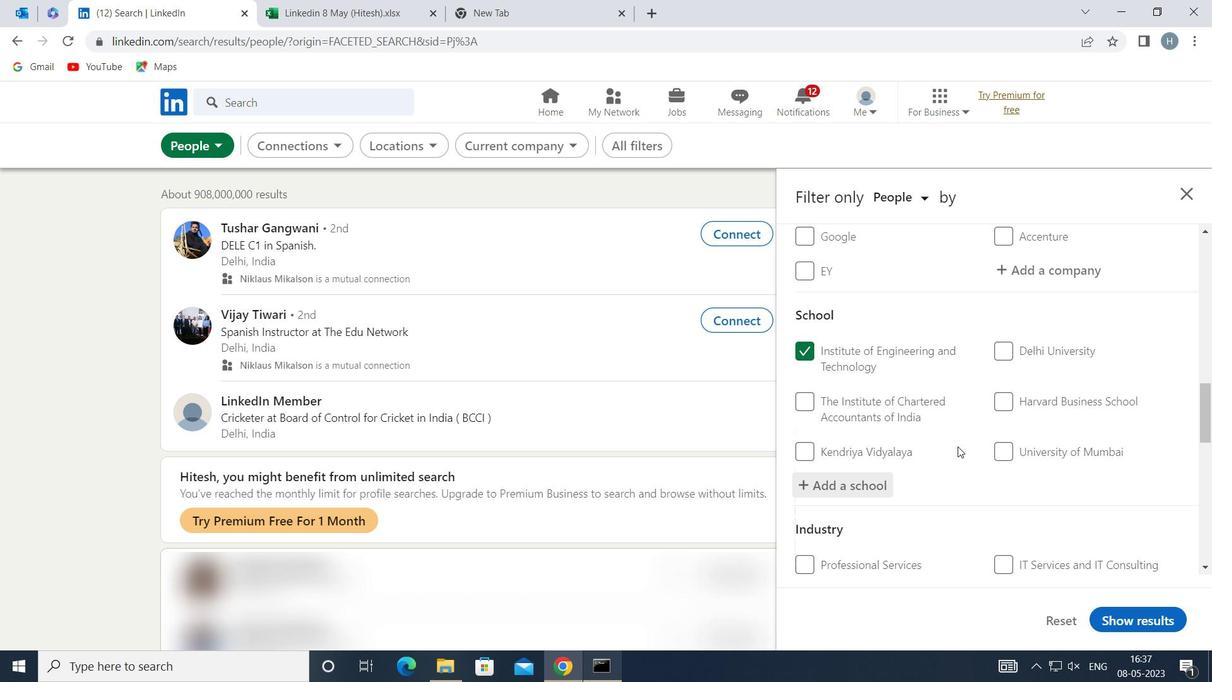 
Action: Mouse scrolled (958, 446) with delta (0, 0)
Screenshot: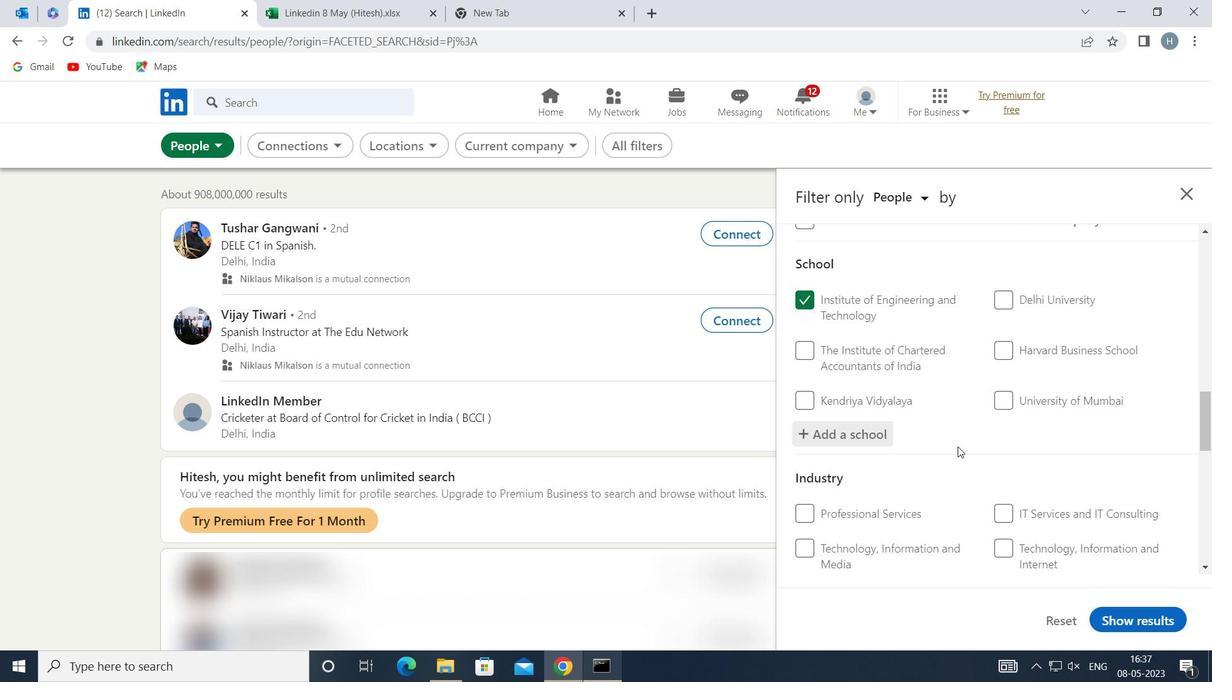 
Action: Mouse scrolled (958, 446) with delta (0, 0)
Screenshot: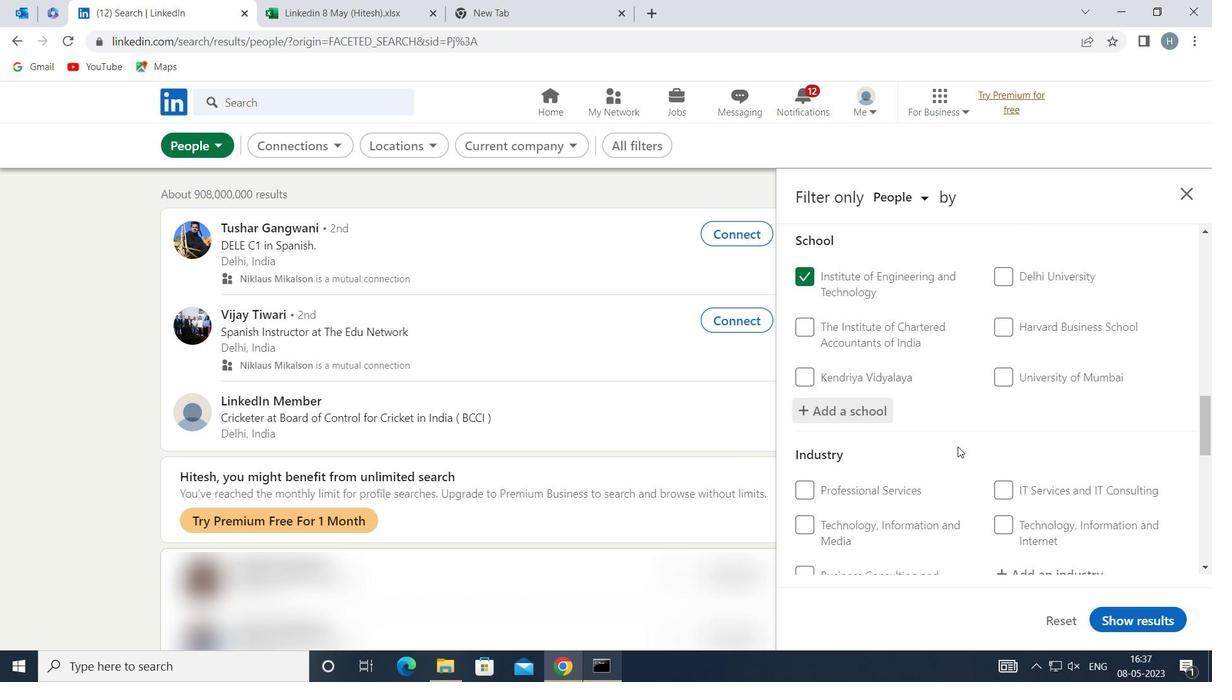
Action: Mouse moved to (1033, 413)
Screenshot: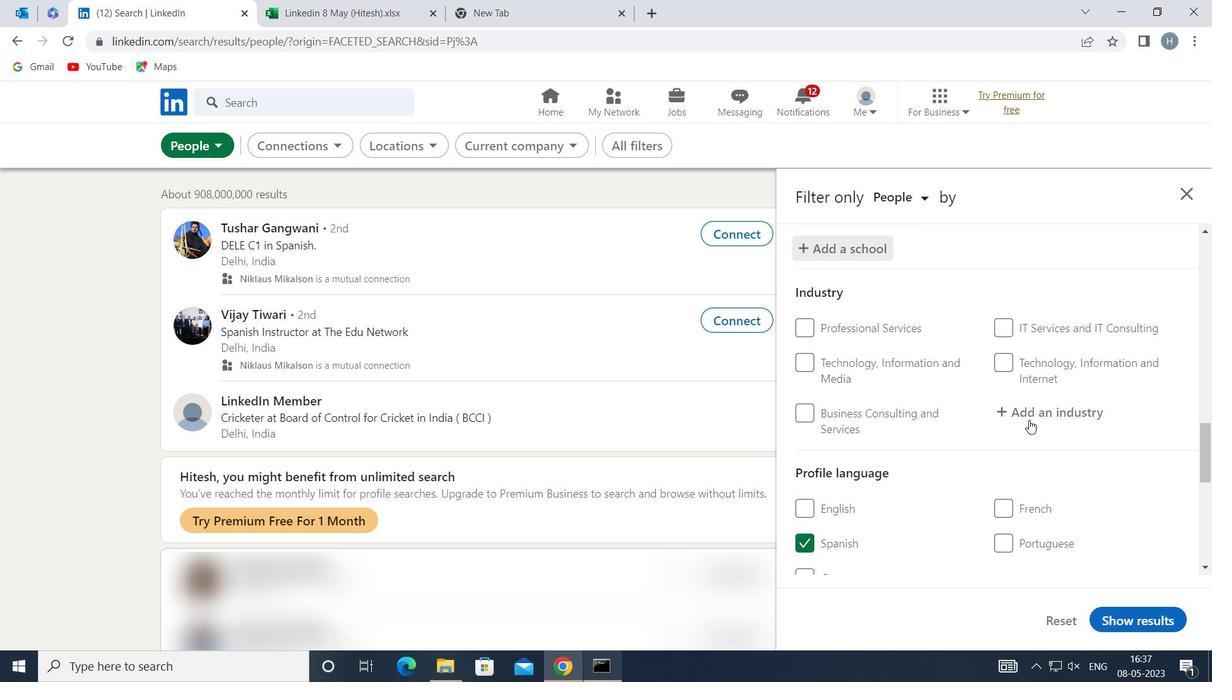 
Action: Mouse pressed left at (1033, 413)
Screenshot: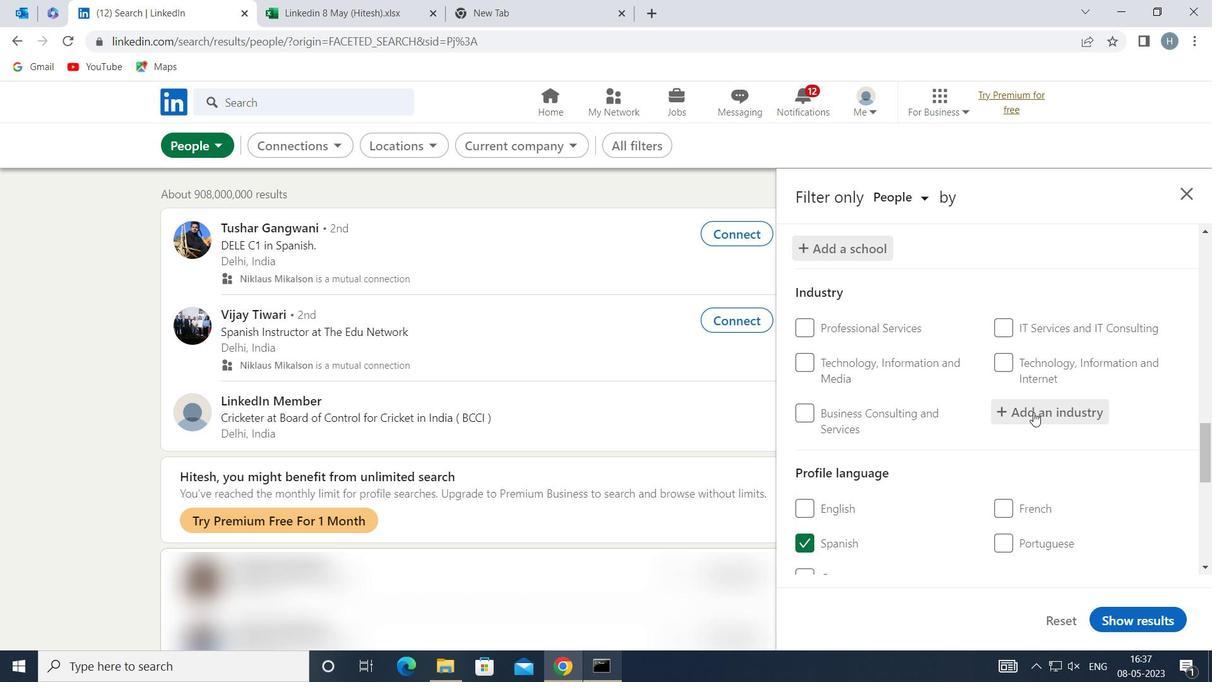
Action: Mouse moved to (1031, 413)
Screenshot: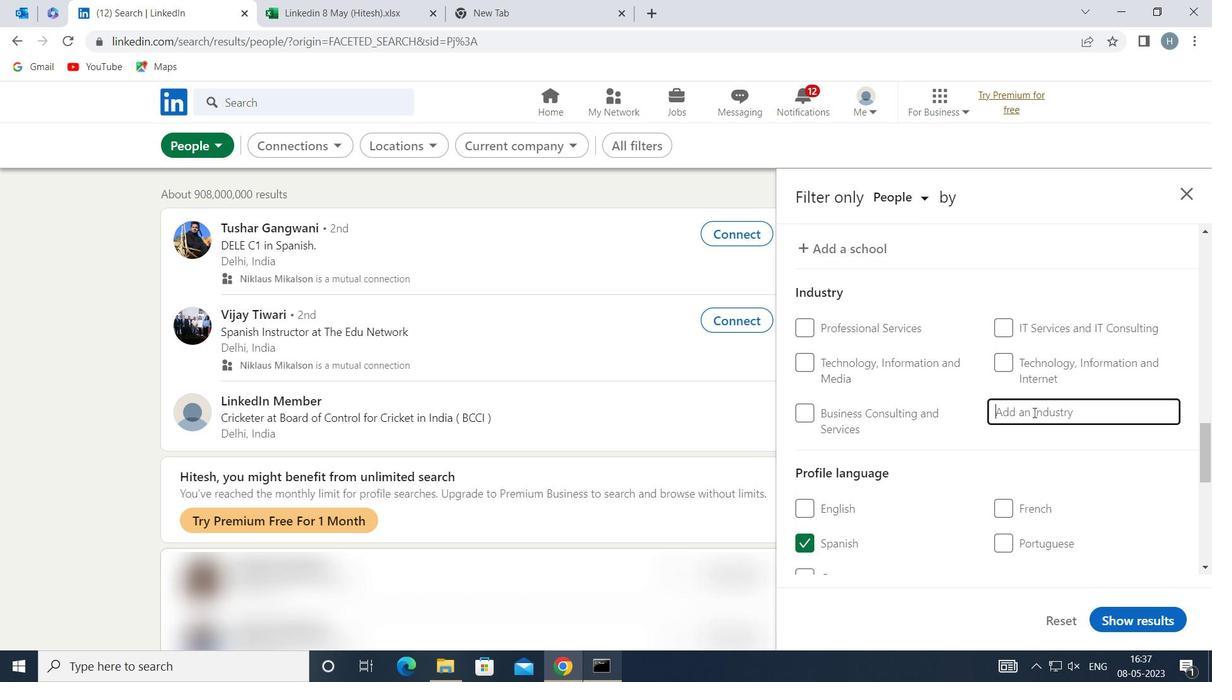 
Action: Key pressed <Key.shift>OFFICE<Key.space><Key.shift>FU
Screenshot: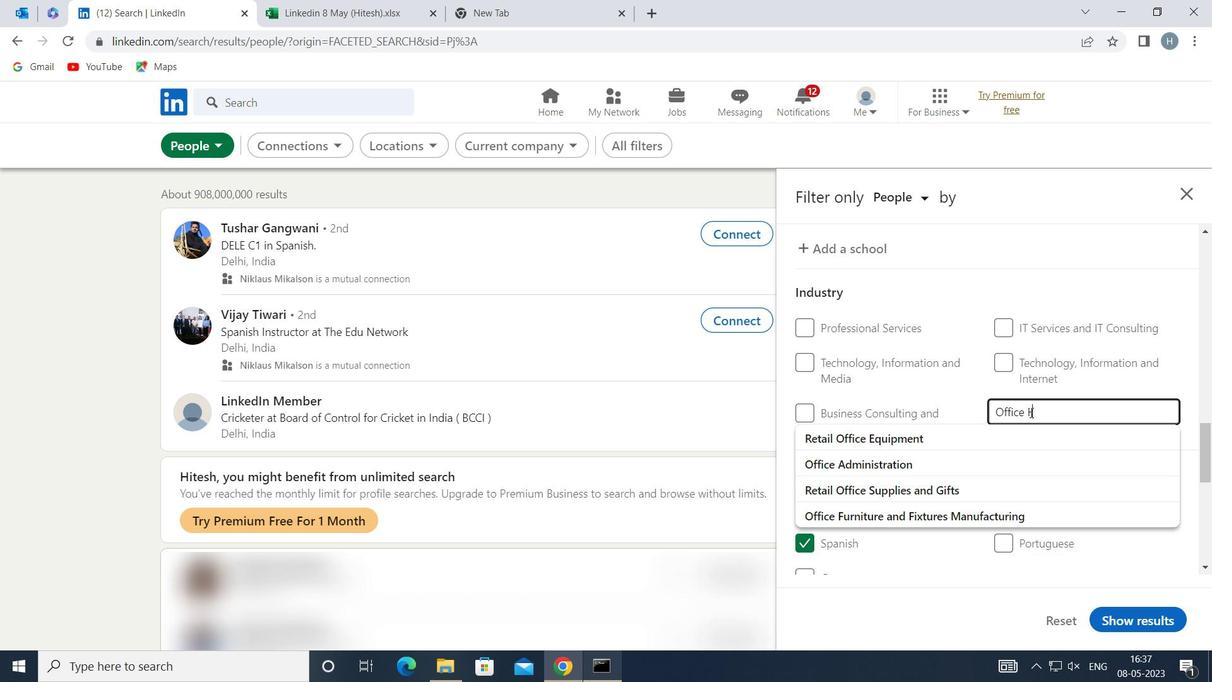 
Action: Mouse moved to (941, 439)
Screenshot: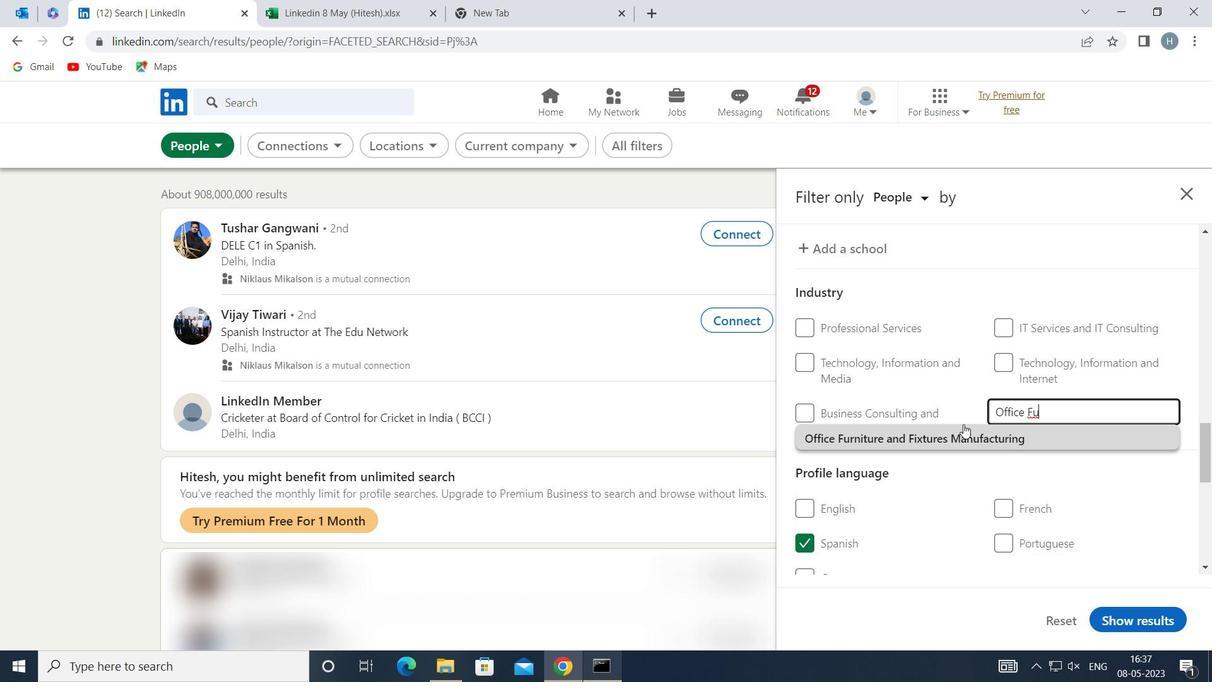 
Action: Mouse pressed left at (941, 439)
Screenshot: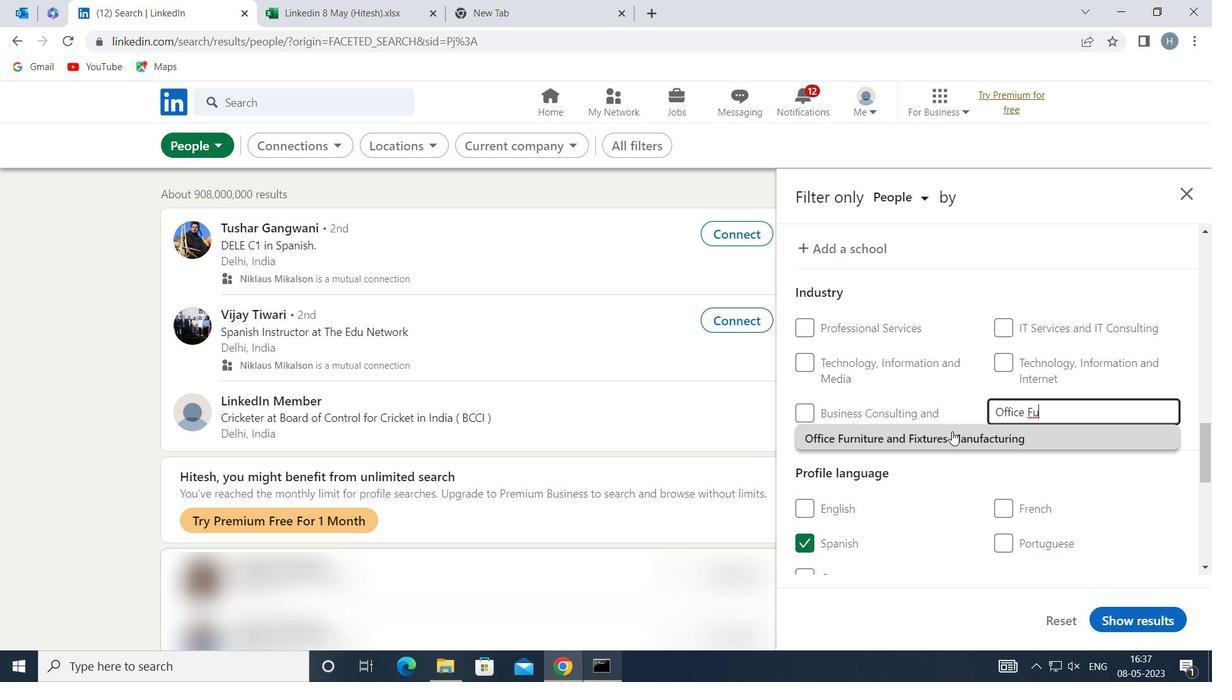 
Action: Mouse scrolled (941, 438) with delta (0, 0)
Screenshot: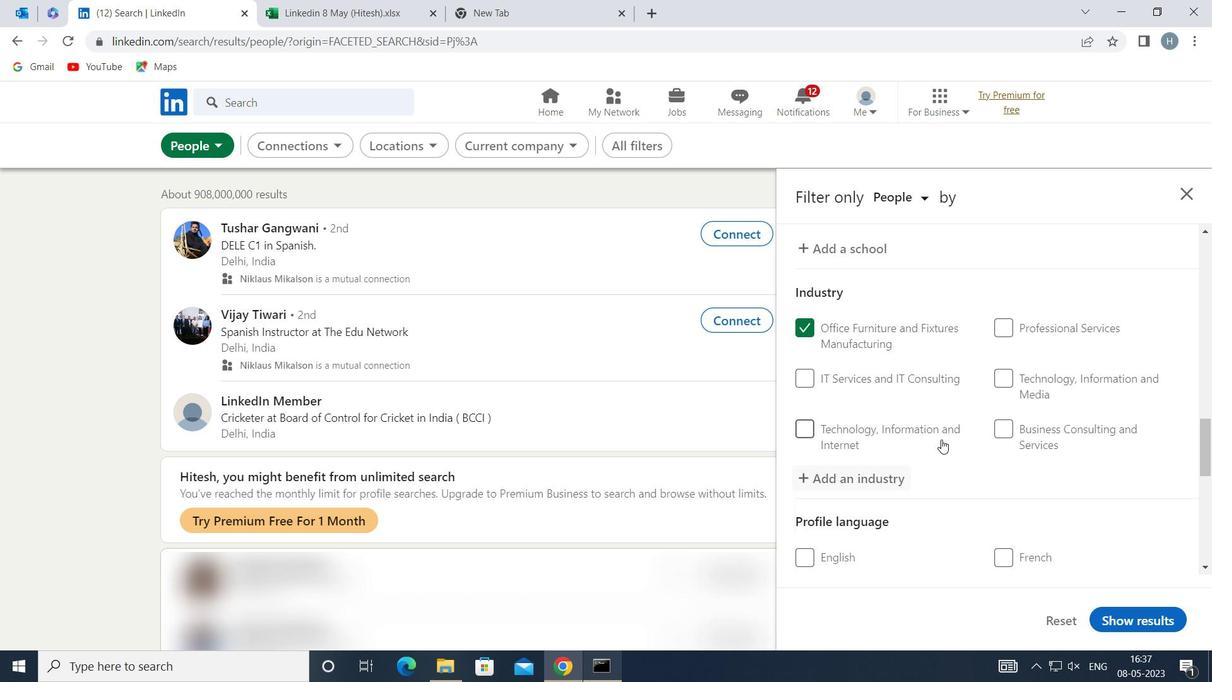 
Action: Mouse scrolled (941, 438) with delta (0, 0)
Screenshot: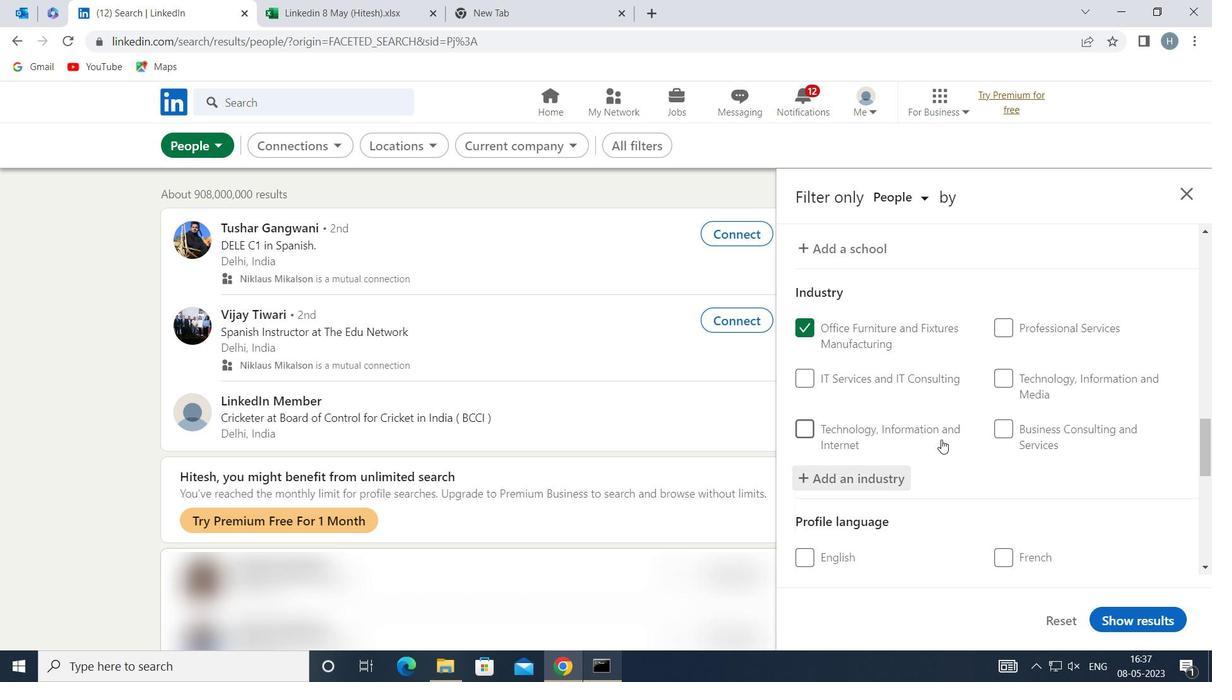 
Action: Mouse scrolled (941, 438) with delta (0, 0)
Screenshot: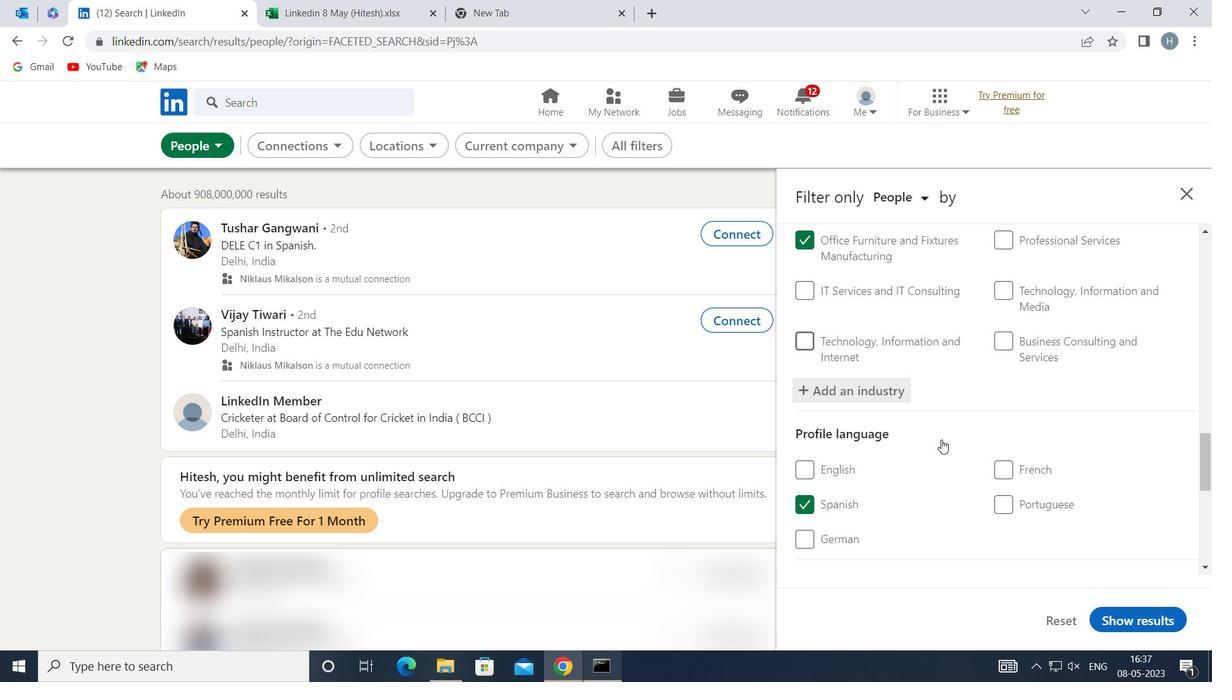 
Action: Mouse scrolled (941, 438) with delta (0, 0)
Screenshot: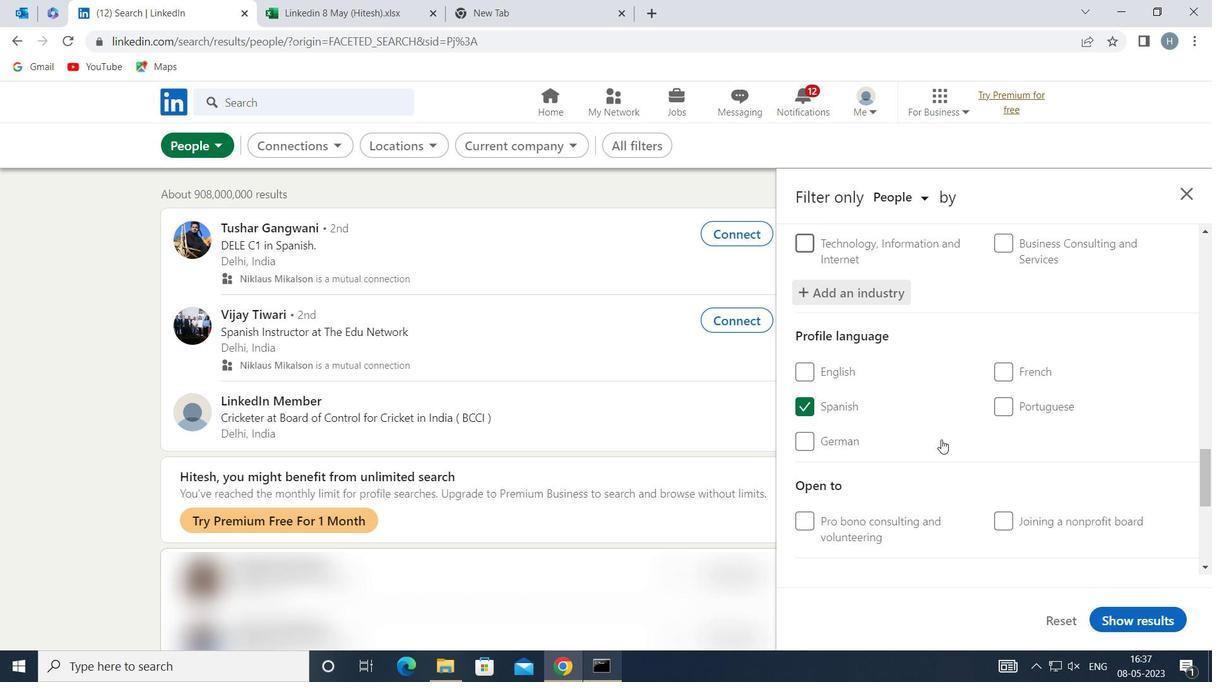 
Action: Mouse moved to (944, 439)
Screenshot: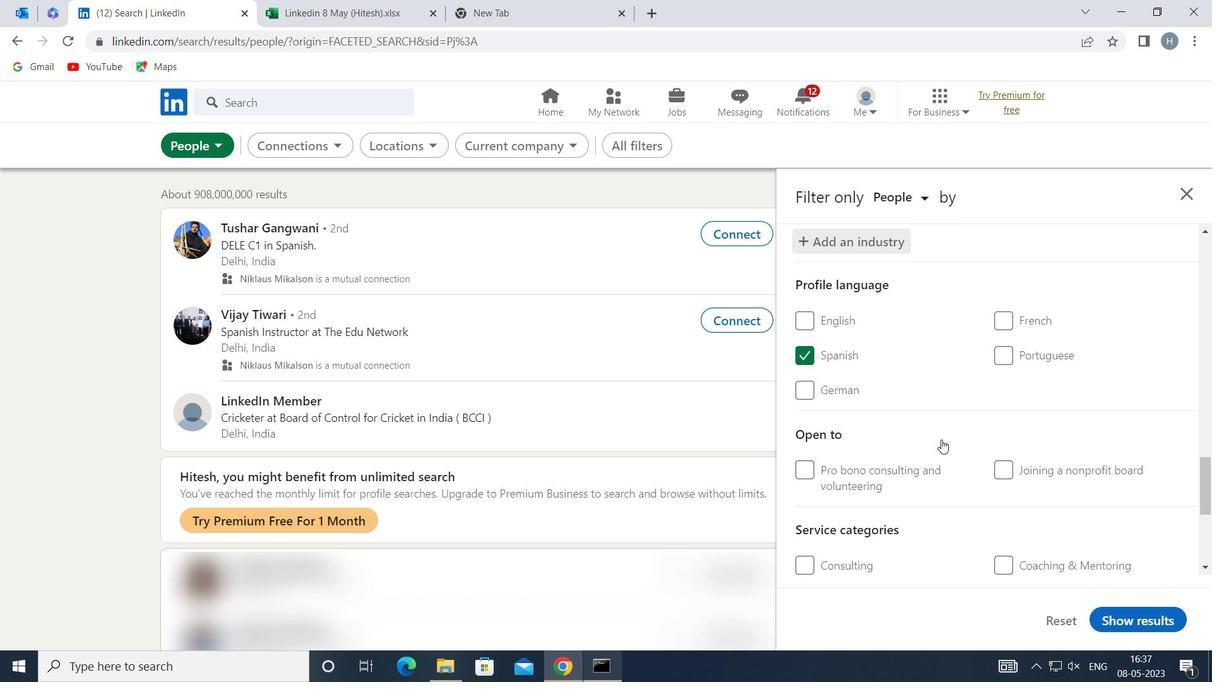 
Action: Mouse scrolled (944, 438) with delta (0, 0)
Screenshot: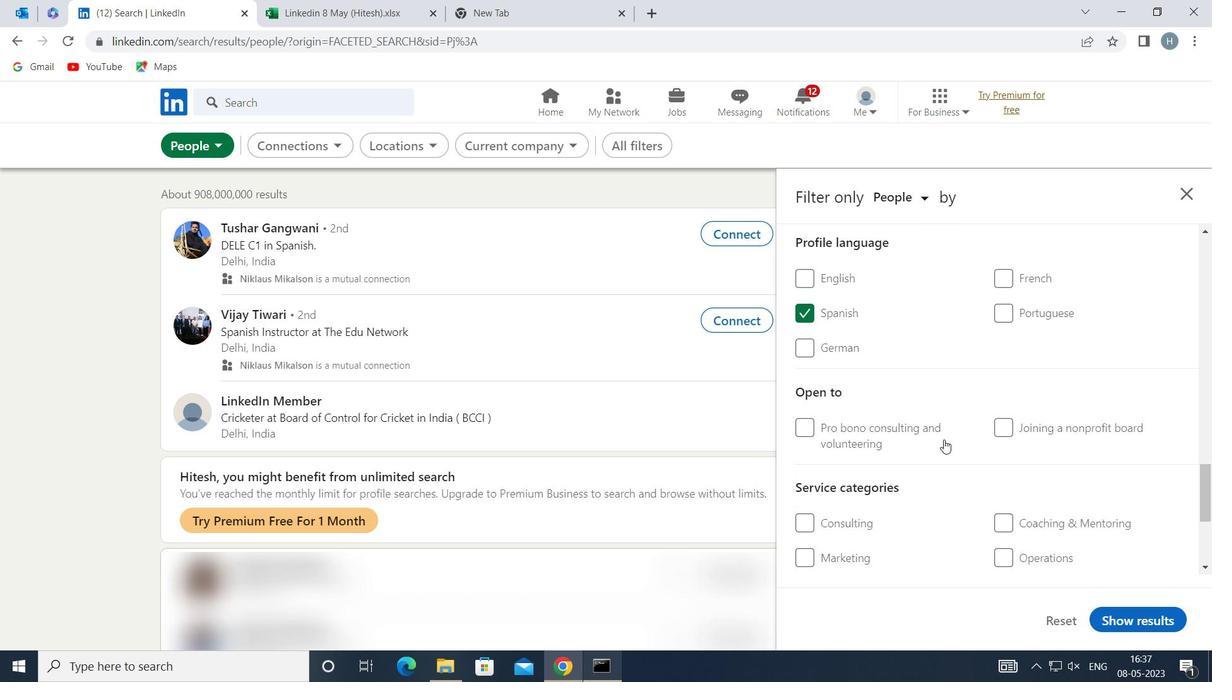 
Action: Mouse moved to (1042, 471)
Screenshot: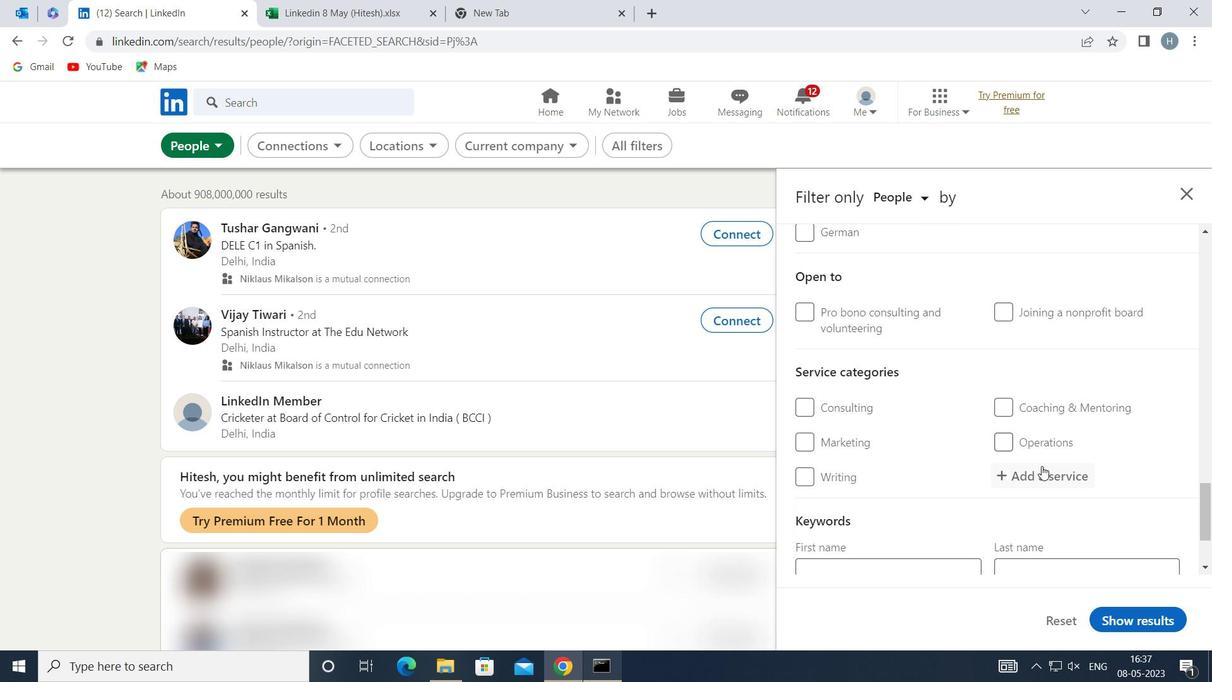 
Action: Mouse pressed left at (1042, 471)
Screenshot: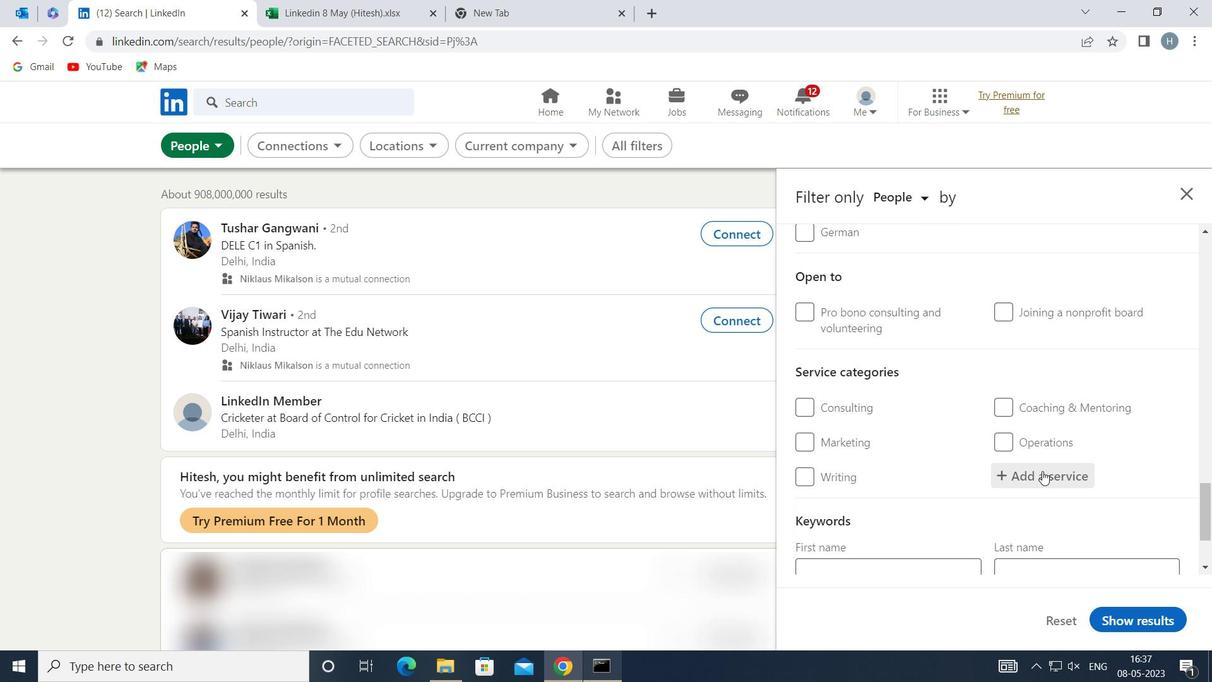 
Action: Key pressed <Key.shift>RETIREME
Screenshot: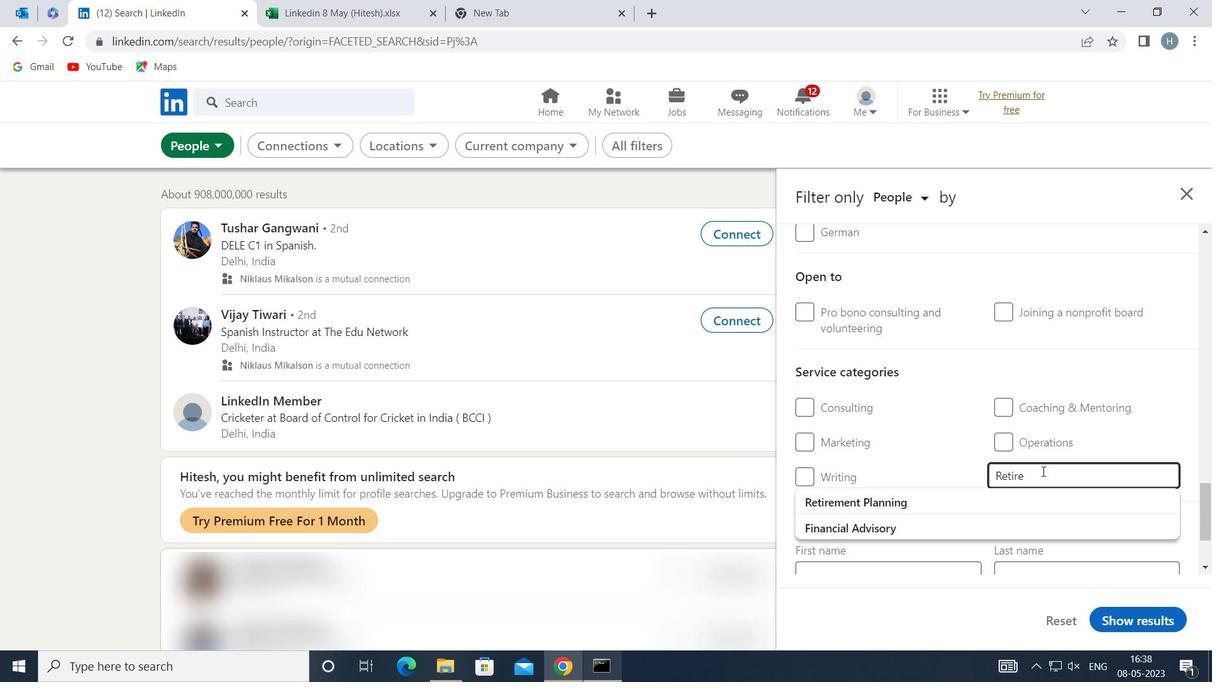 
Action: Mouse moved to (954, 504)
Screenshot: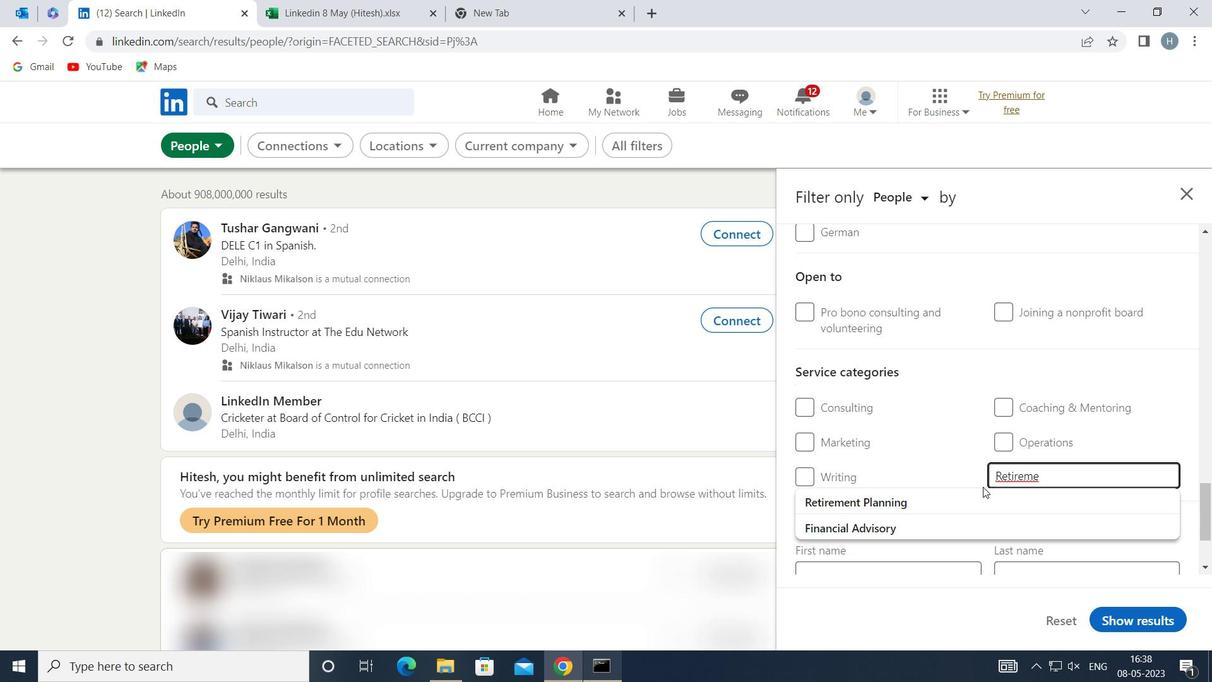 
Action: Mouse pressed left at (954, 504)
Screenshot: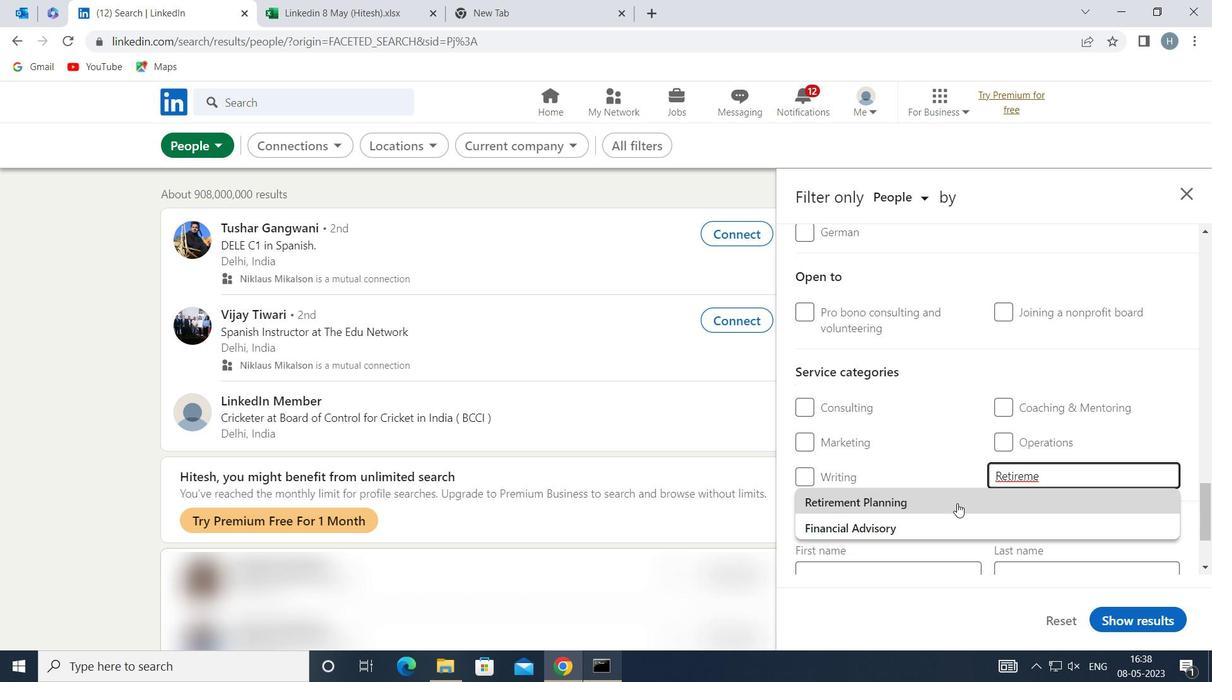 
Action: Mouse moved to (953, 493)
Screenshot: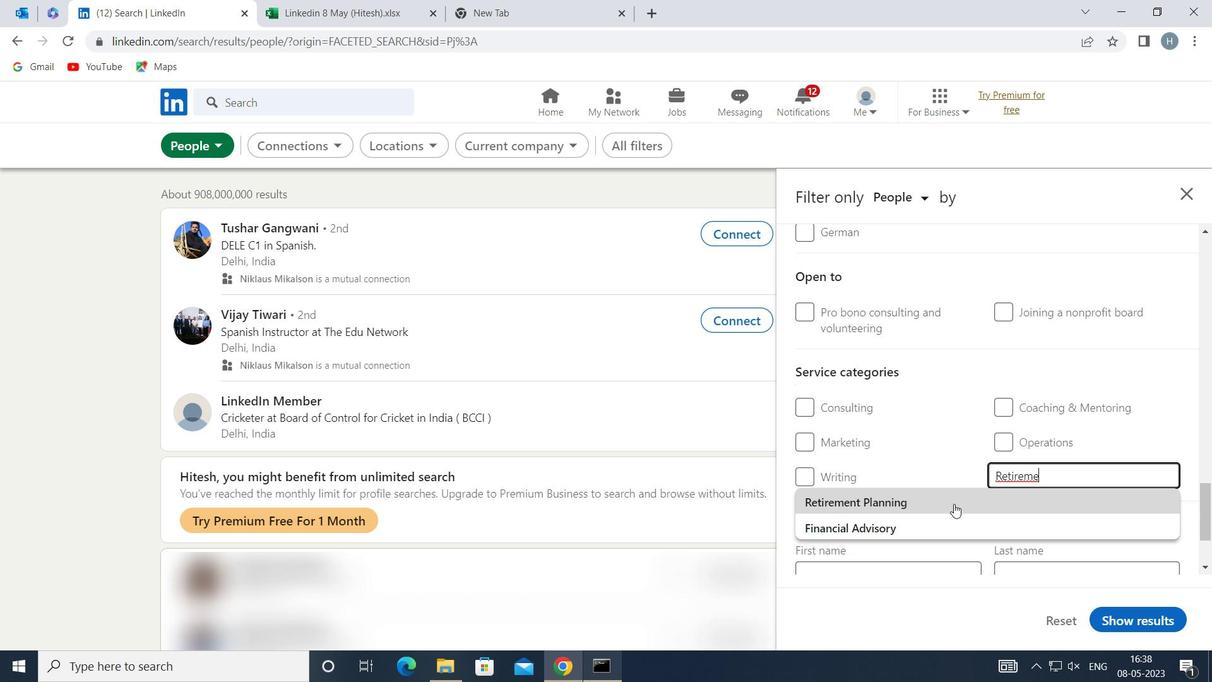 
Action: Mouse scrolled (953, 492) with delta (0, 0)
Screenshot: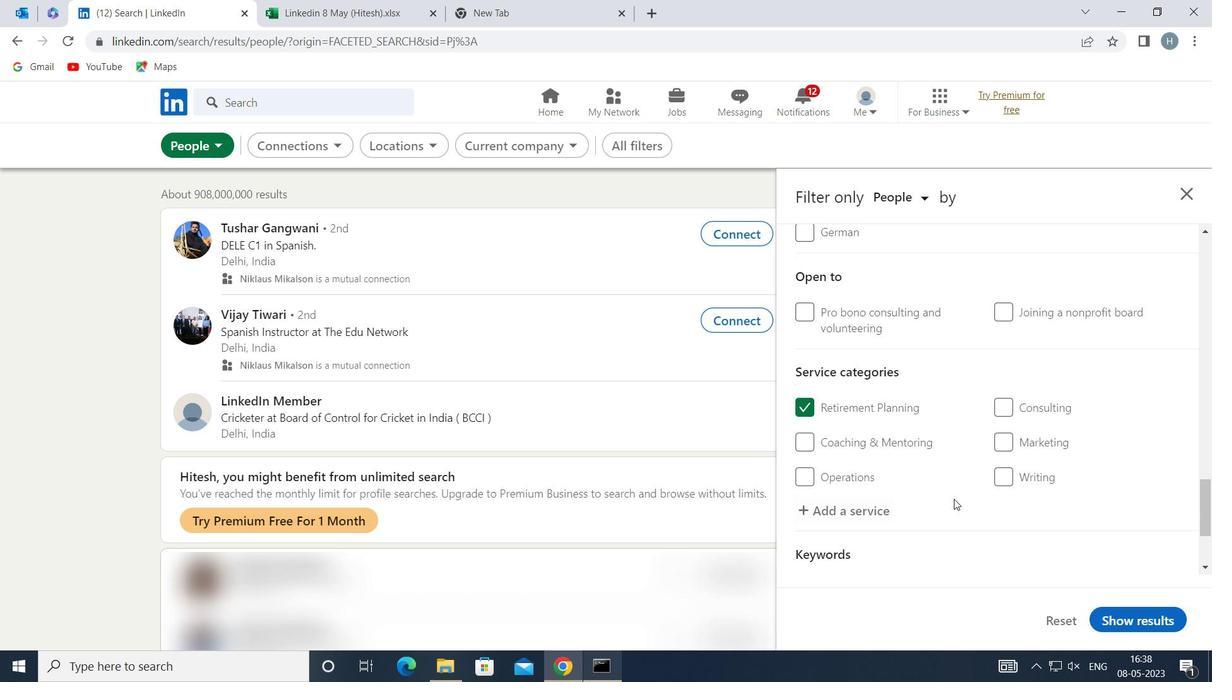 
Action: Mouse scrolled (953, 492) with delta (0, 0)
Screenshot: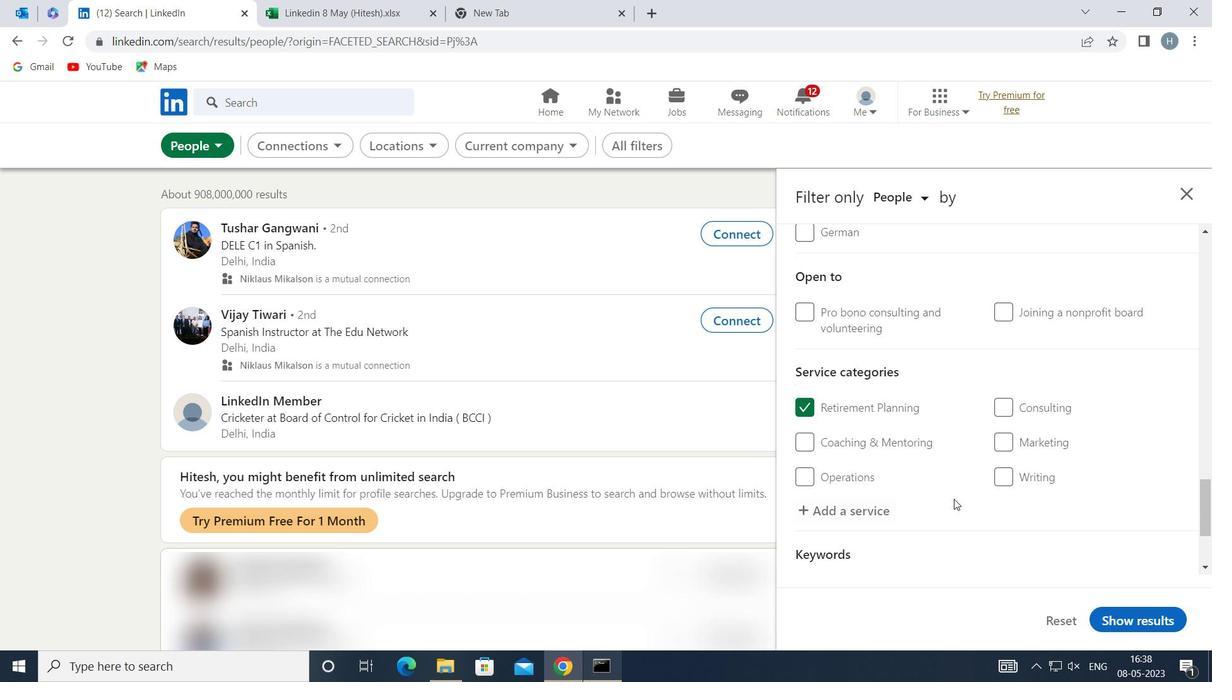 
Action: Mouse scrolled (953, 492) with delta (0, 0)
Screenshot: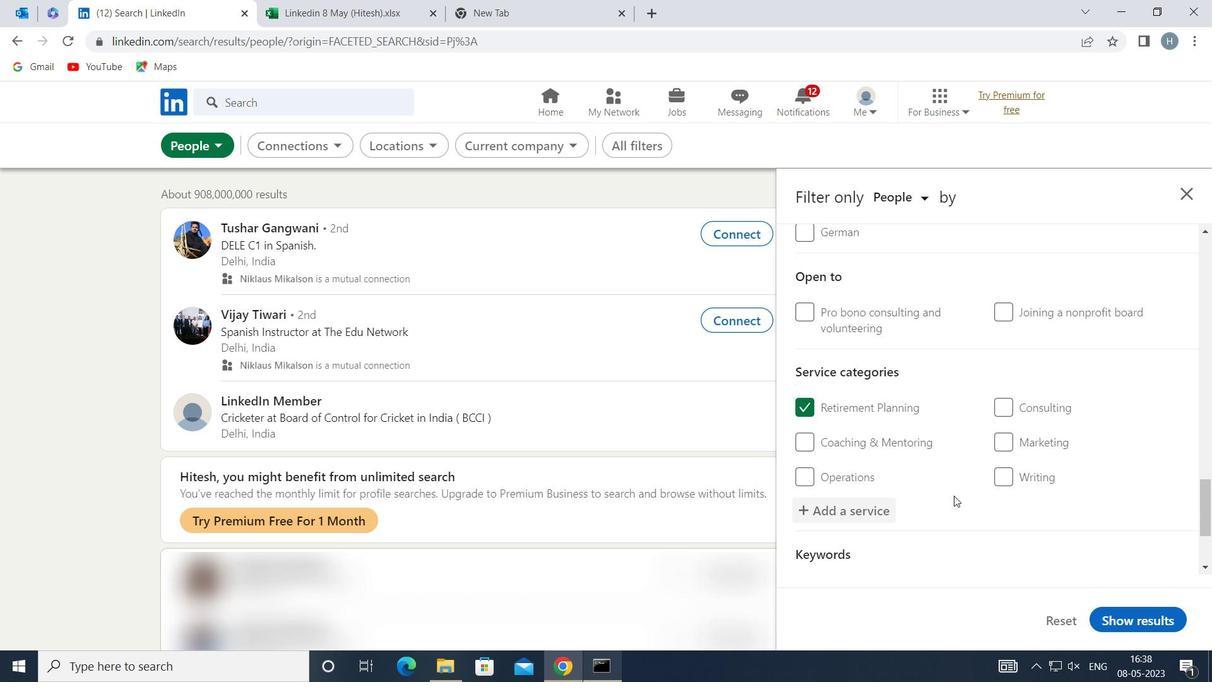 
Action: Mouse scrolled (953, 492) with delta (0, 0)
Screenshot: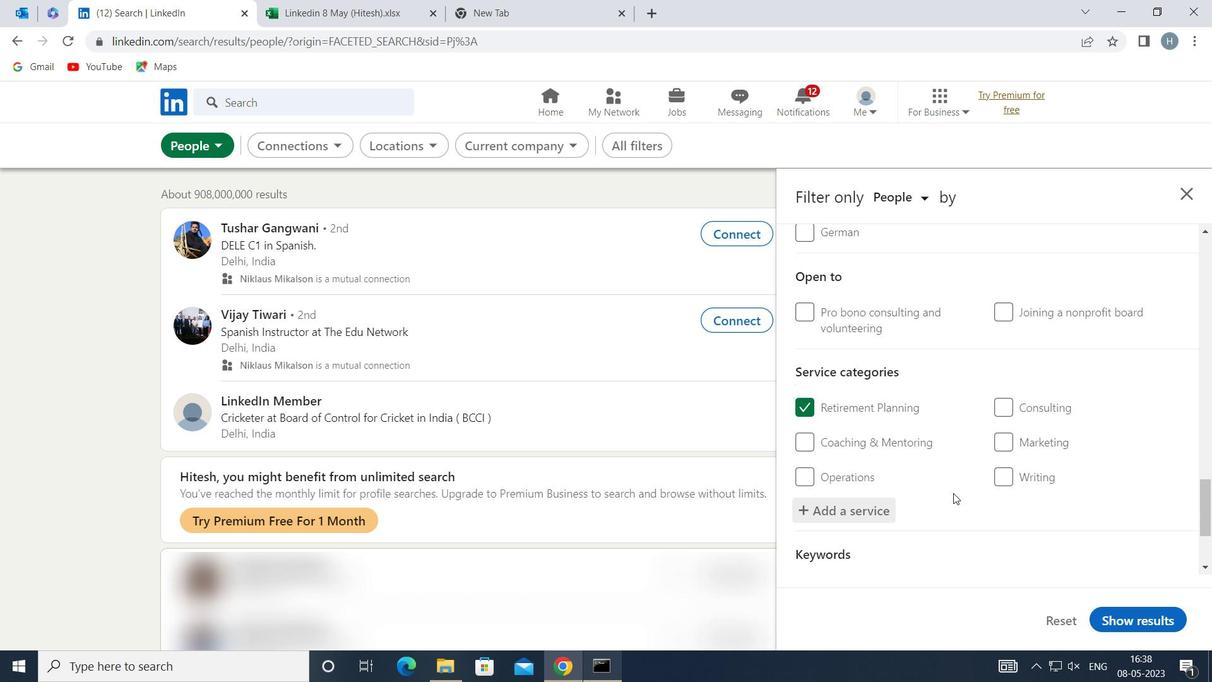 
Action: Mouse moved to (953, 490)
Screenshot: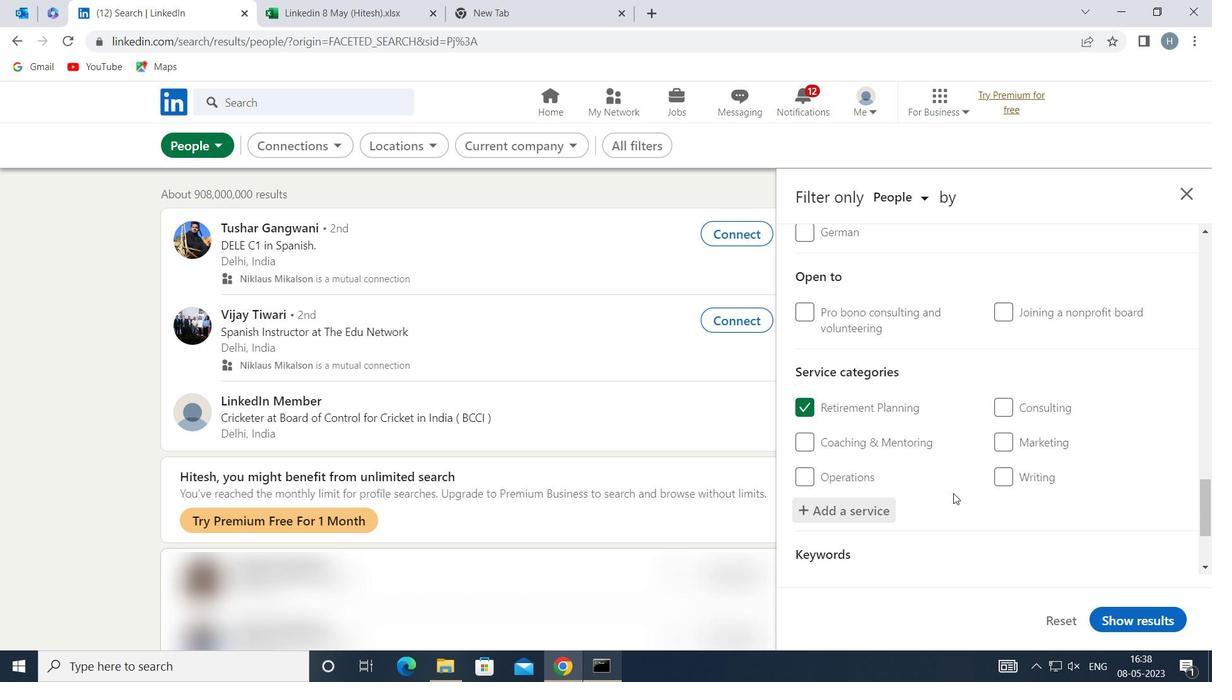 
Action: Mouse scrolled (953, 489) with delta (0, 0)
Screenshot: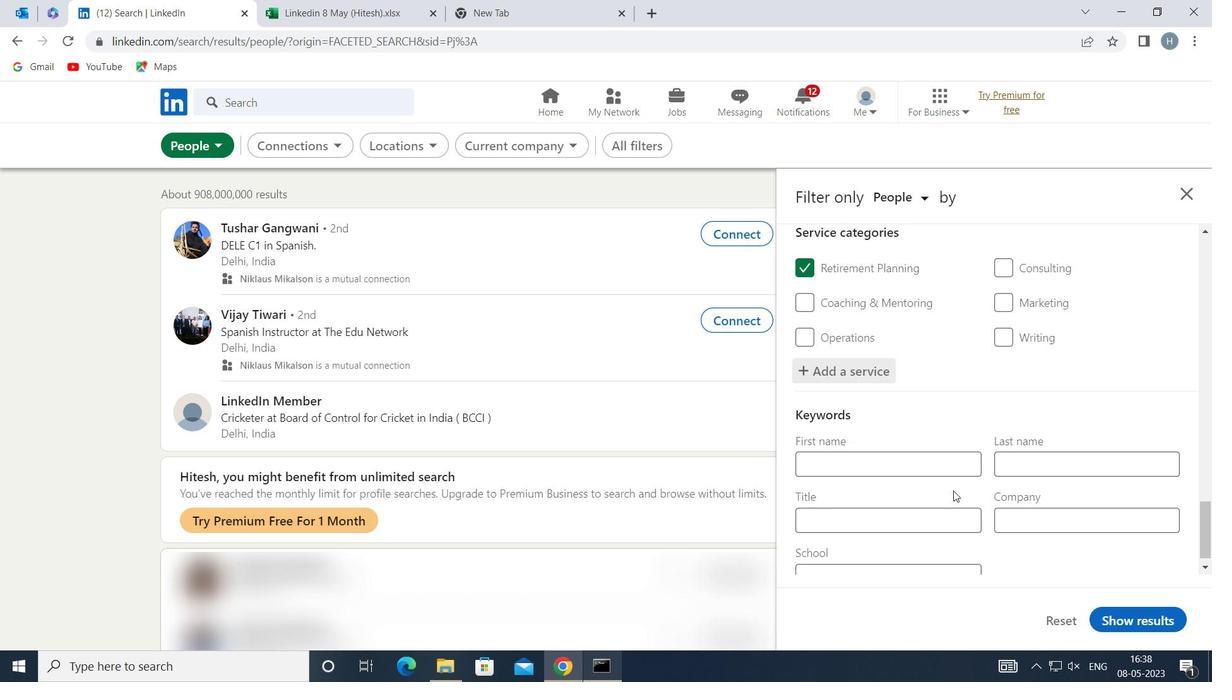 
Action: Mouse moved to (953, 489)
Screenshot: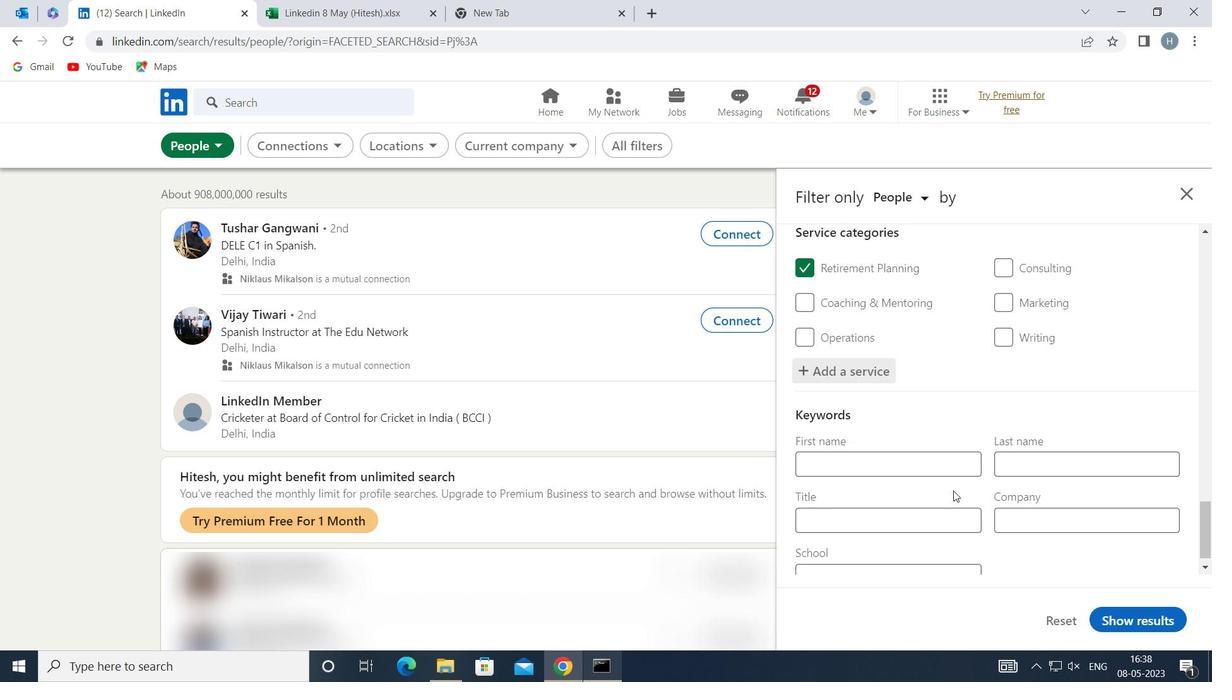 
Action: Mouse scrolled (953, 488) with delta (0, 0)
Screenshot: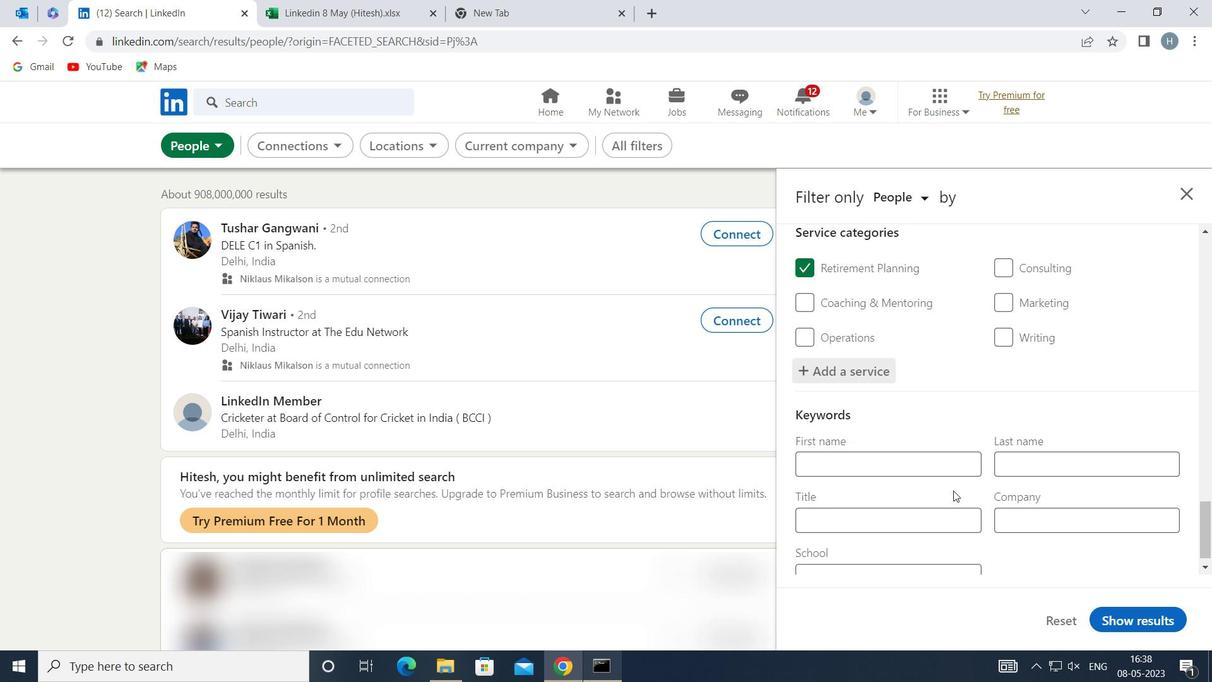 
Action: Mouse moved to (928, 496)
Screenshot: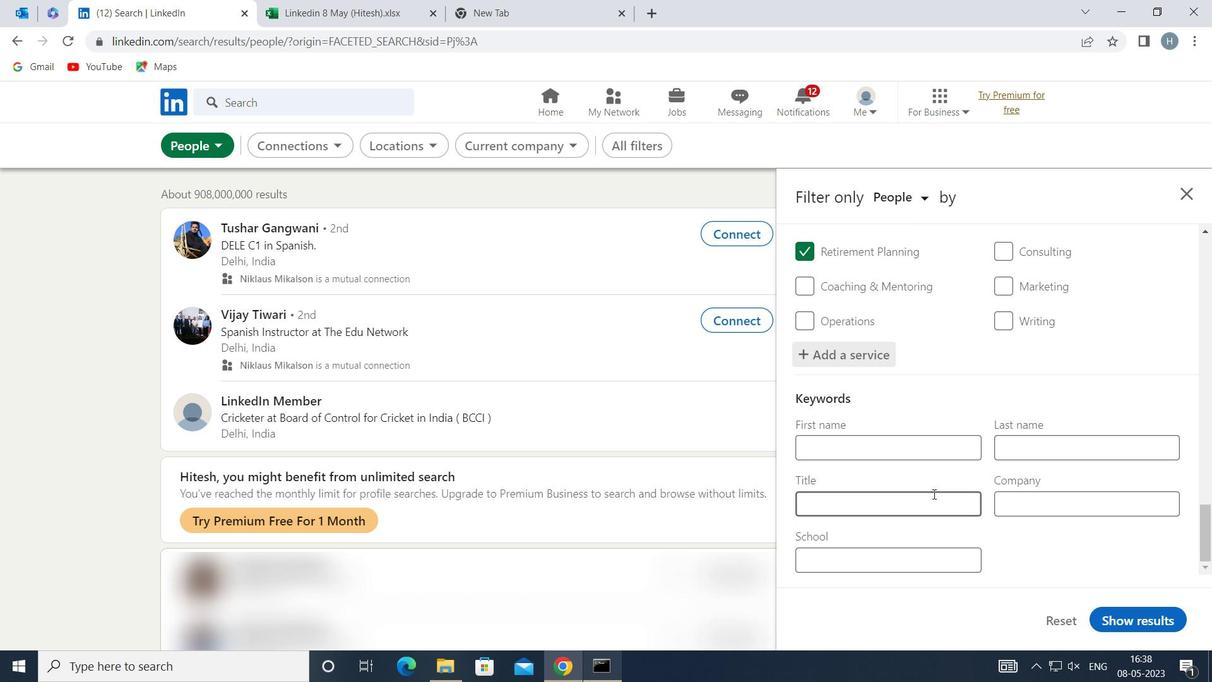 
Action: Mouse pressed left at (928, 496)
Screenshot: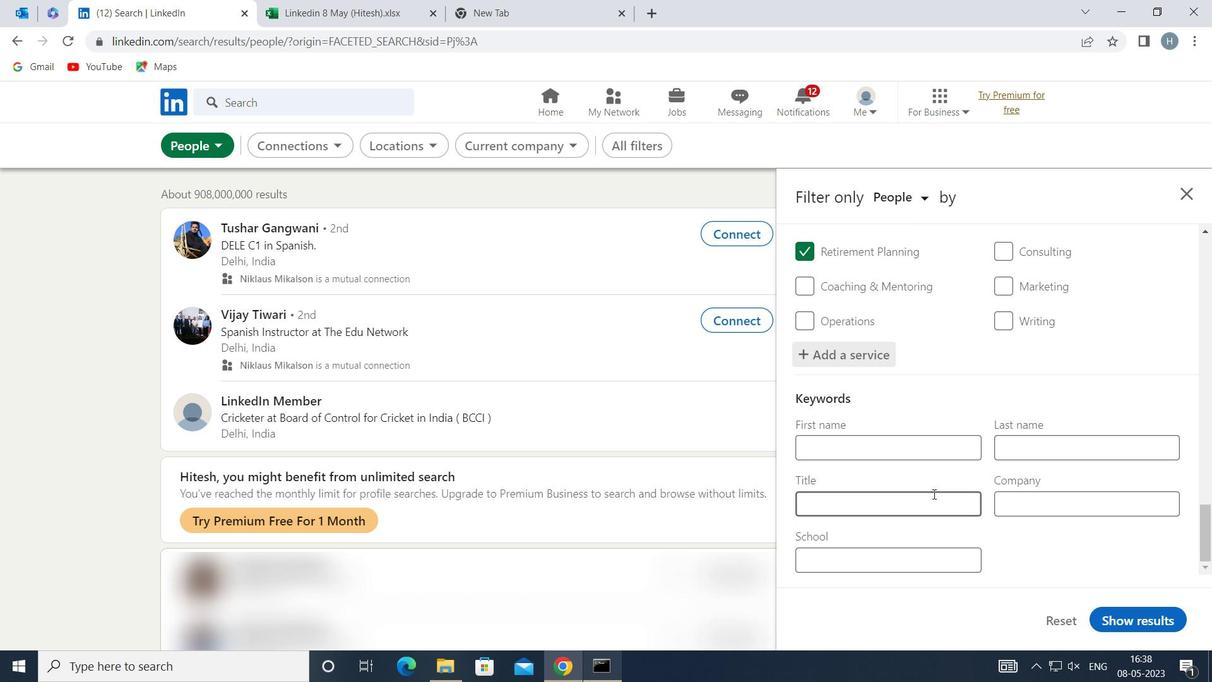
Action: Mouse moved to (928, 497)
Screenshot: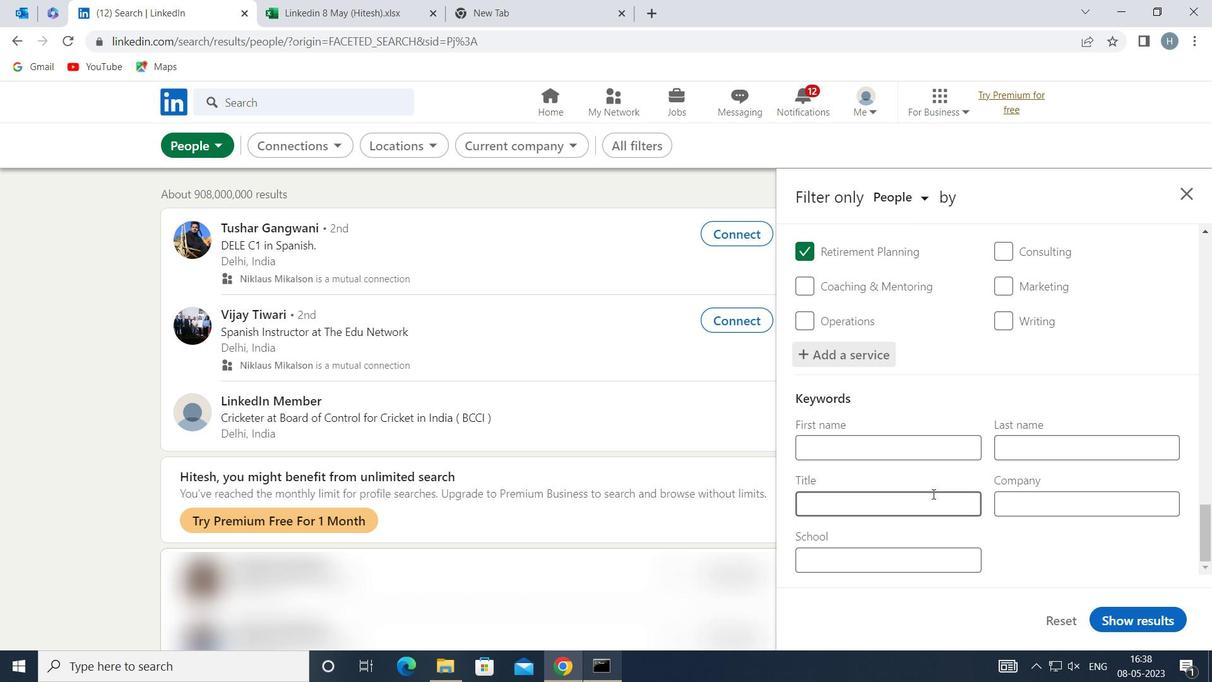 
Action: Key pressed <Key.shift>PLANT<Key.space><Key.shift>ENGINEER
Screenshot: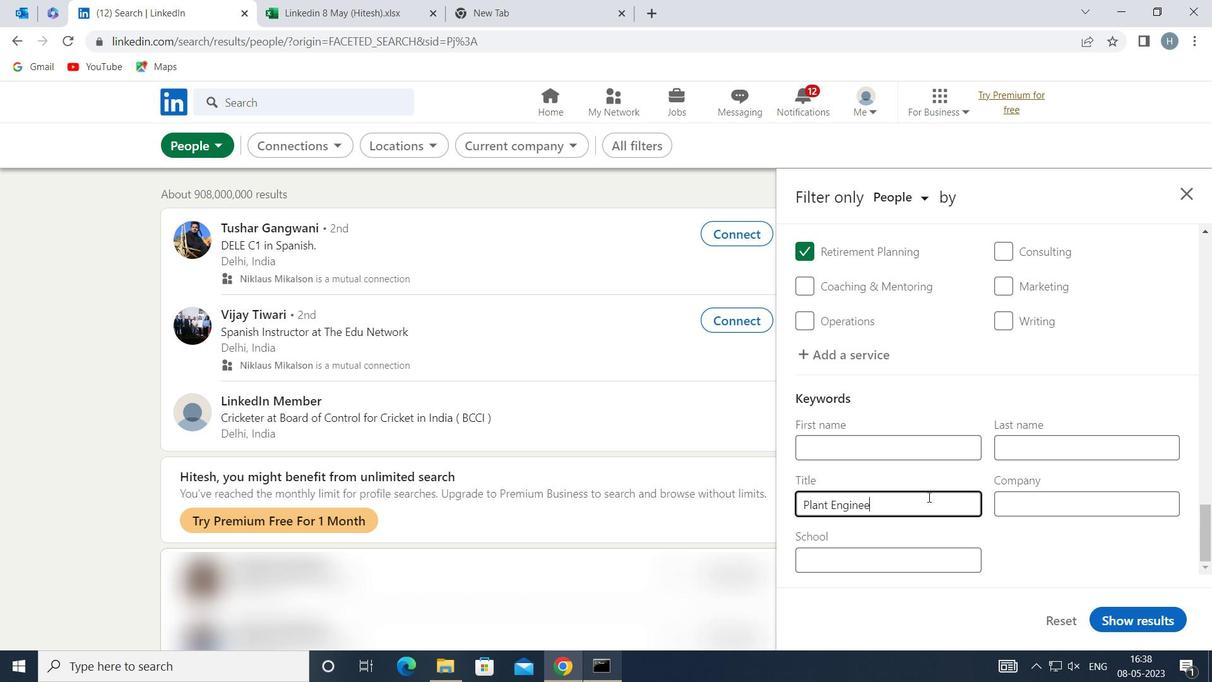 
Action: Mouse moved to (1110, 615)
Screenshot: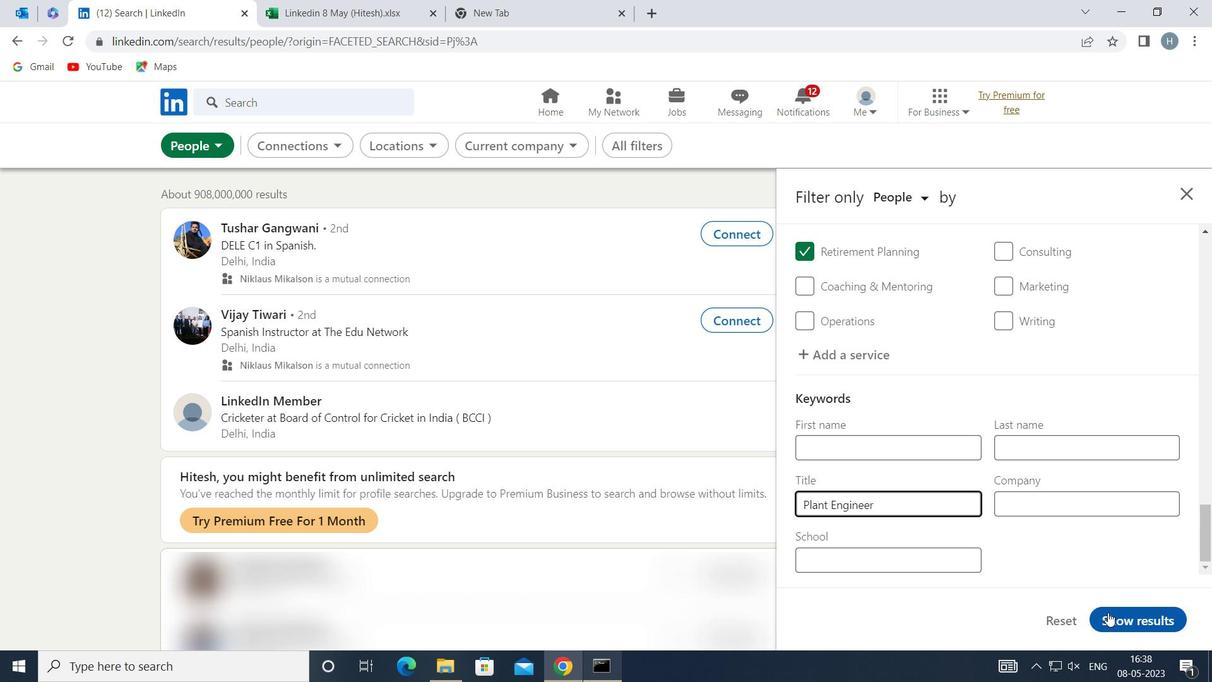 
Action: Mouse pressed left at (1110, 615)
Screenshot: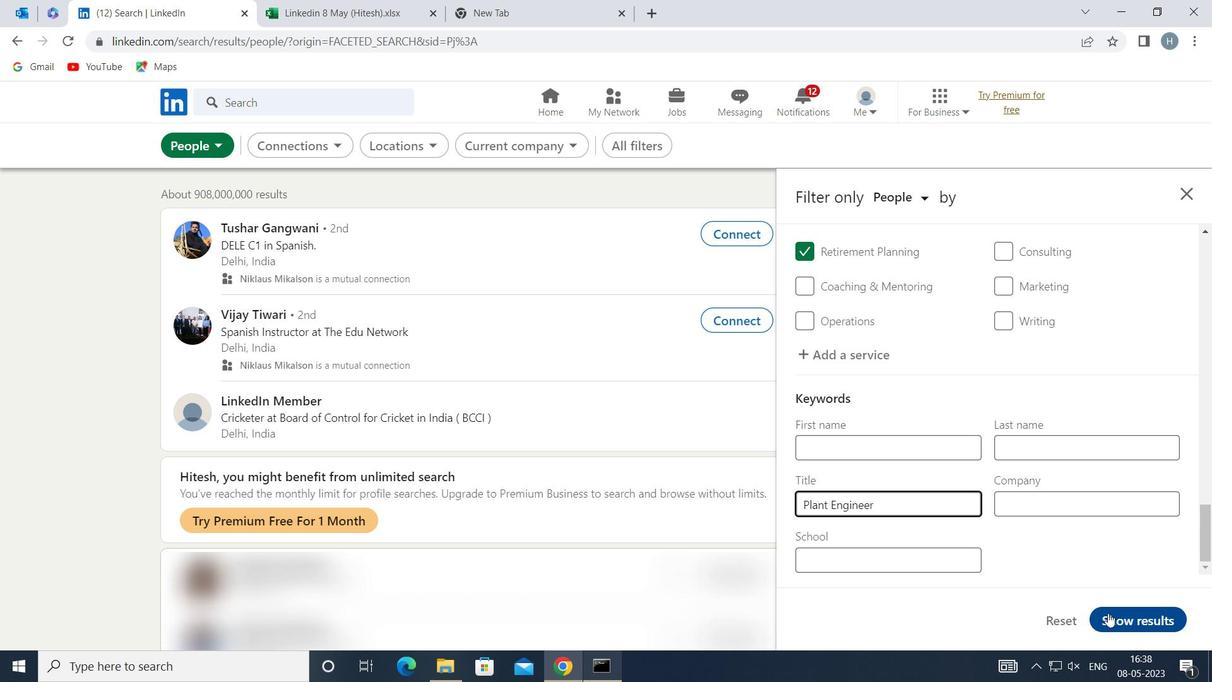 
Action: Mouse moved to (661, 224)
Screenshot: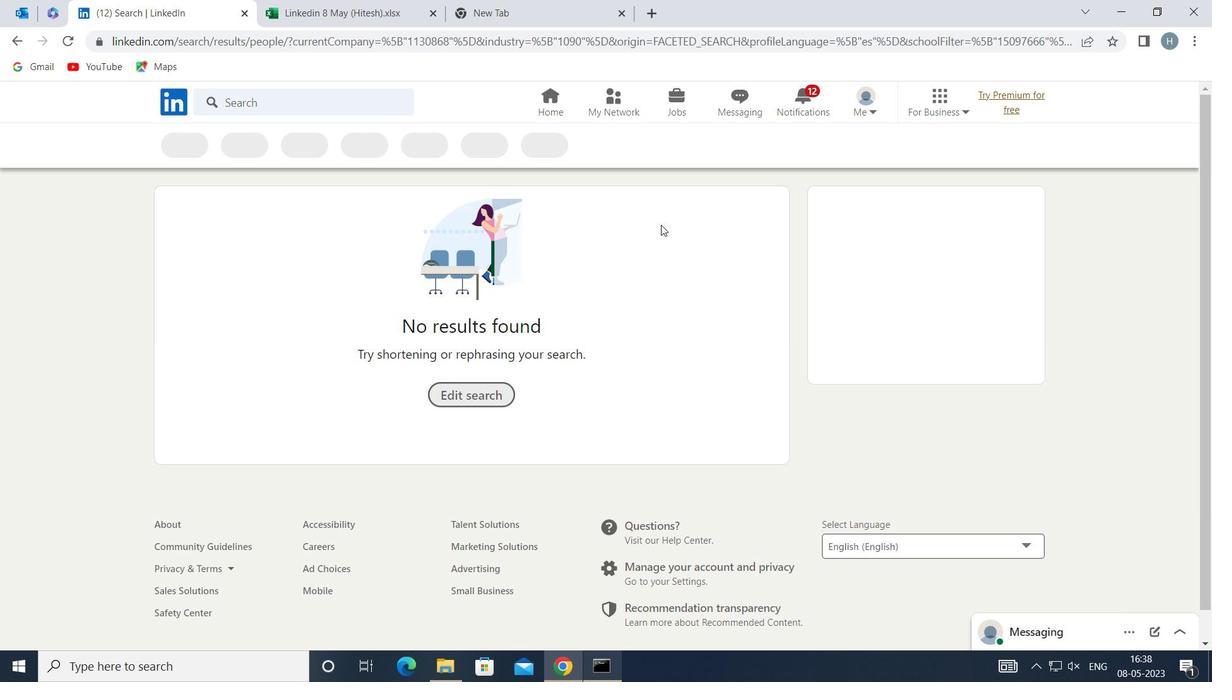 
